 Task: Add a signature Kathleen Davis containing Have a great National Friendship Day, Kathleen Davis to email address softage.8@softage.net and add a label Energy
Action: Mouse moved to (1157, 71)
Screenshot: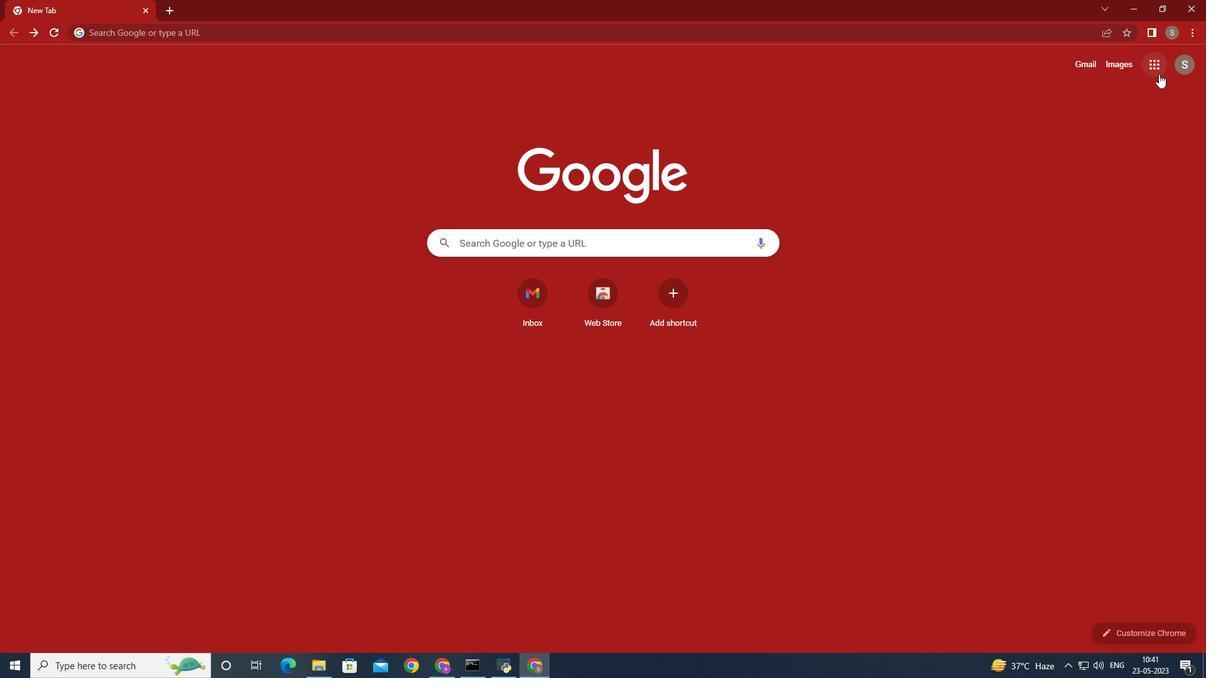 
Action: Mouse pressed left at (1157, 71)
Screenshot: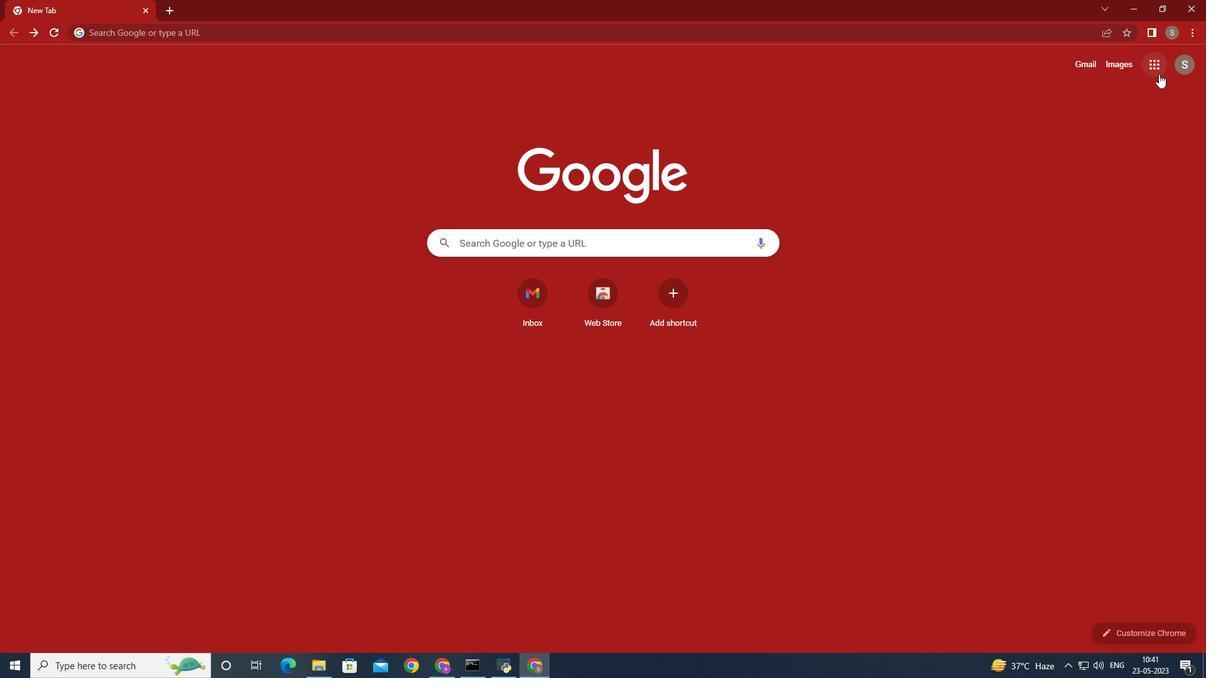 
Action: Mouse moved to (1101, 128)
Screenshot: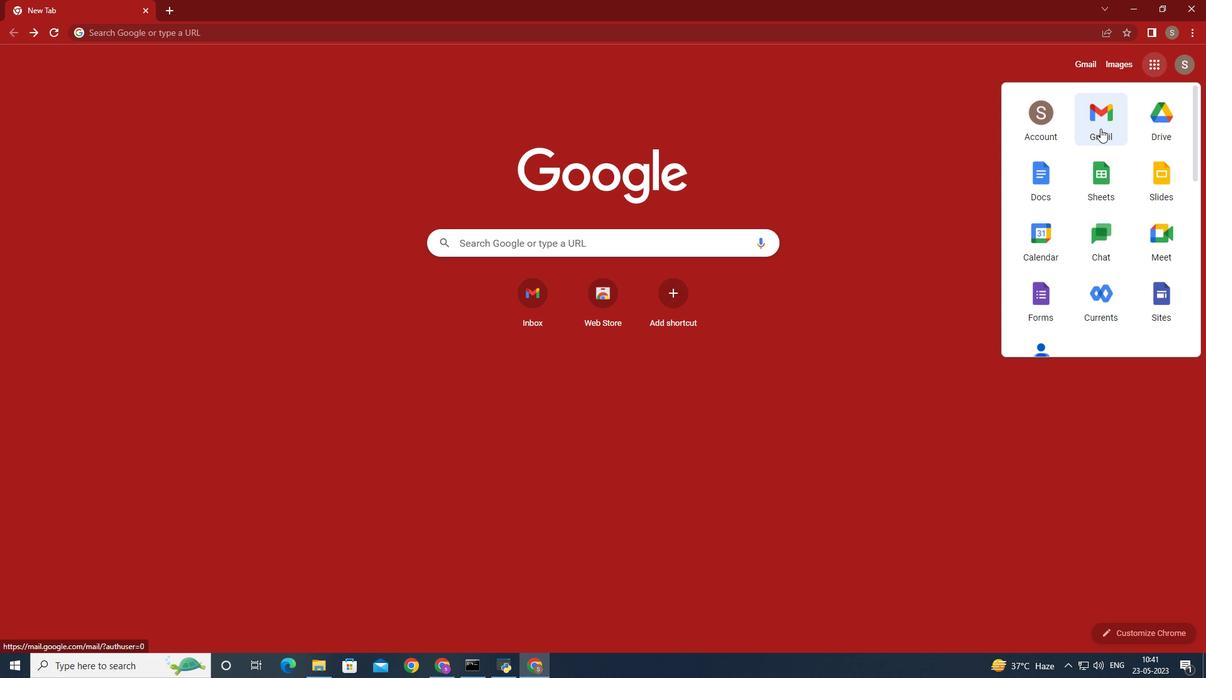 
Action: Mouse pressed left at (1101, 128)
Screenshot: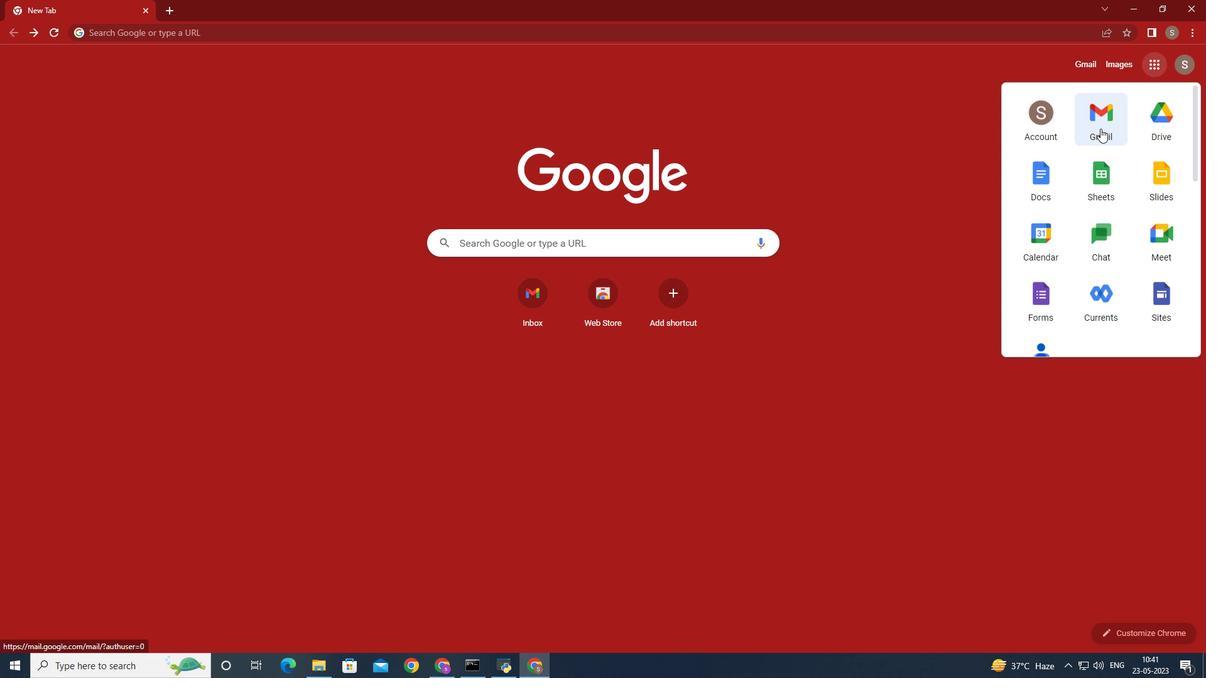 
Action: Mouse moved to (1062, 93)
Screenshot: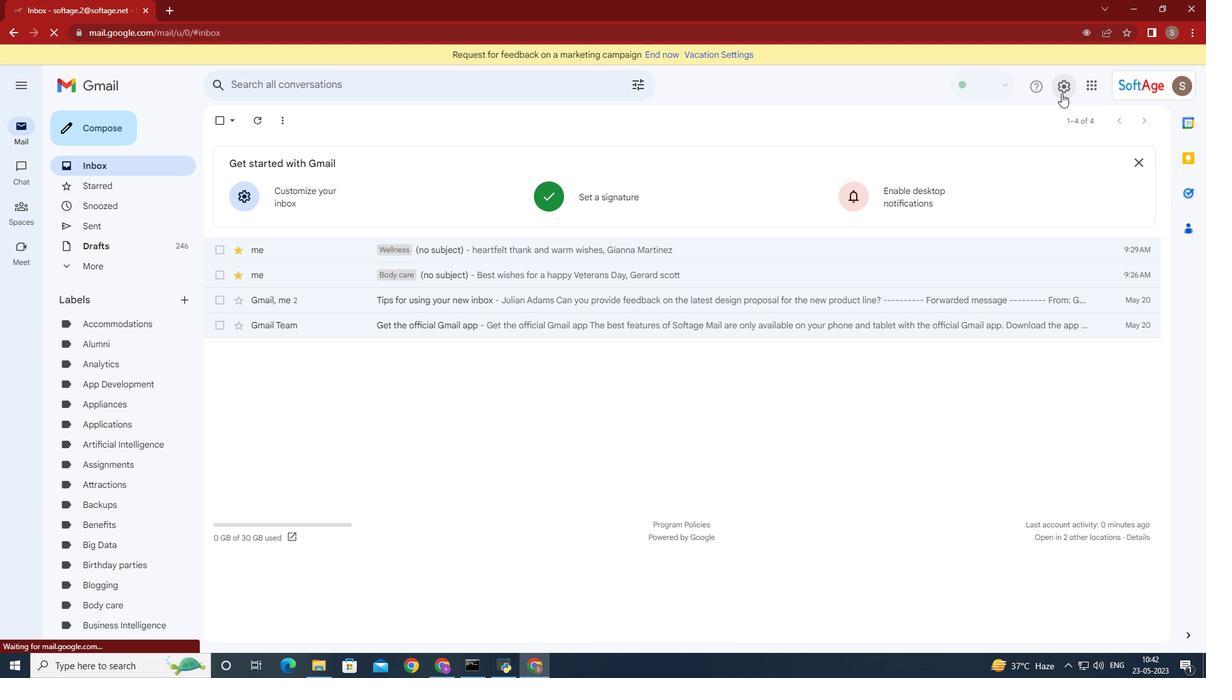 
Action: Mouse pressed left at (1062, 93)
Screenshot: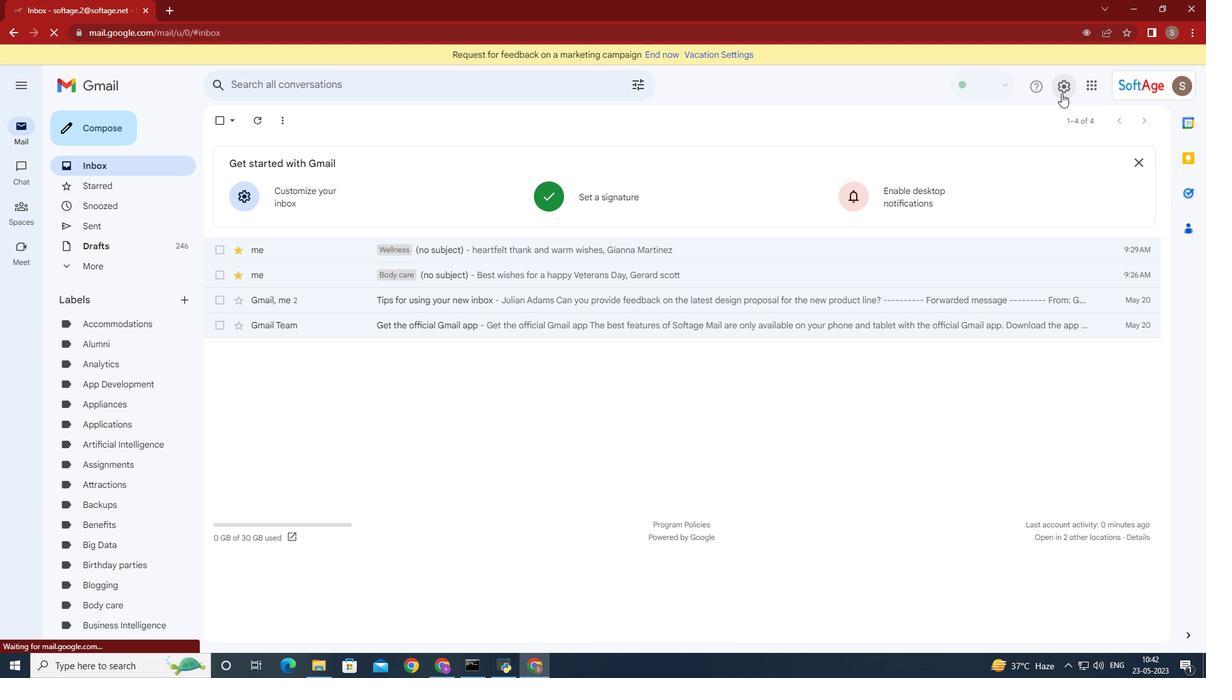 
Action: Mouse moved to (1088, 148)
Screenshot: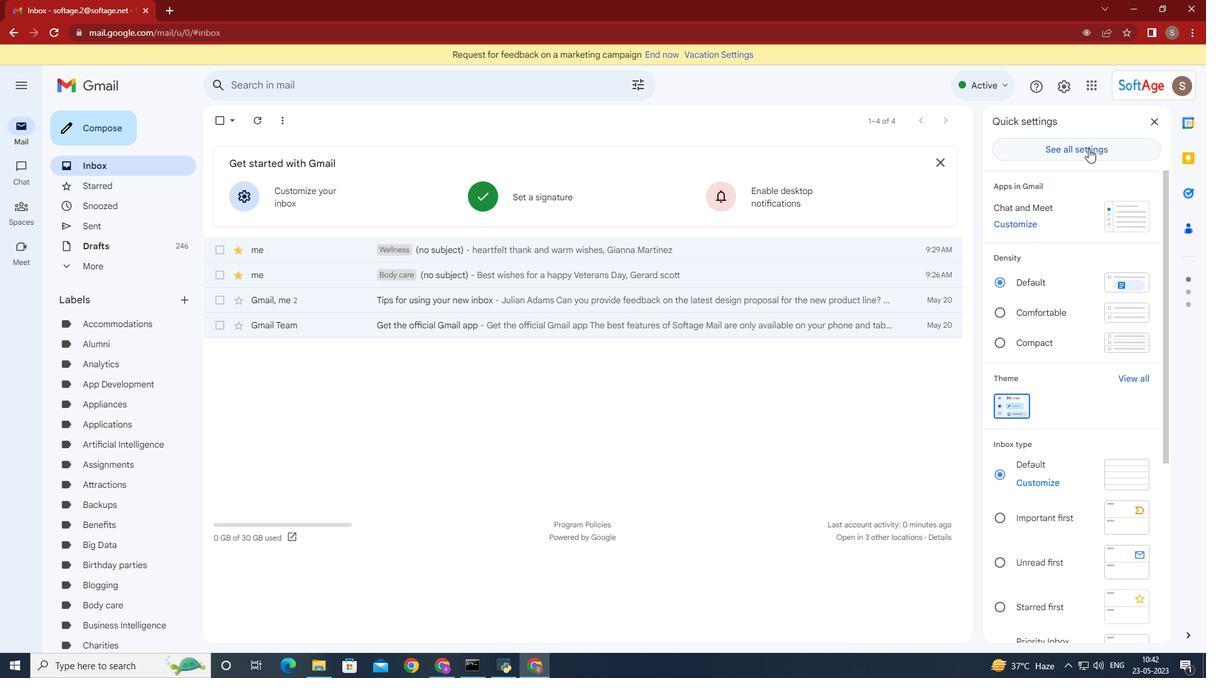 
Action: Mouse pressed left at (1088, 148)
Screenshot: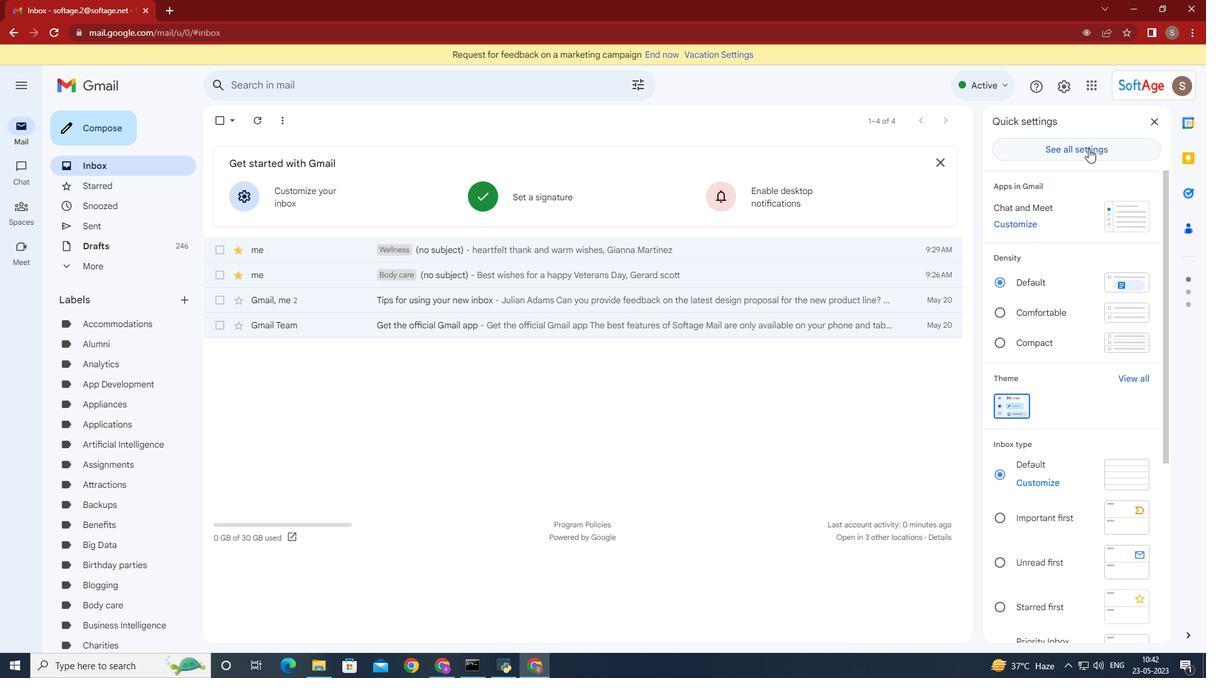 
Action: Mouse moved to (756, 241)
Screenshot: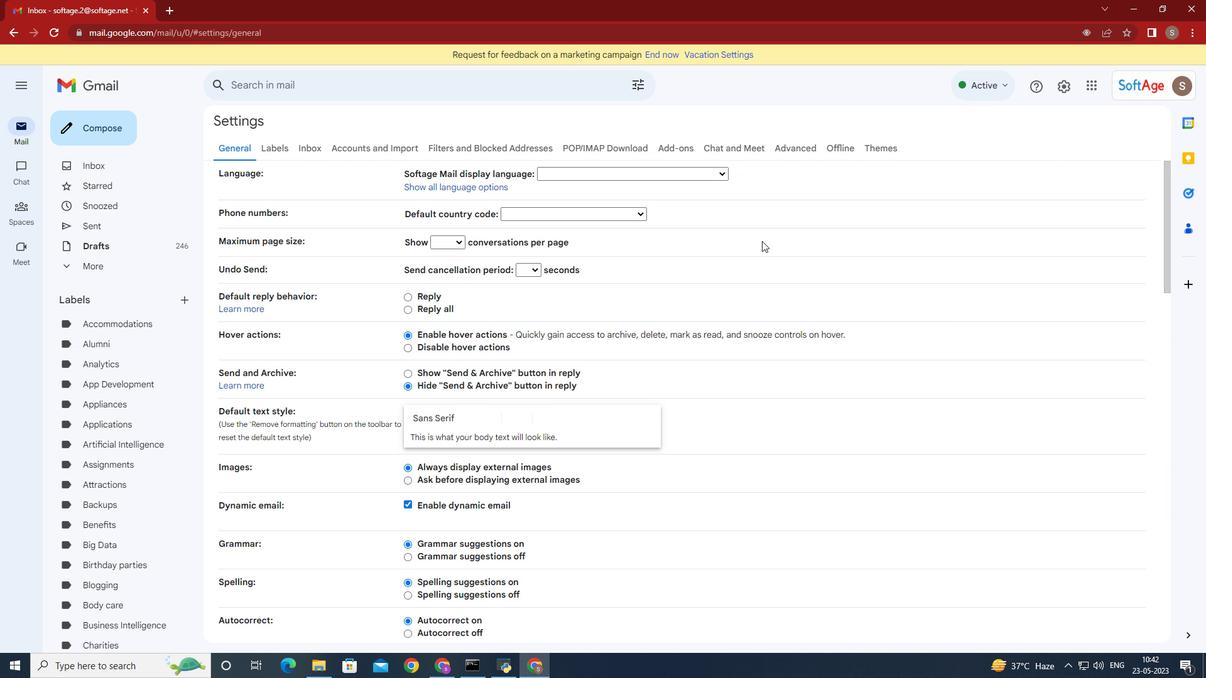 
Action: Mouse scrolled (756, 240) with delta (0, 0)
Screenshot: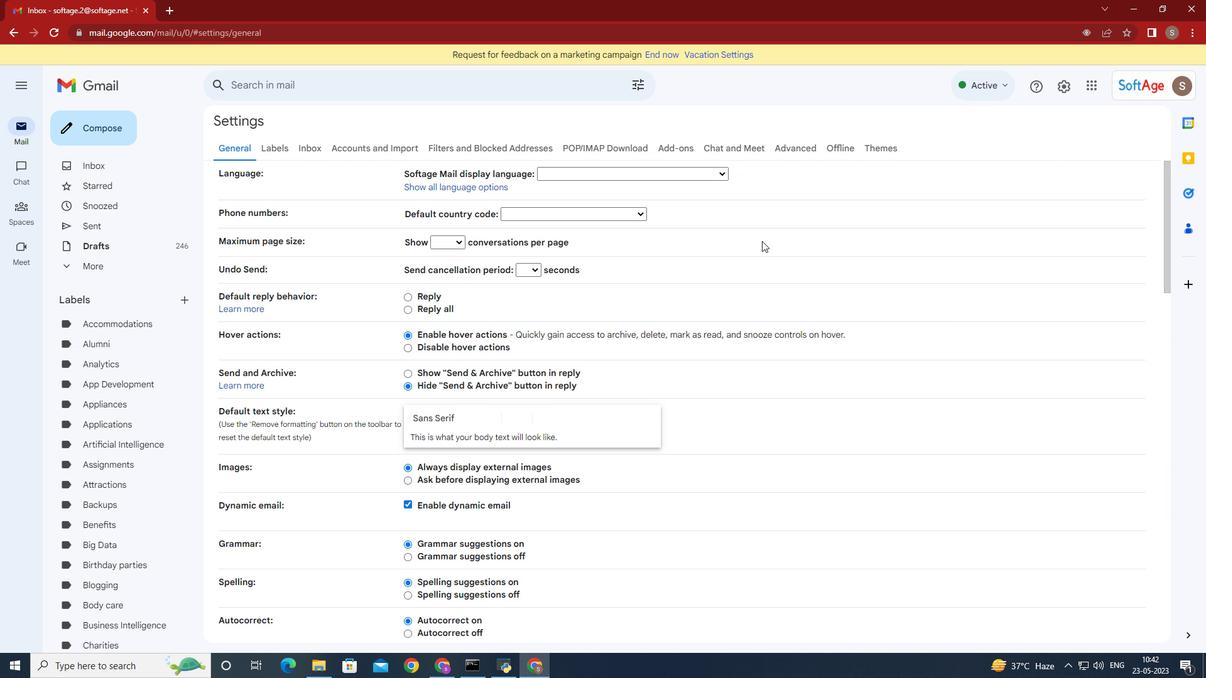 
Action: Mouse scrolled (756, 240) with delta (0, 0)
Screenshot: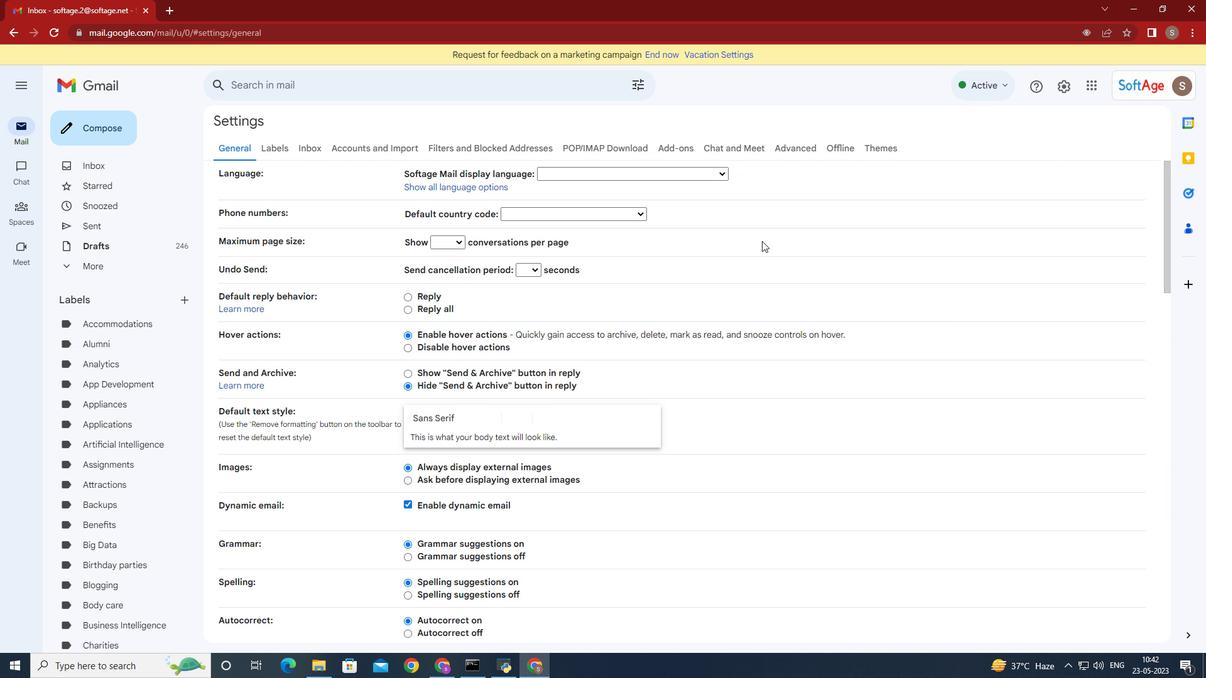 
Action: Mouse moved to (756, 241)
Screenshot: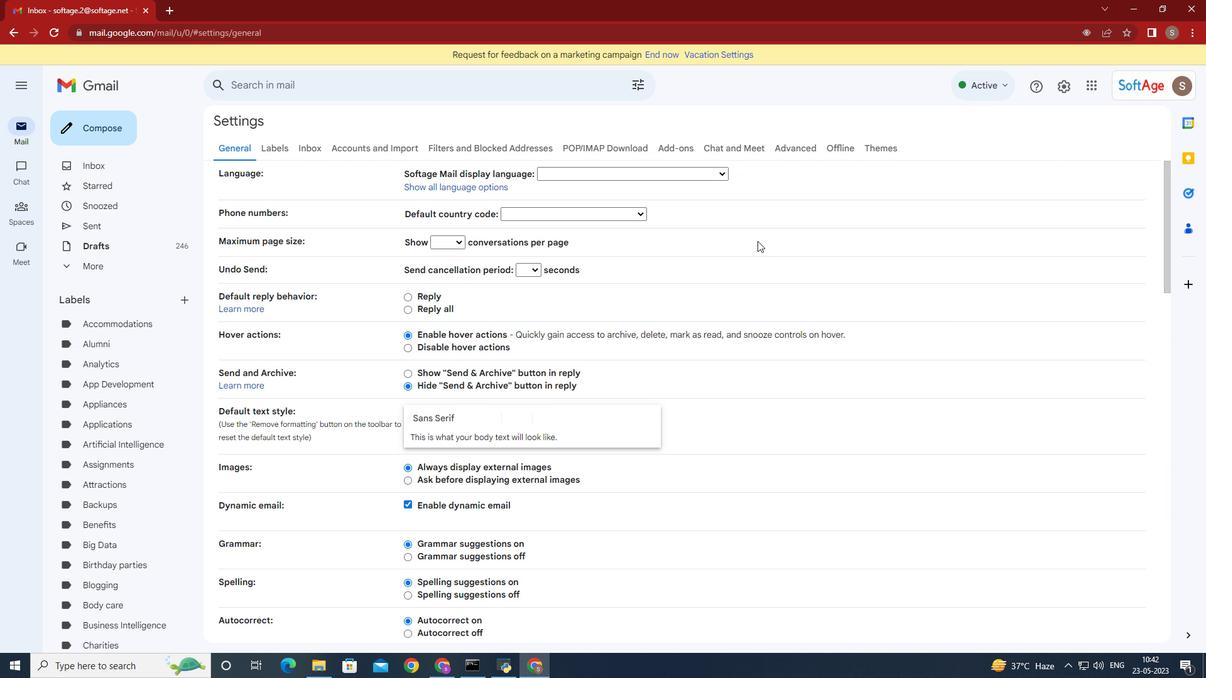 
Action: Mouse scrolled (756, 240) with delta (0, 0)
Screenshot: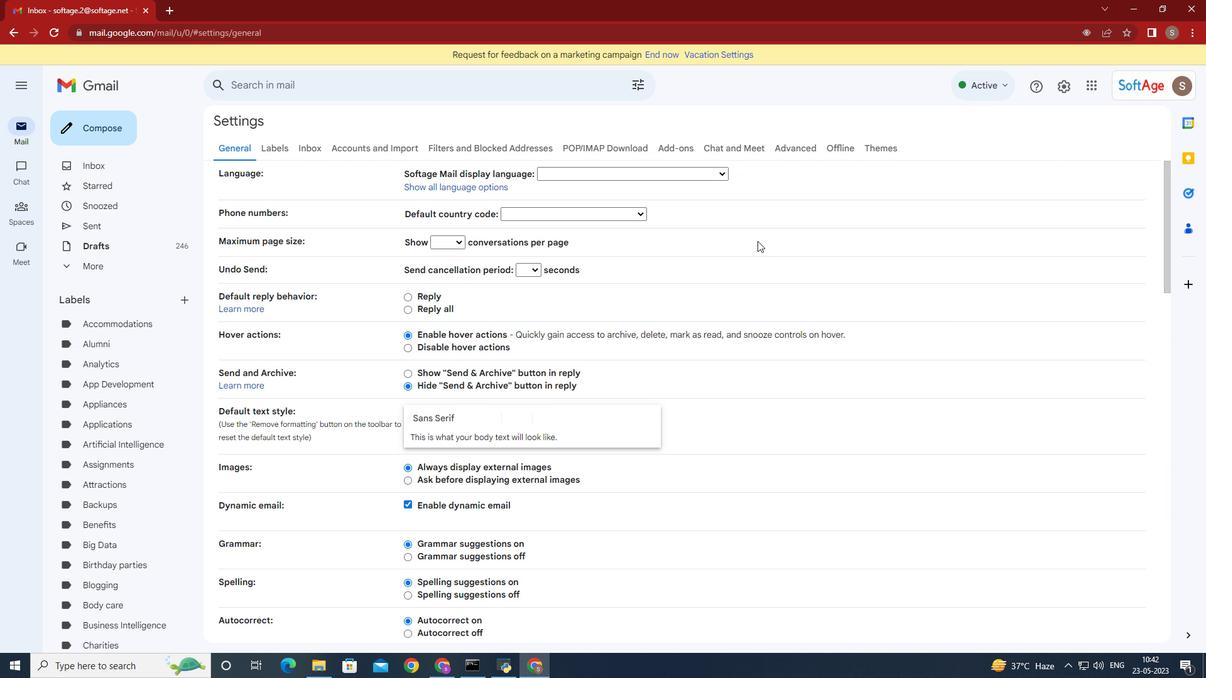 
Action: Mouse moved to (757, 241)
Screenshot: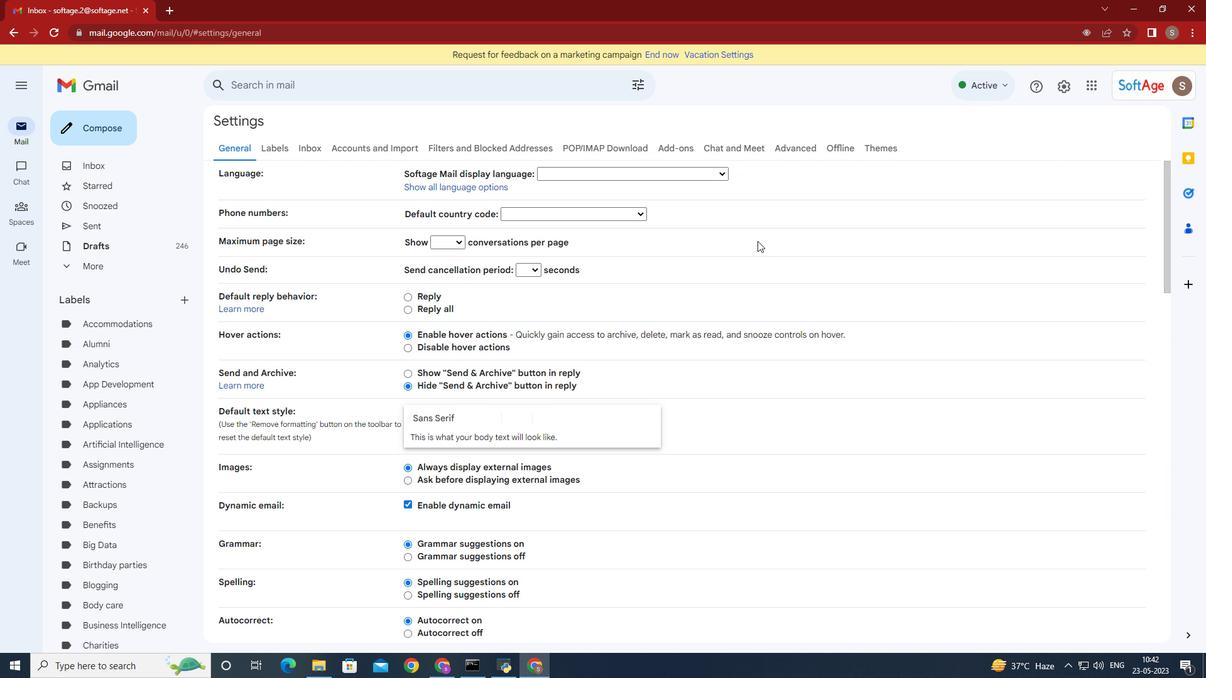
Action: Mouse scrolled (757, 240) with delta (0, 0)
Screenshot: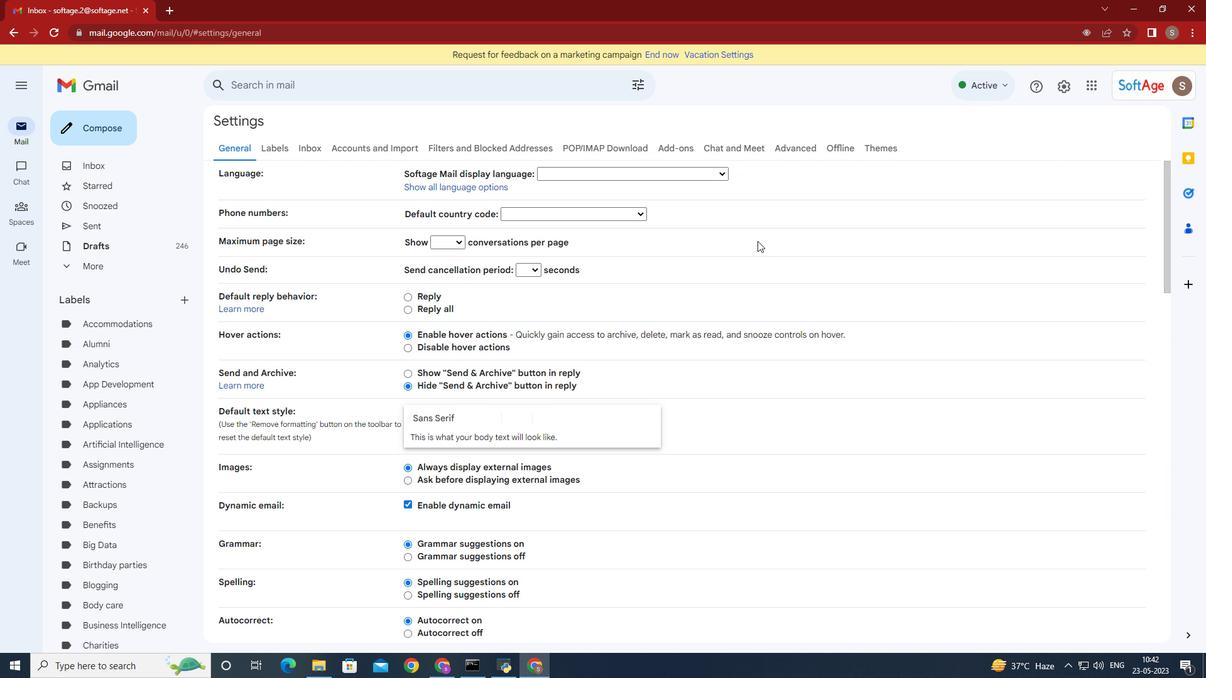 
Action: Mouse moved to (760, 241)
Screenshot: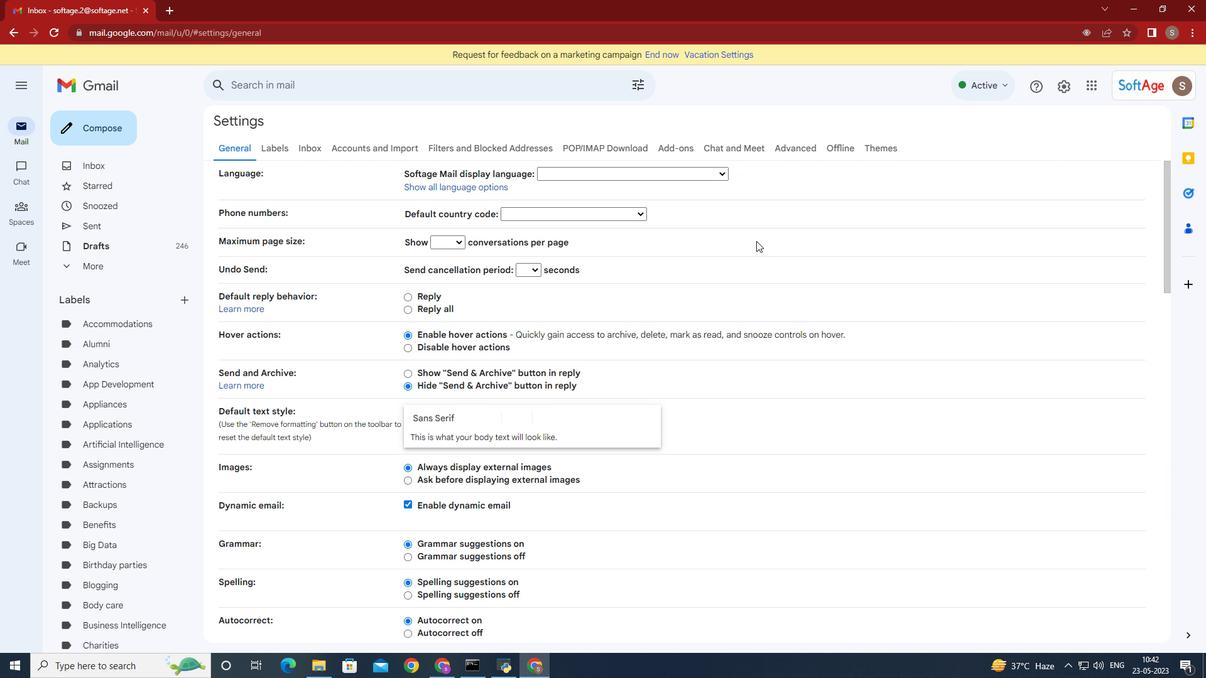 
Action: Mouse scrolled (759, 241) with delta (0, 0)
Screenshot: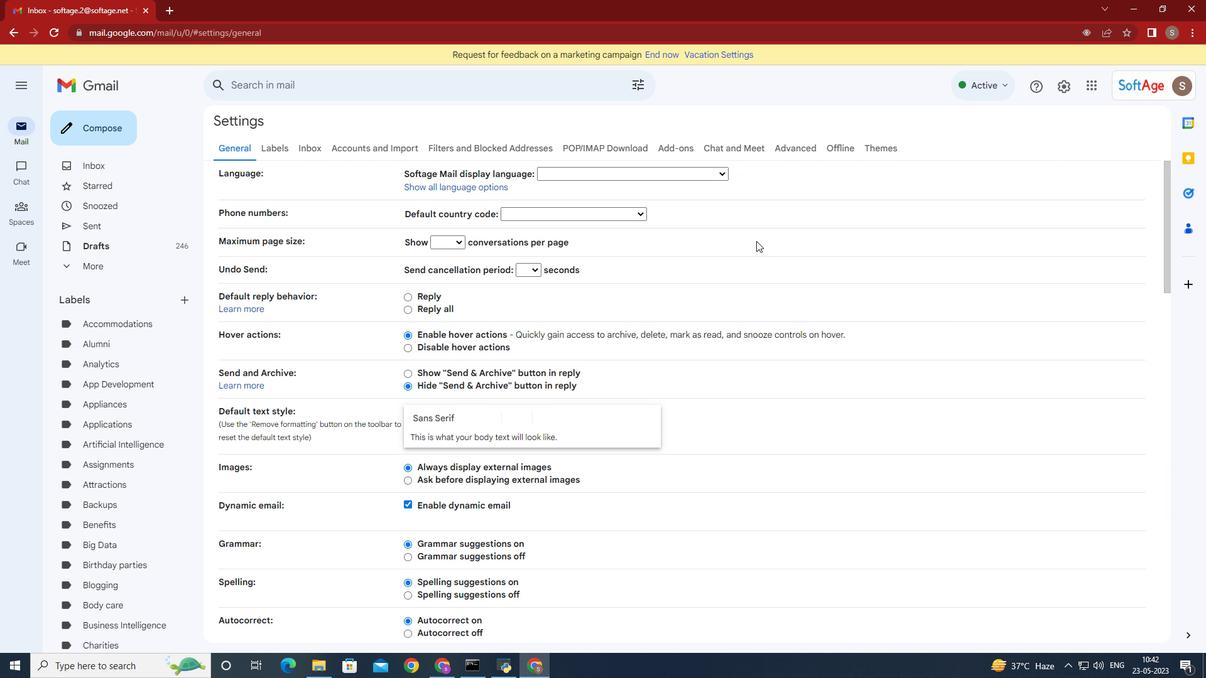 
Action: Mouse moved to (765, 239)
Screenshot: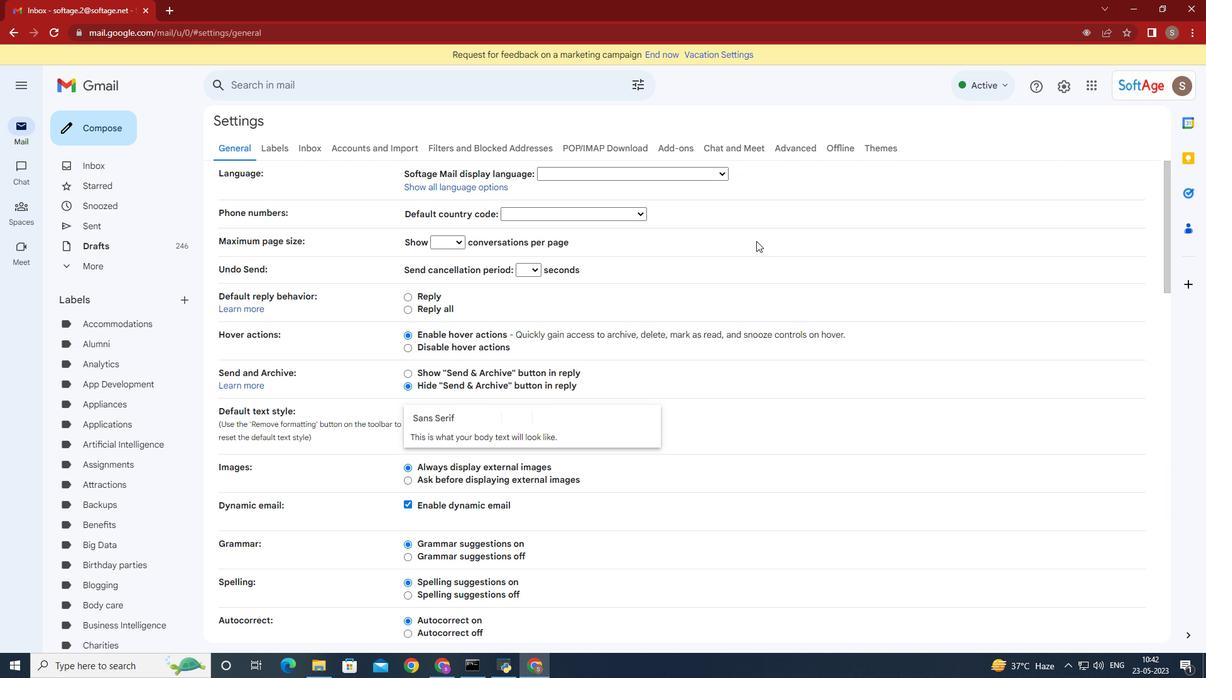 
Action: Mouse scrolled (762, 240) with delta (0, 0)
Screenshot: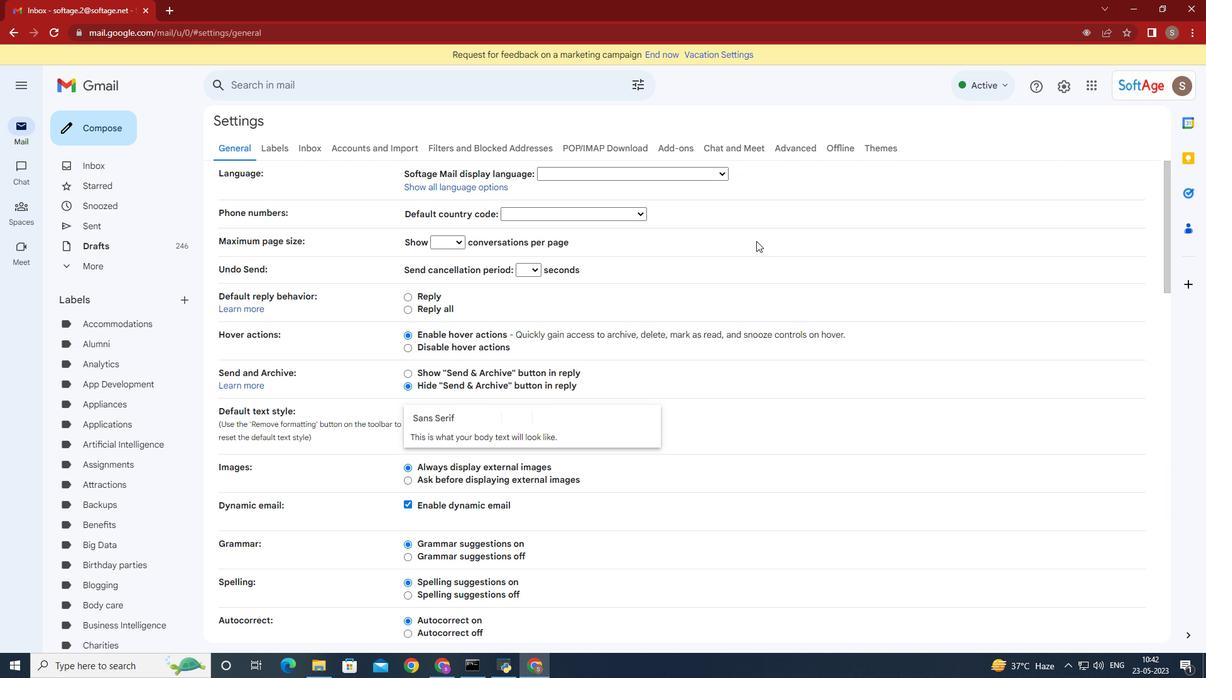 
Action: Mouse moved to (774, 235)
Screenshot: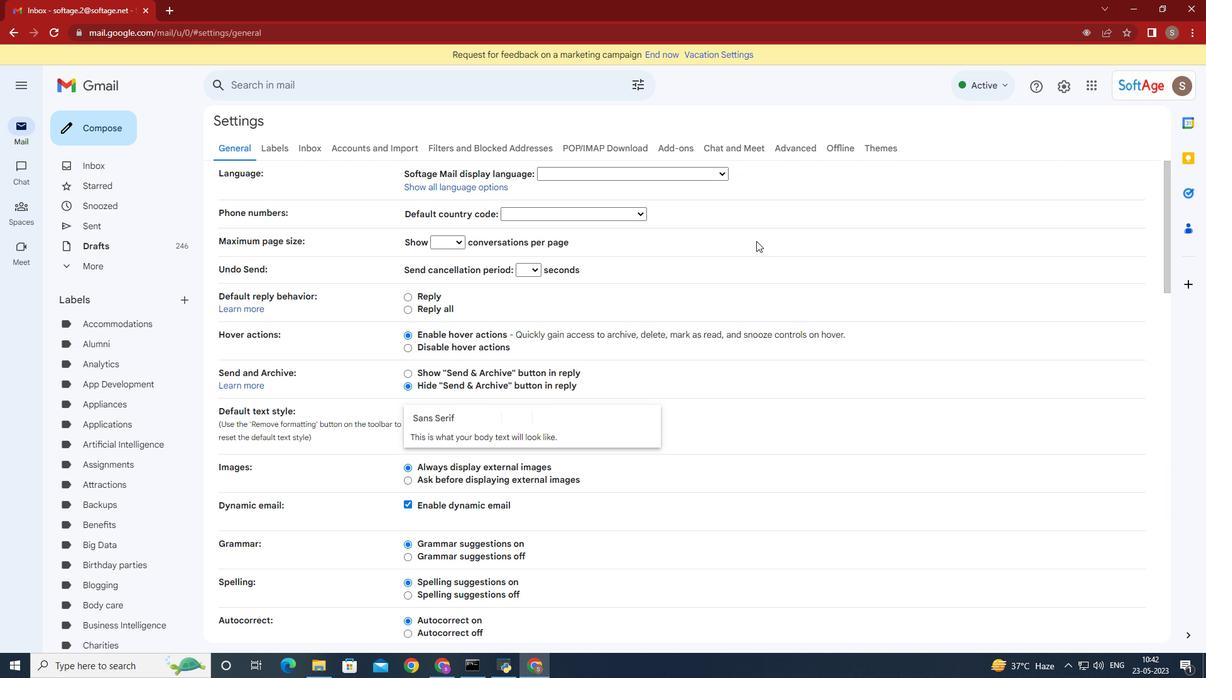 
Action: Mouse scrolled (769, 236) with delta (0, 0)
Screenshot: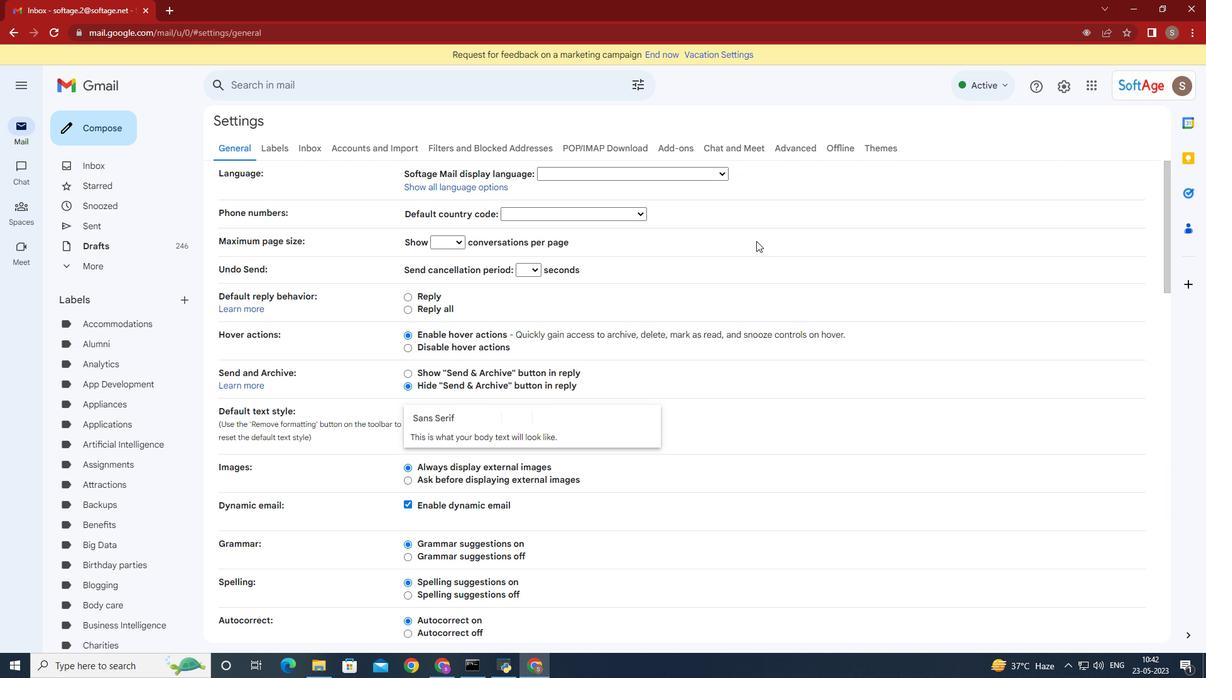 
Action: Mouse moved to (780, 231)
Screenshot: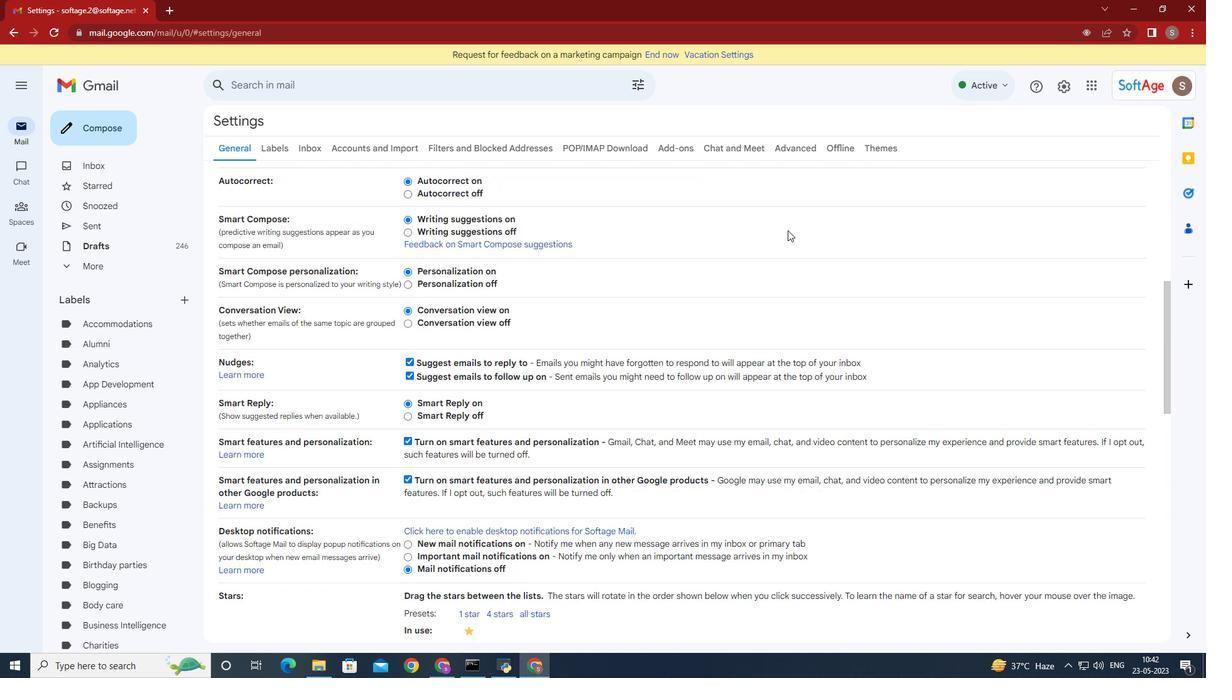 
Action: Mouse scrolled (780, 231) with delta (0, 0)
Screenshot: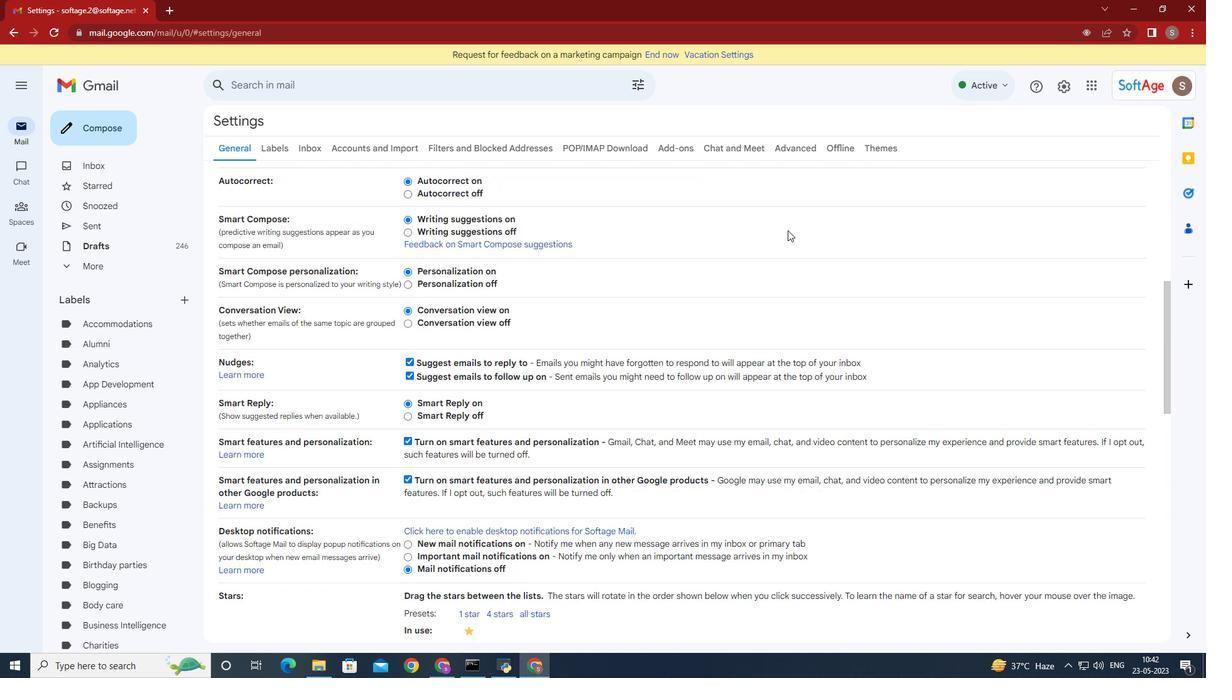 
Action: Mouse scrolled (780, 231) with delta (0, 0)
Screenshot: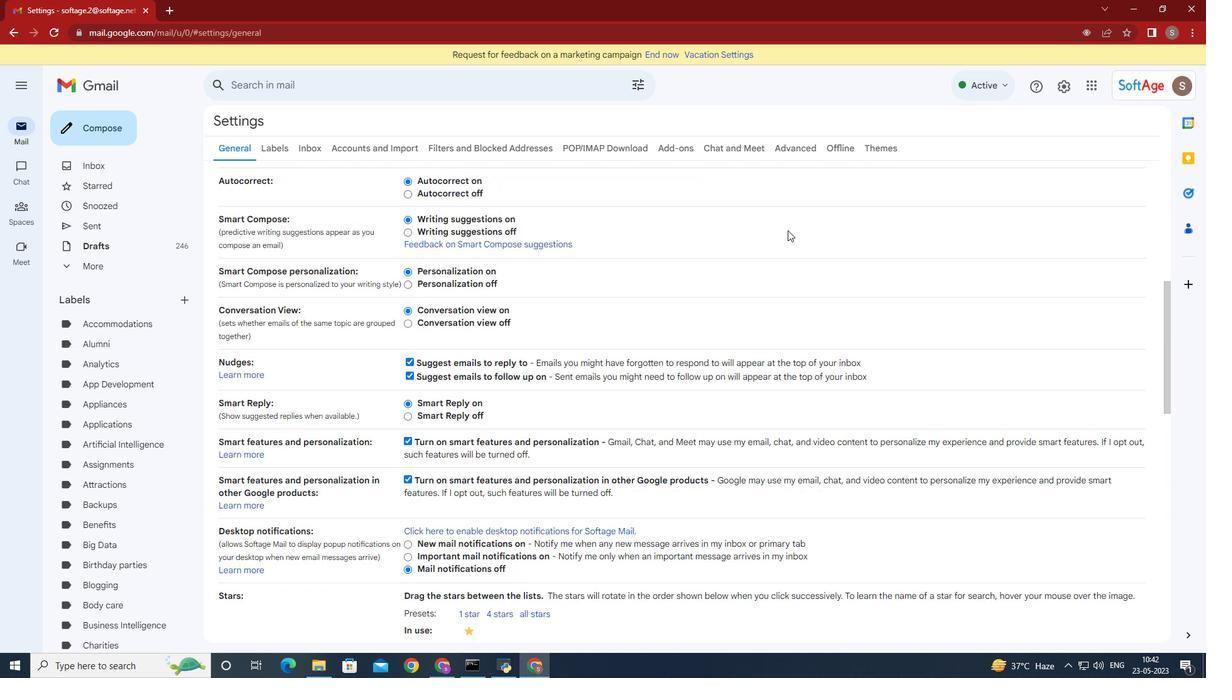 
Action: Mouse moved to (777, 233)
Screenshot: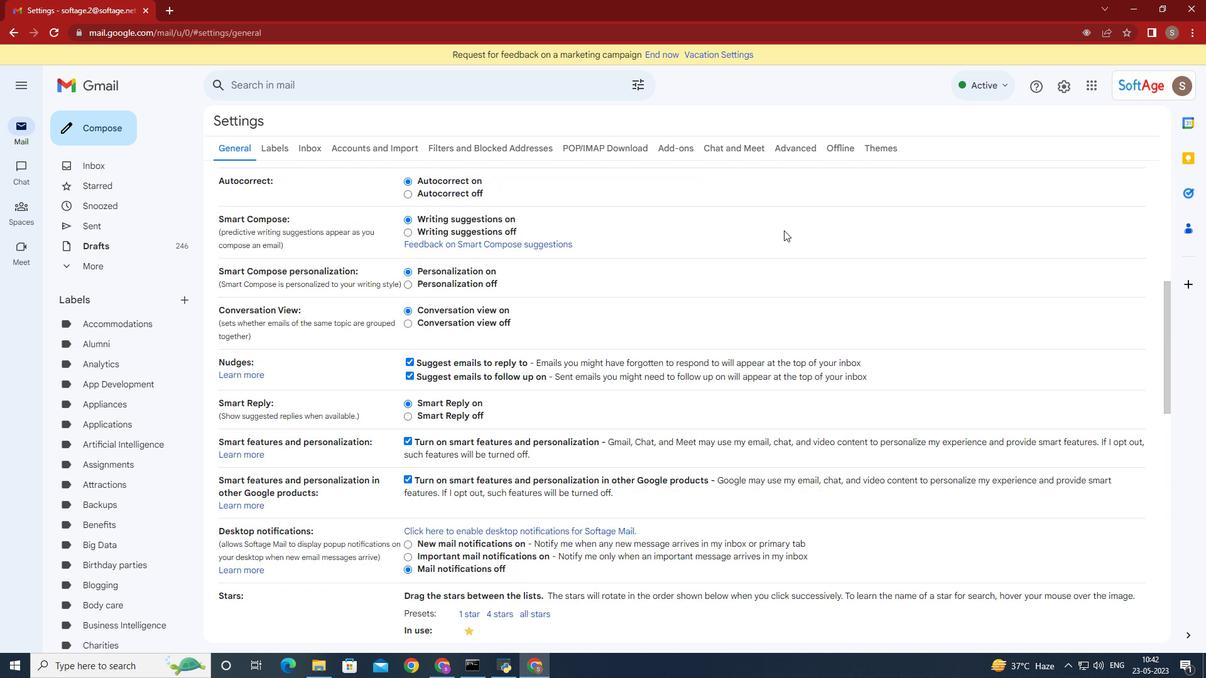 
Action: Mouse scrolled (777, 233) with delta (0, 0)
Screenshot: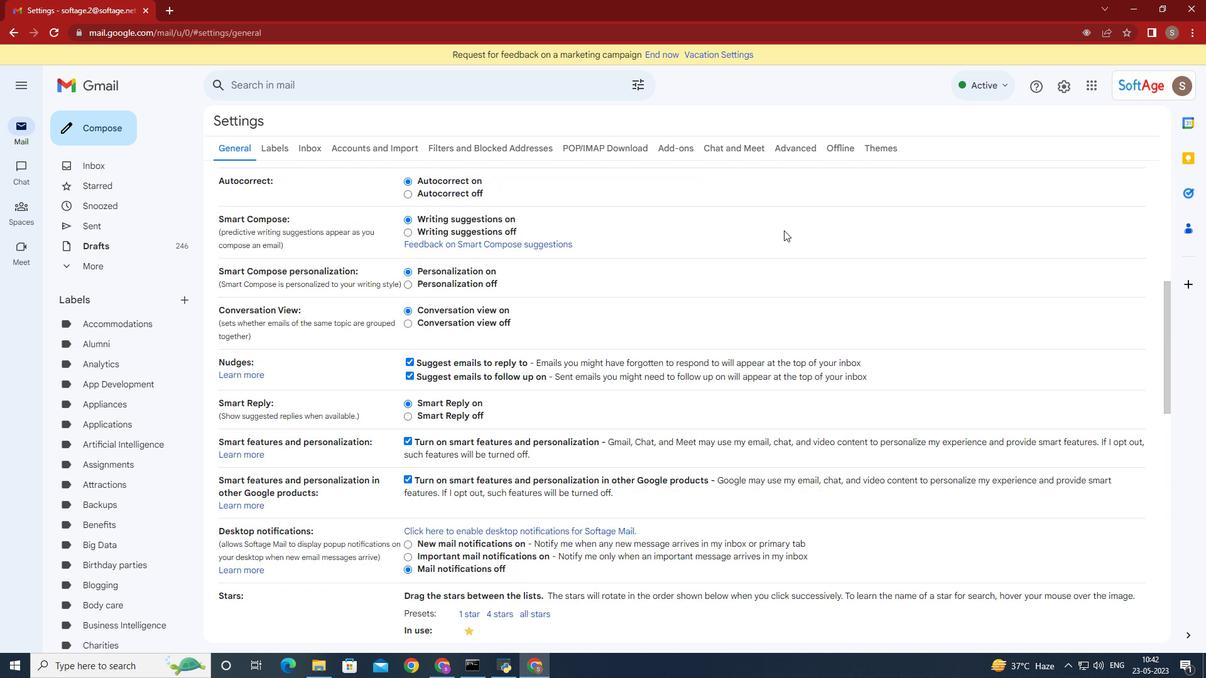 
Action: Mouse moved to (775, 234)
Screenshot: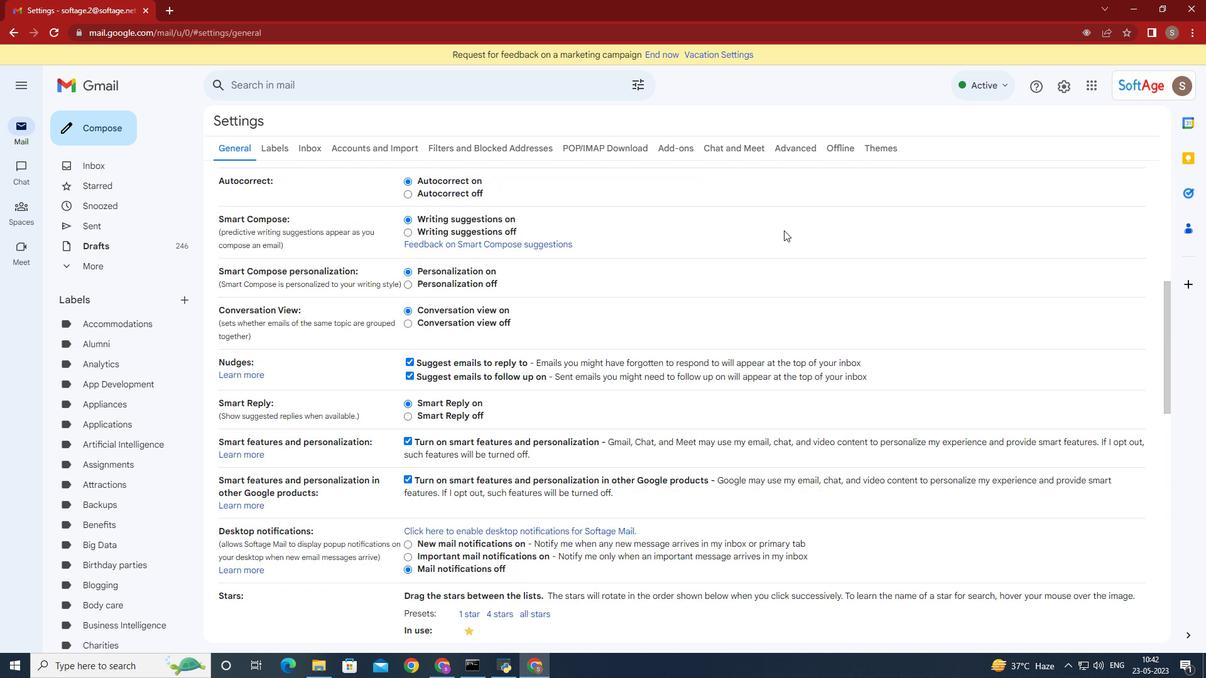 
Action: Mouse scrolled (775, 234) with delta (0, 0)
Screenshot: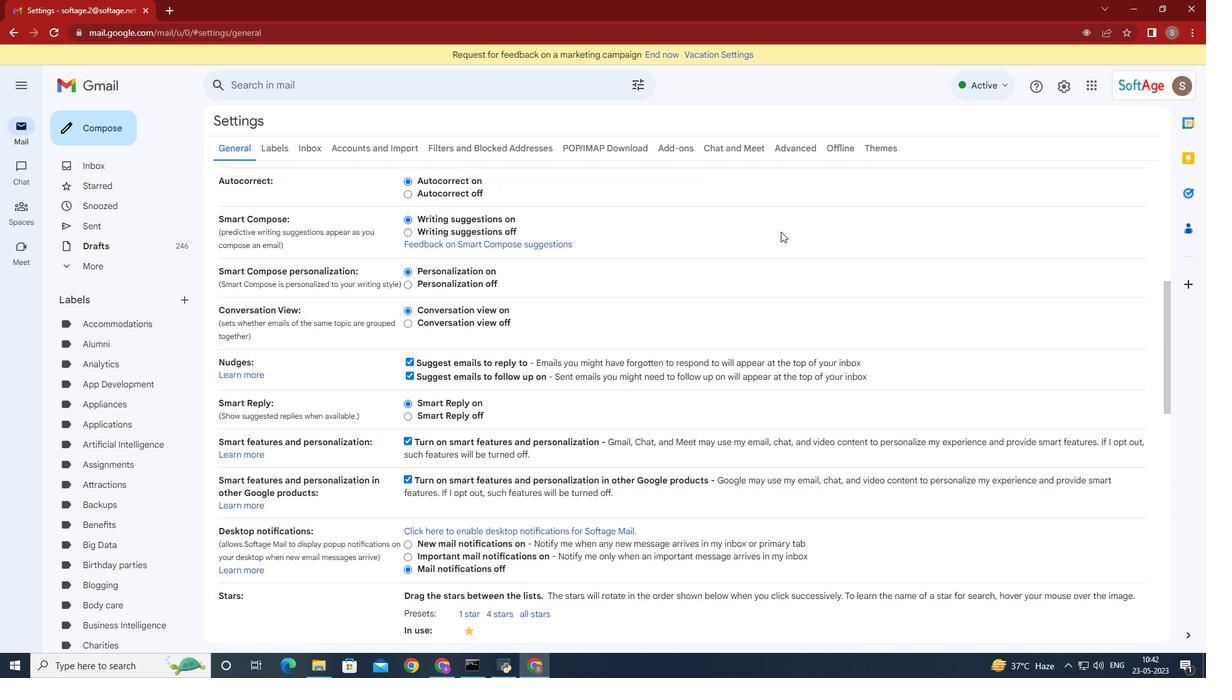 
Action: Mouse moved to (774, 234)
Screenshot: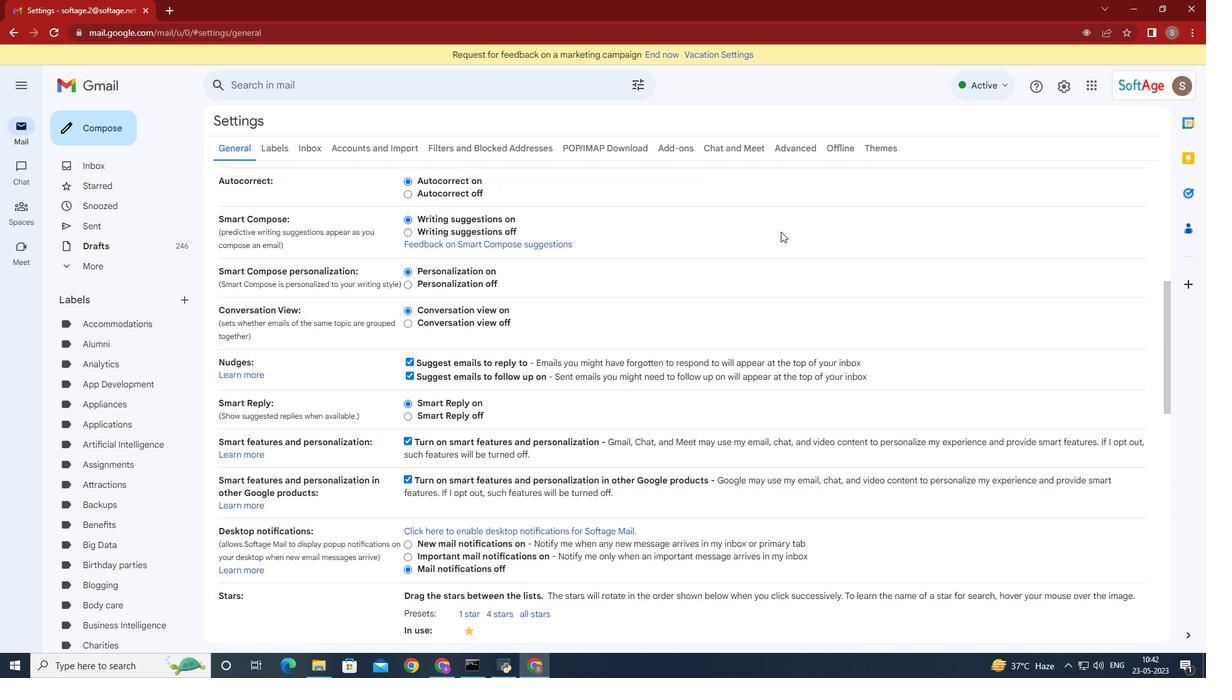 
Action: Mouse scrolled (774, 234) with delta (0, 0)
Screenshot: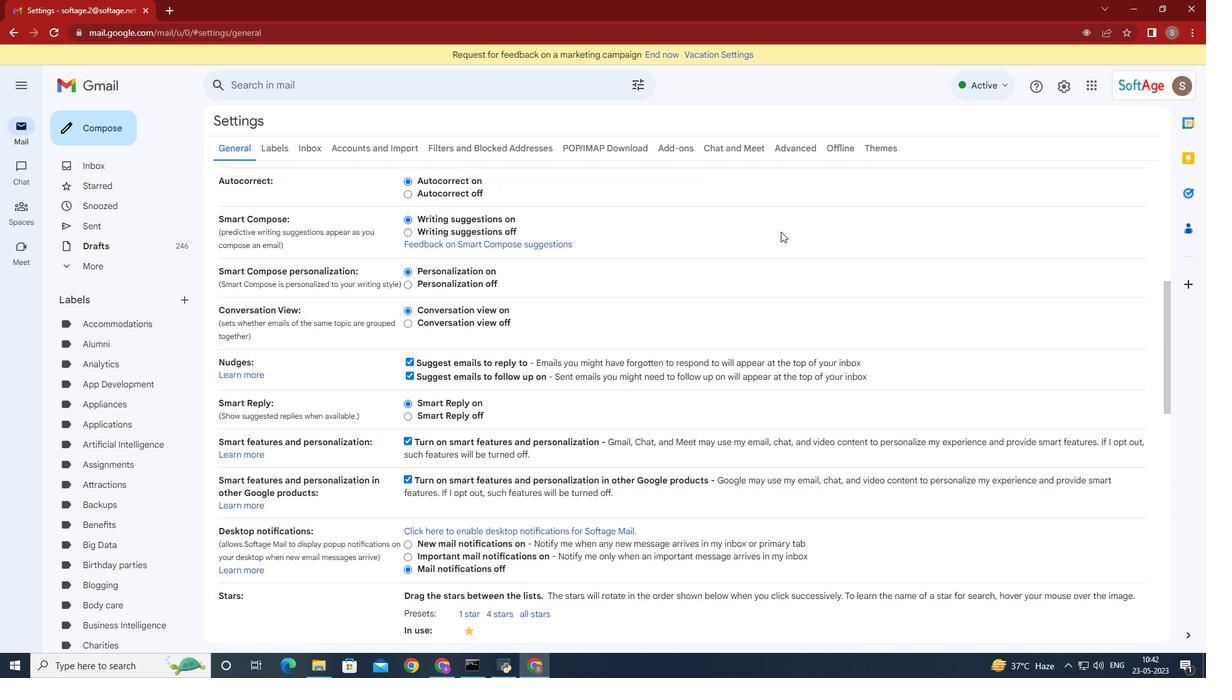 
Action: Mouse moved to (774, 234)
Screenshot: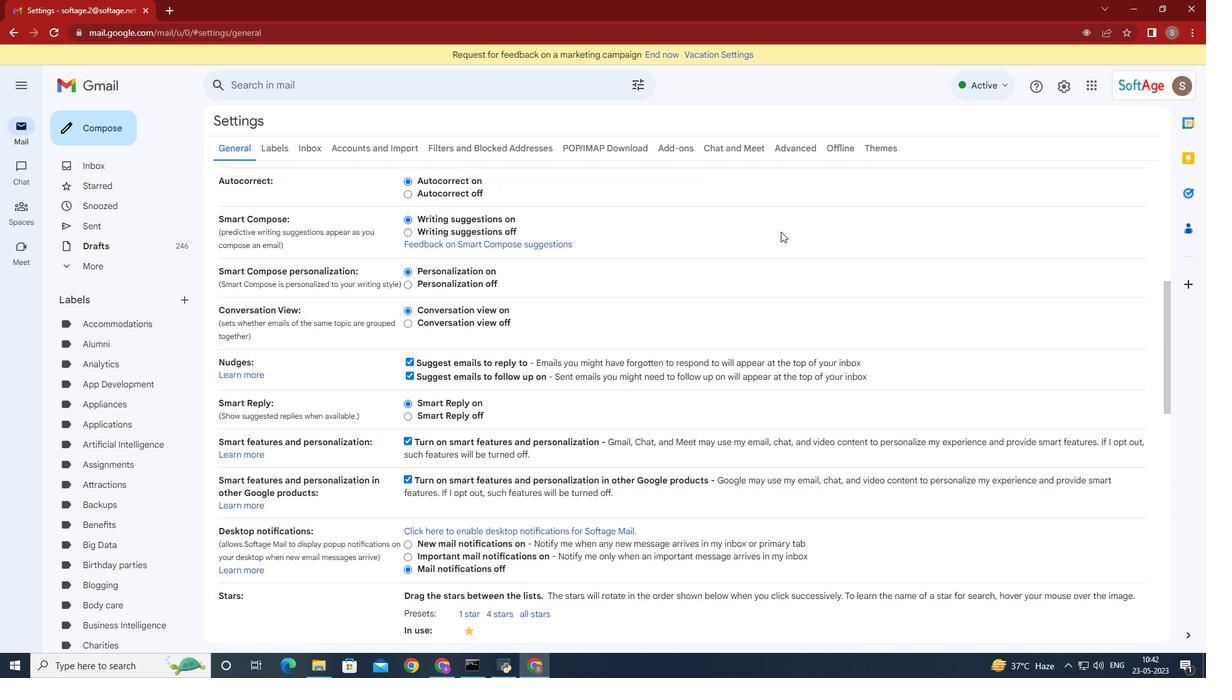 
Action: Mouse scrolled (774, 234) with delta (0, 0)
Screenshot: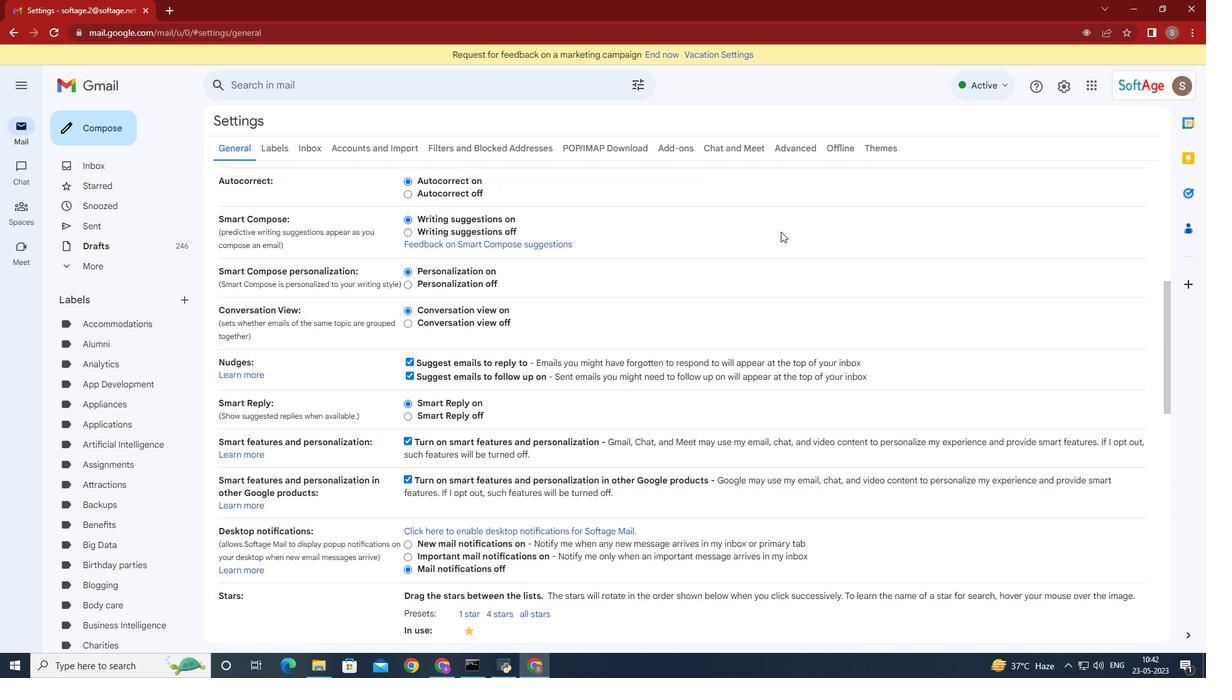 
Action: Mouse moved to (774, 234)
Screenshot: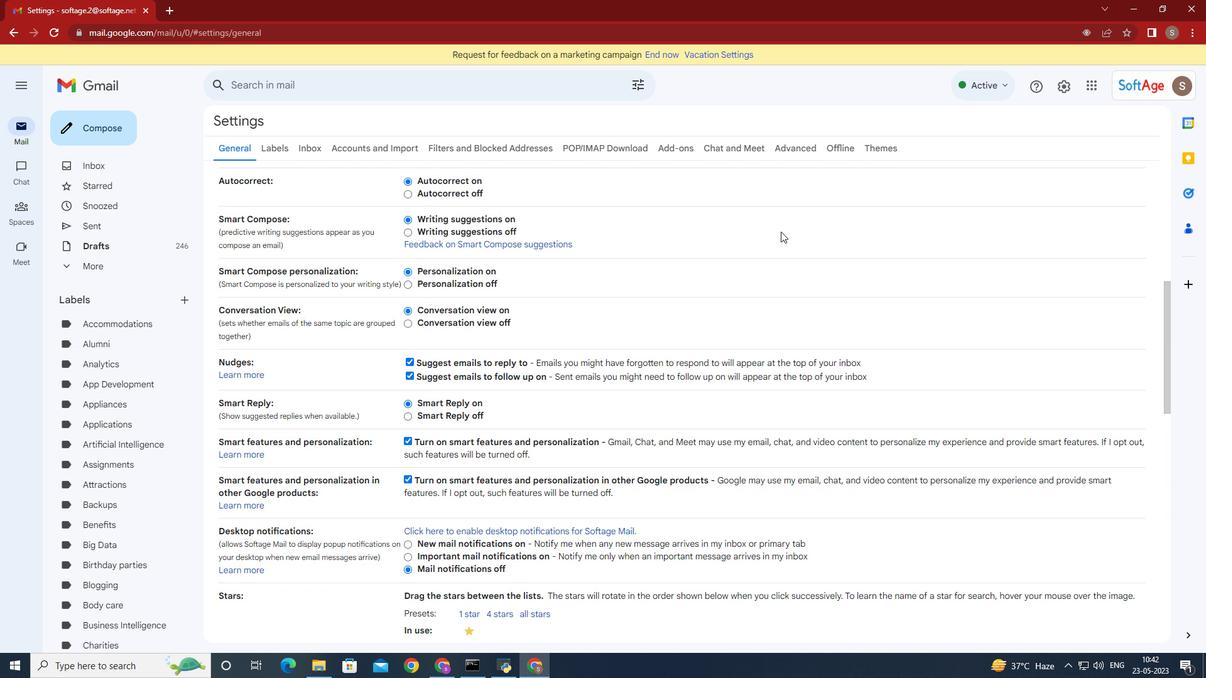 
Action: Mouse scrolled (774, 234) with delta (0, 0)
Screenshot: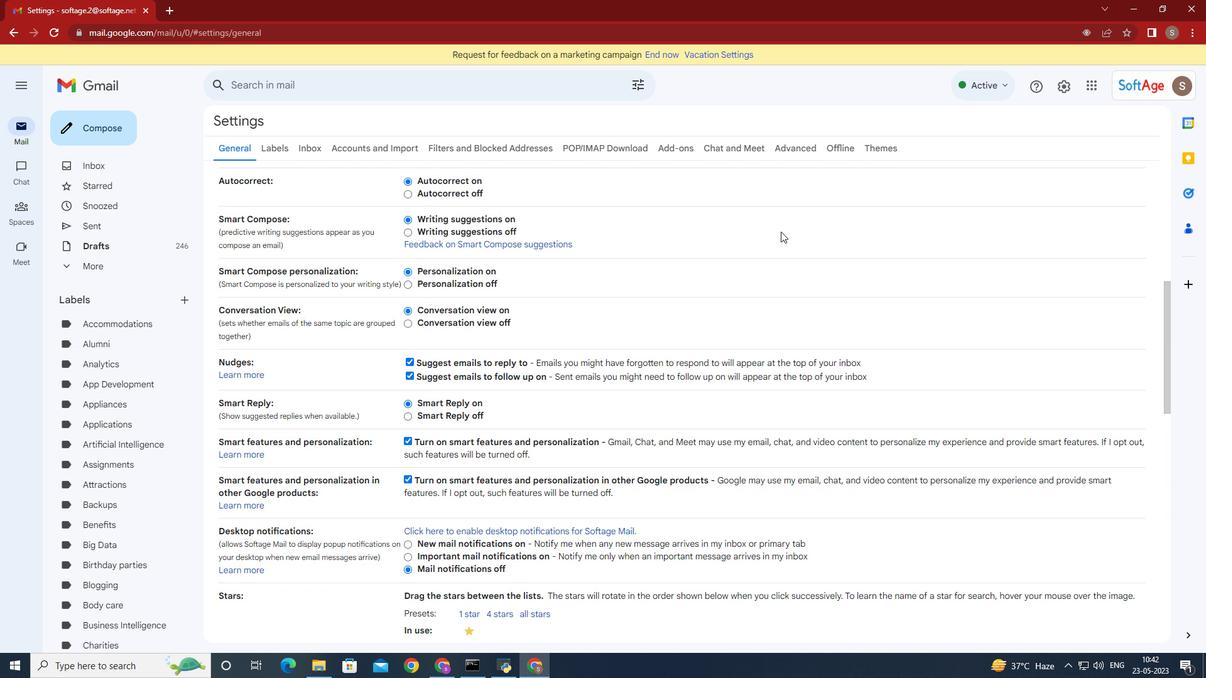 
Action: Mouse moved to (771, 240)
Screenshot: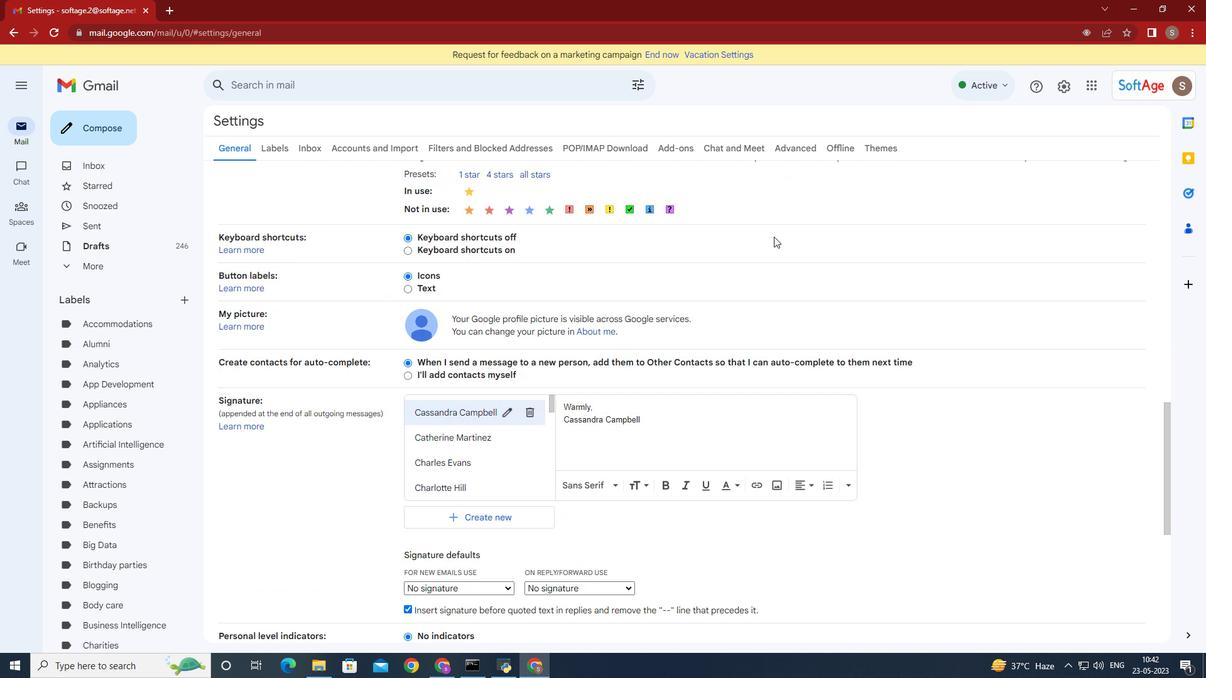 
Action: Mouse scrolled (771, 239) with delta (0, 0)
Screenshot: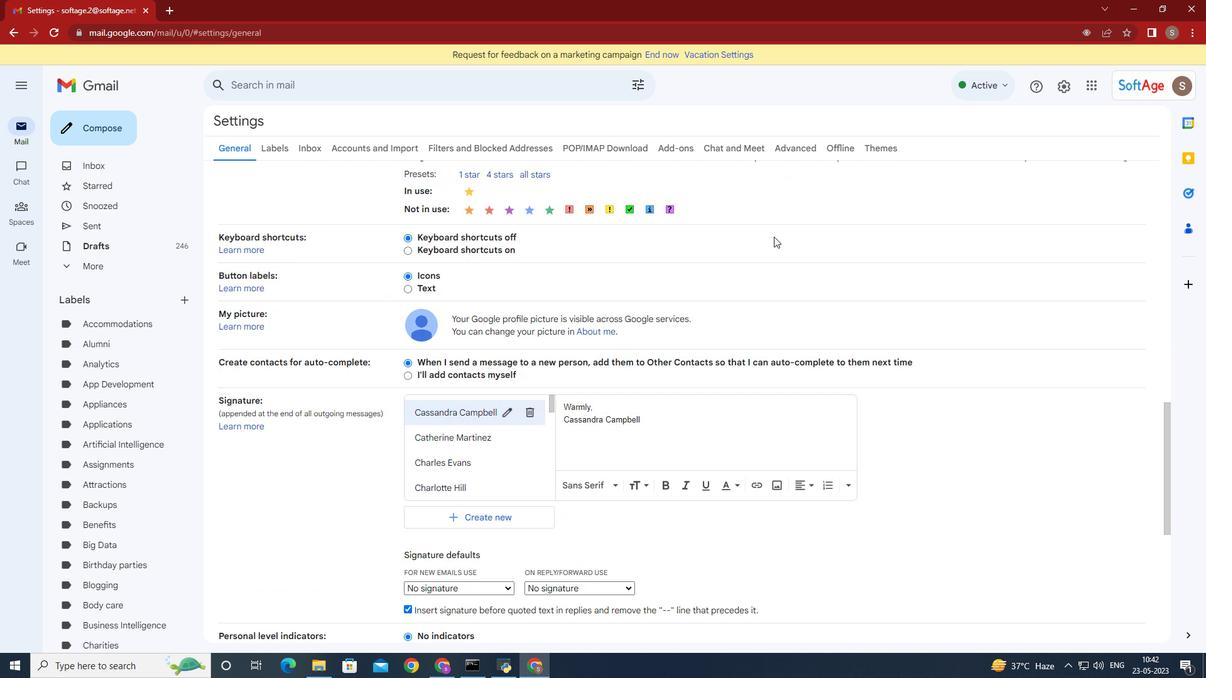 
Action: Mouse scrolled (771, 239) with delta (0, 0)
Screenshot: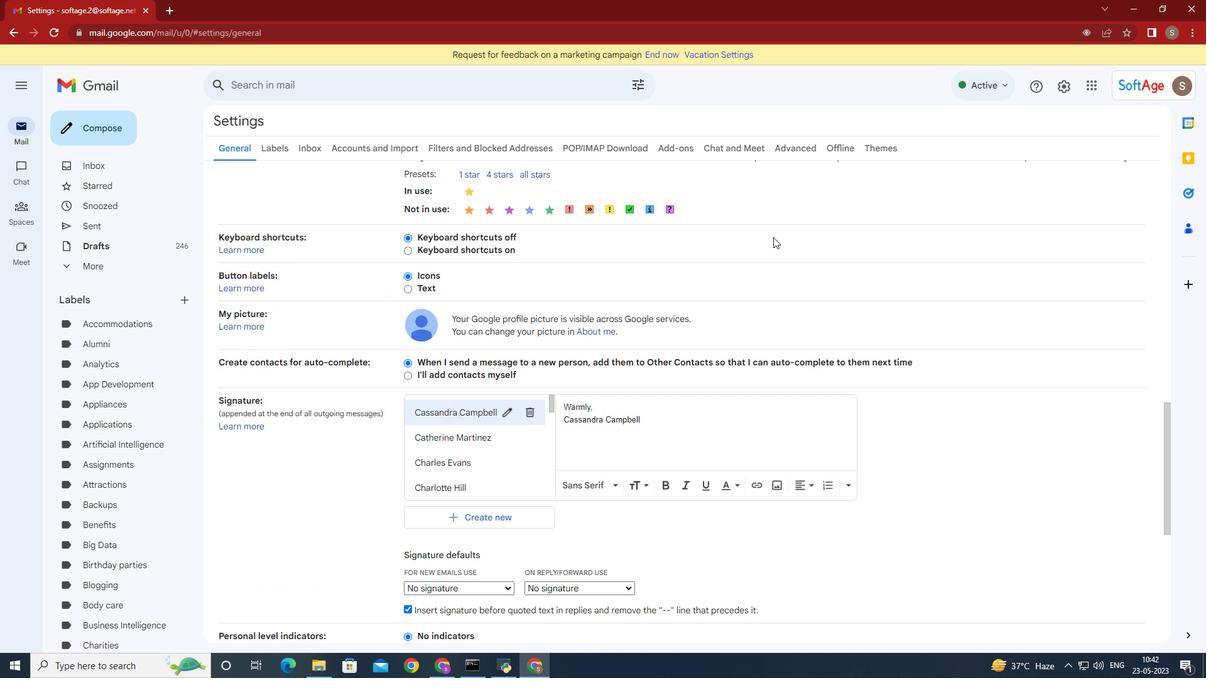 
Action: Mouse moved to (771, 240)
Screenshot: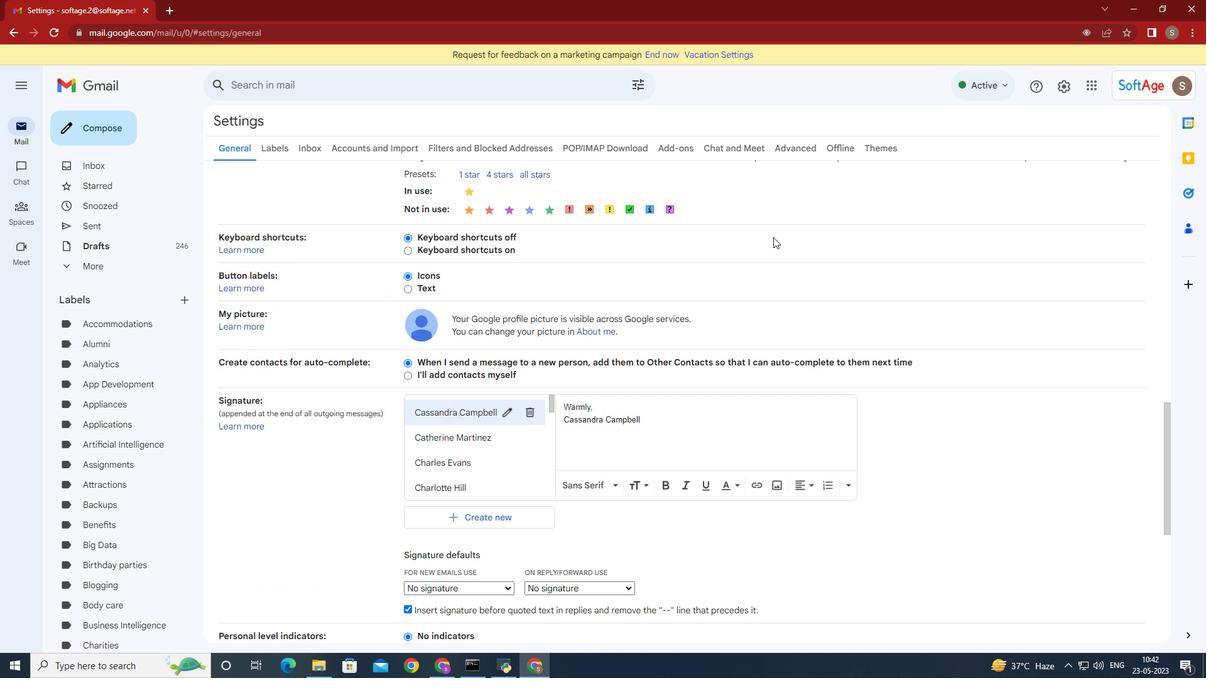 
Action: Mouse scrolled (771, 240) with delta (0, 0)
Screenshot: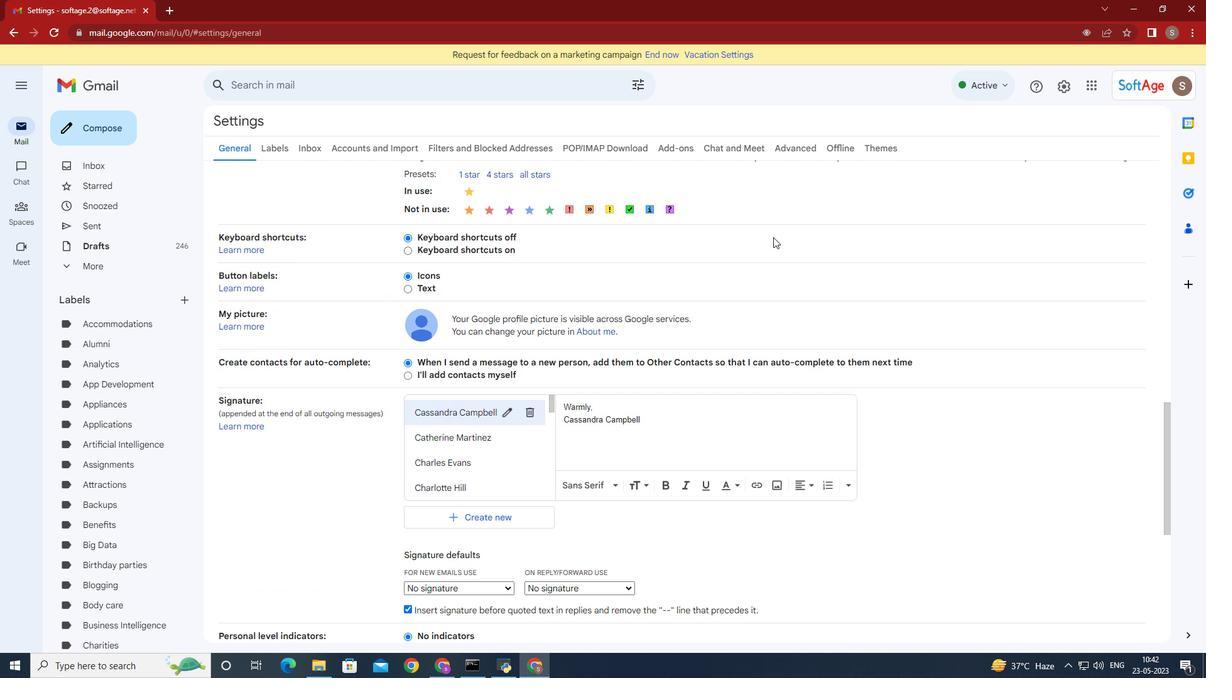 
Action: Mouse scrolled (771, 240) with delta (0, 0)
Screenshot: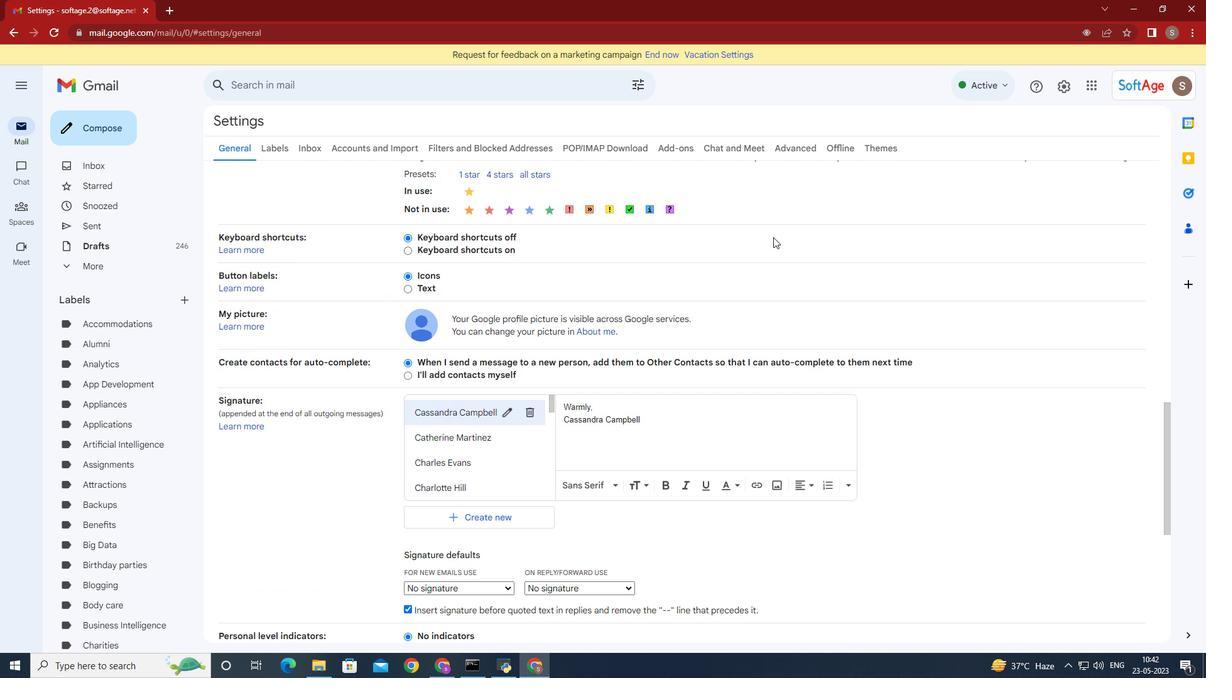 
Action: Mouse scrolled (771, 240) with delta (0, 0)
Screenshot: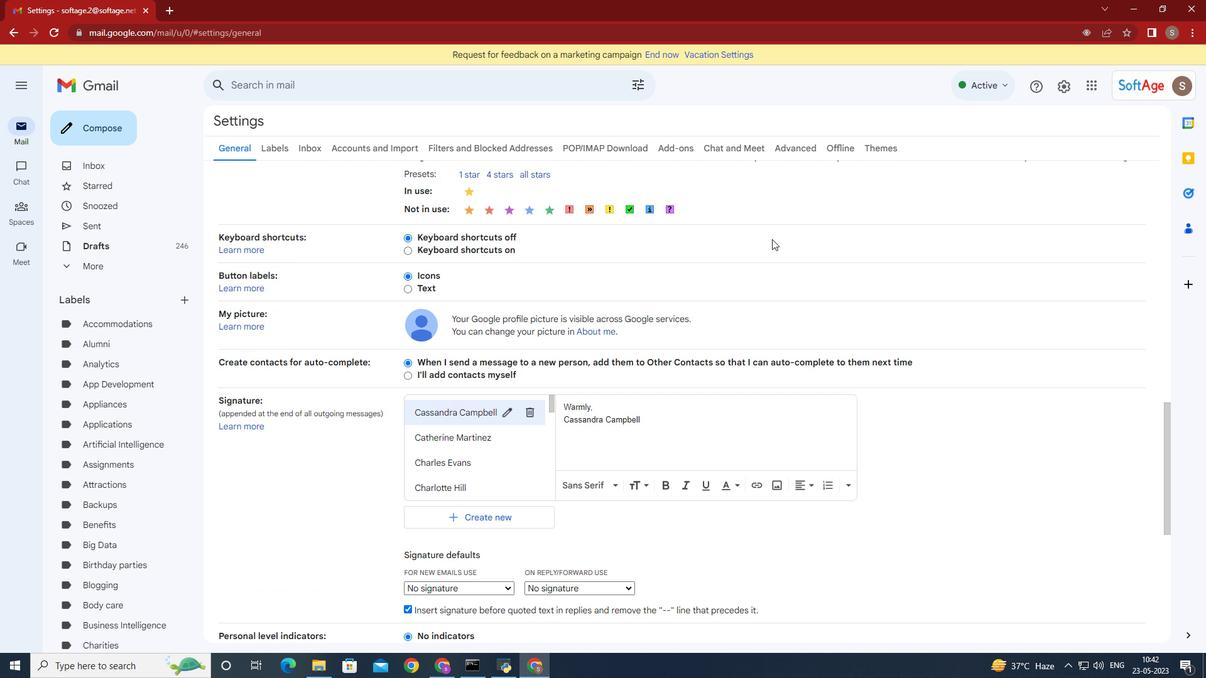 
Action: Mouse scrolled (771, 240) with delta (0, 0)
Screenshot: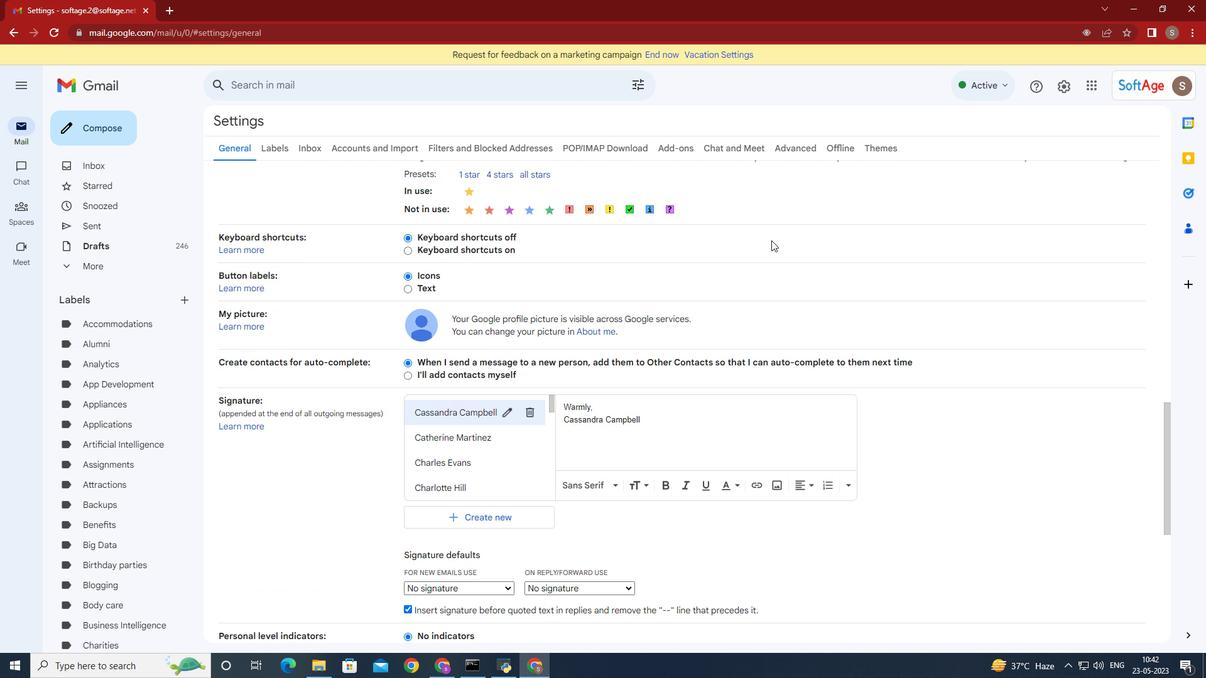 
Action: Mouse moved to (708, 289)
Screenshot: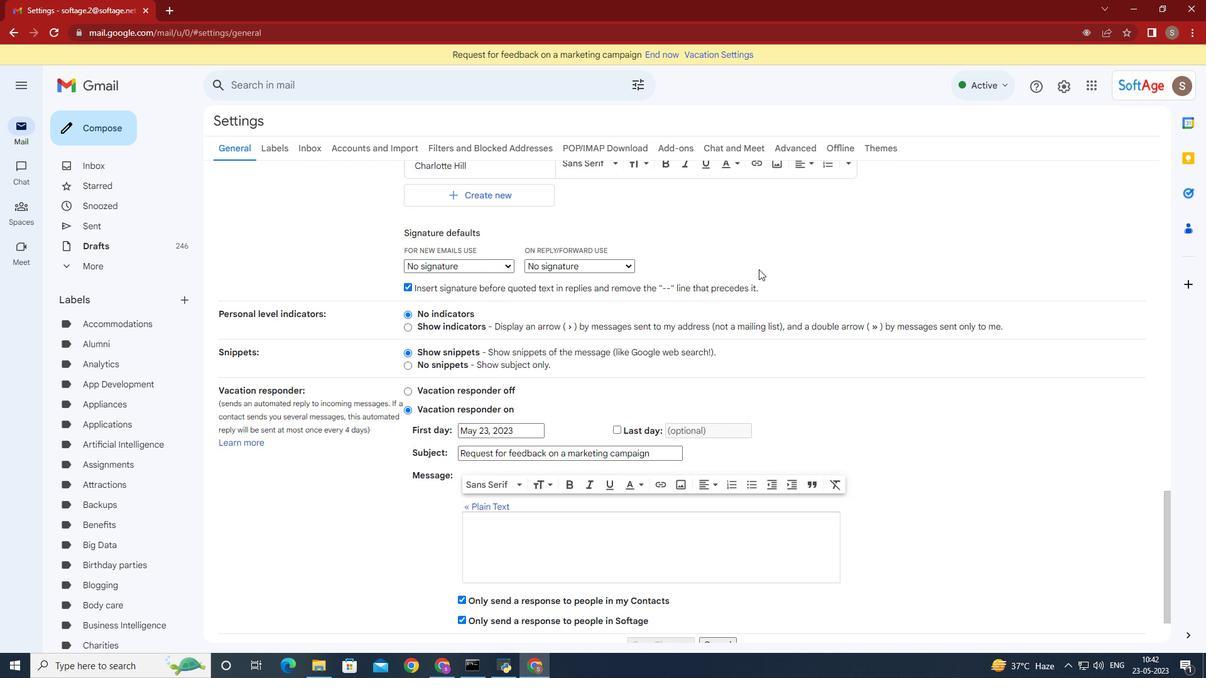 
Action: Mouse scrolled (708, 288) with delta (0, 0)
Screenshot: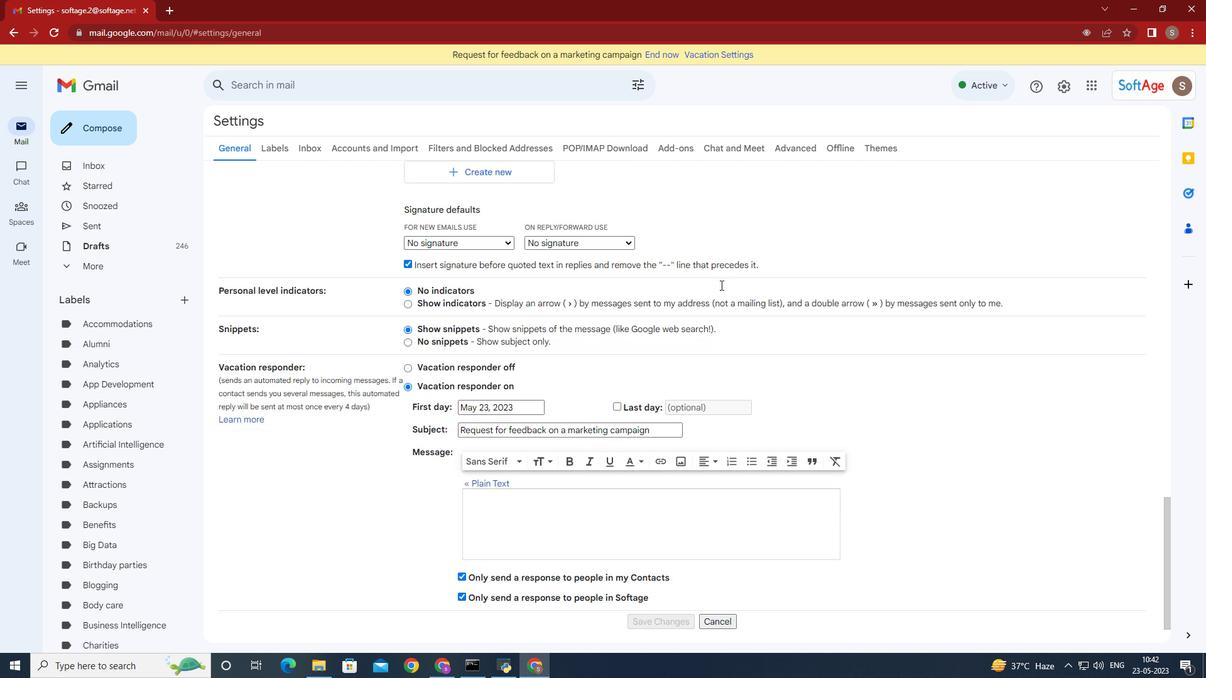 
Action: Mouse moved to (708, 289)
Screenshot: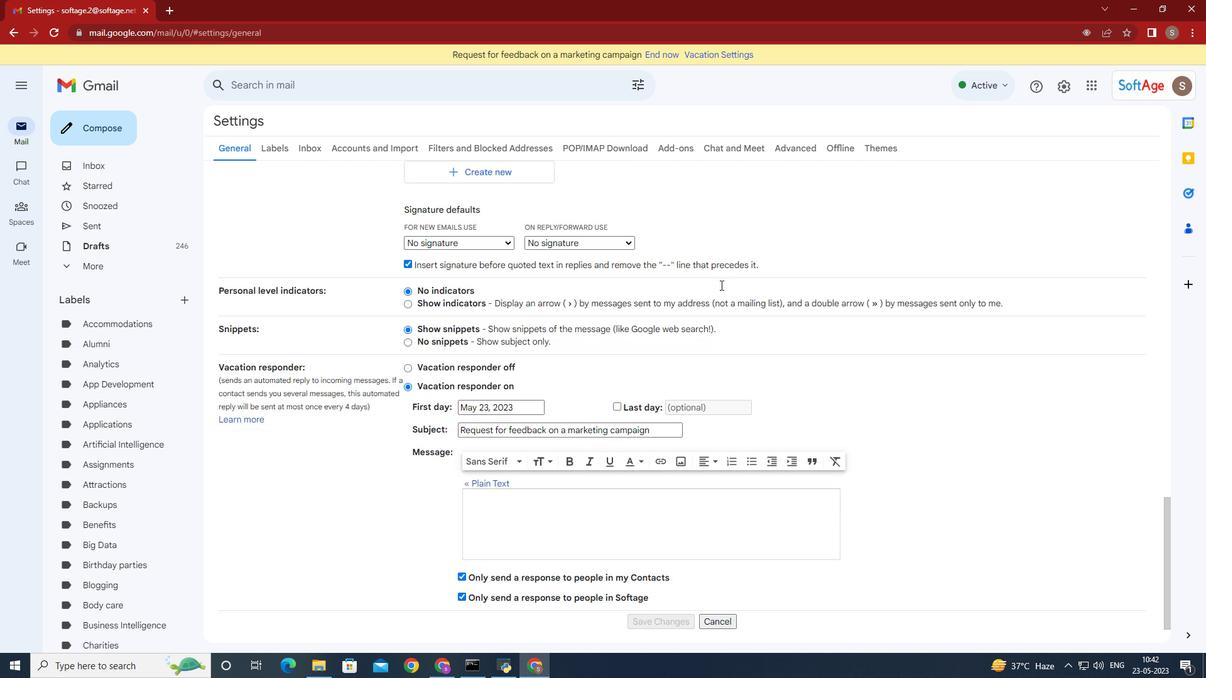 
Action: Mouse scrolled (708, 288) with delta (0, 0)
Screenshot: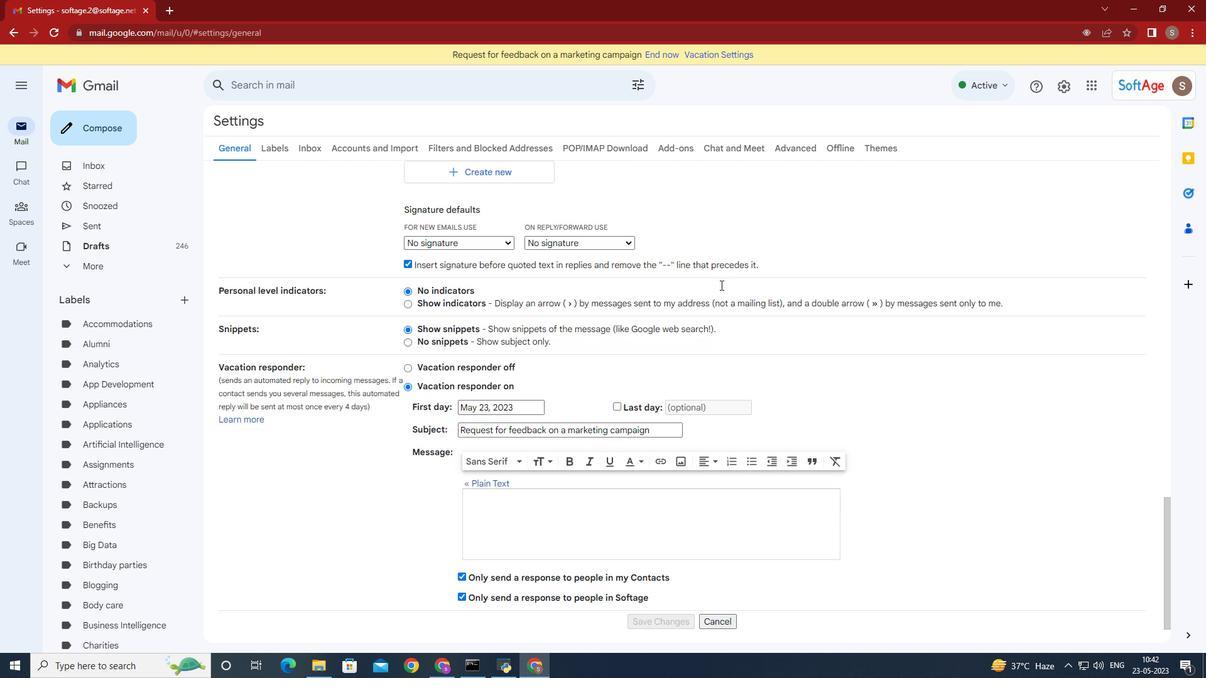 
Action: Mouse scrolled (708, 288) with delta (0, 0)
Screenshot: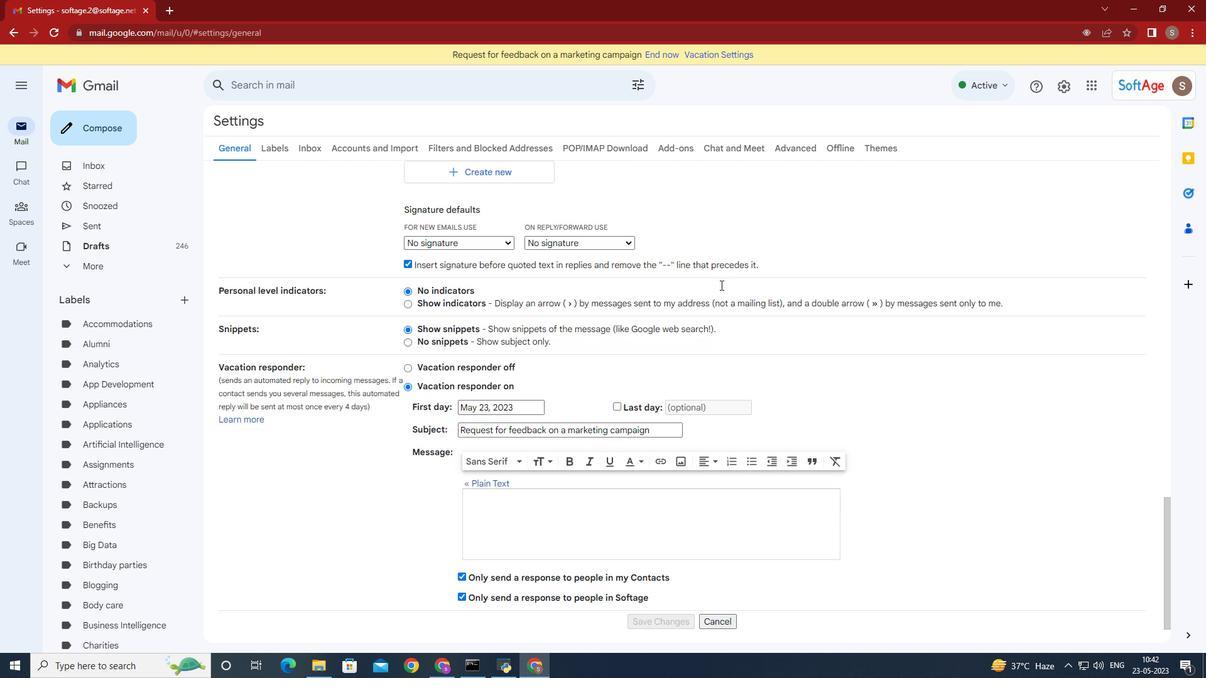 
Action: Mouse moved to (708, 289)
Screenshot: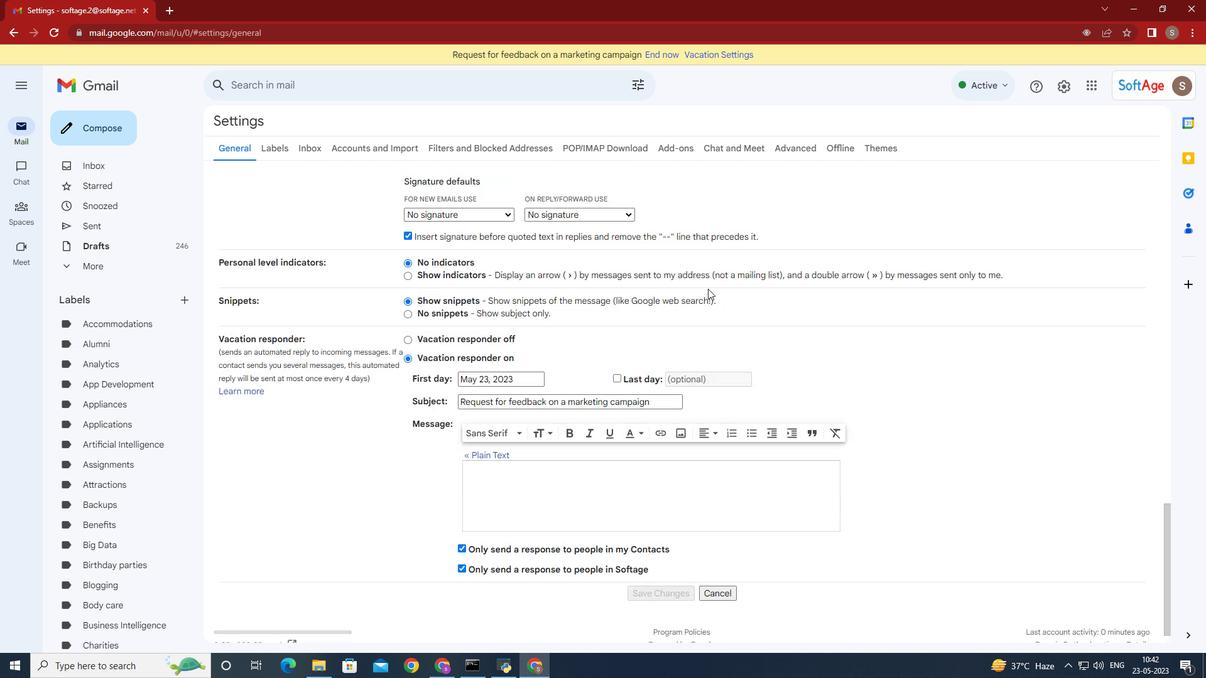 
Action: Mouse scrolled (708, 288) with delta (0, 0)
Screenshot: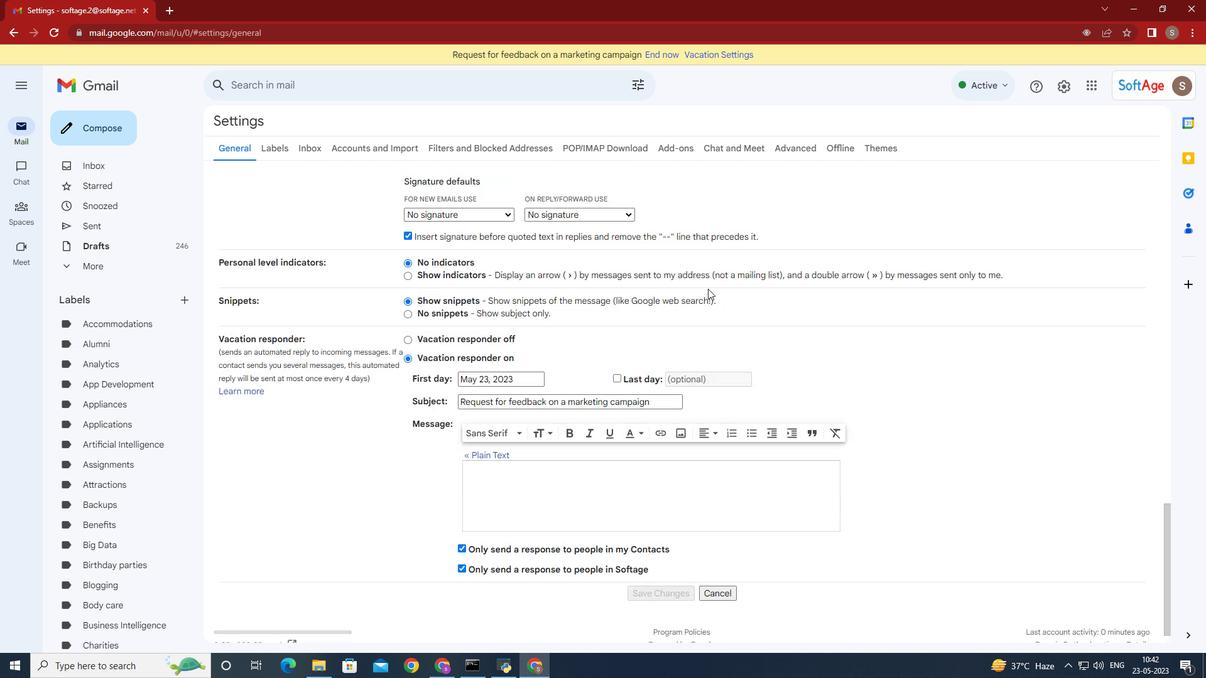 
Action: Mouse moved to (667, 254)
Screenshot: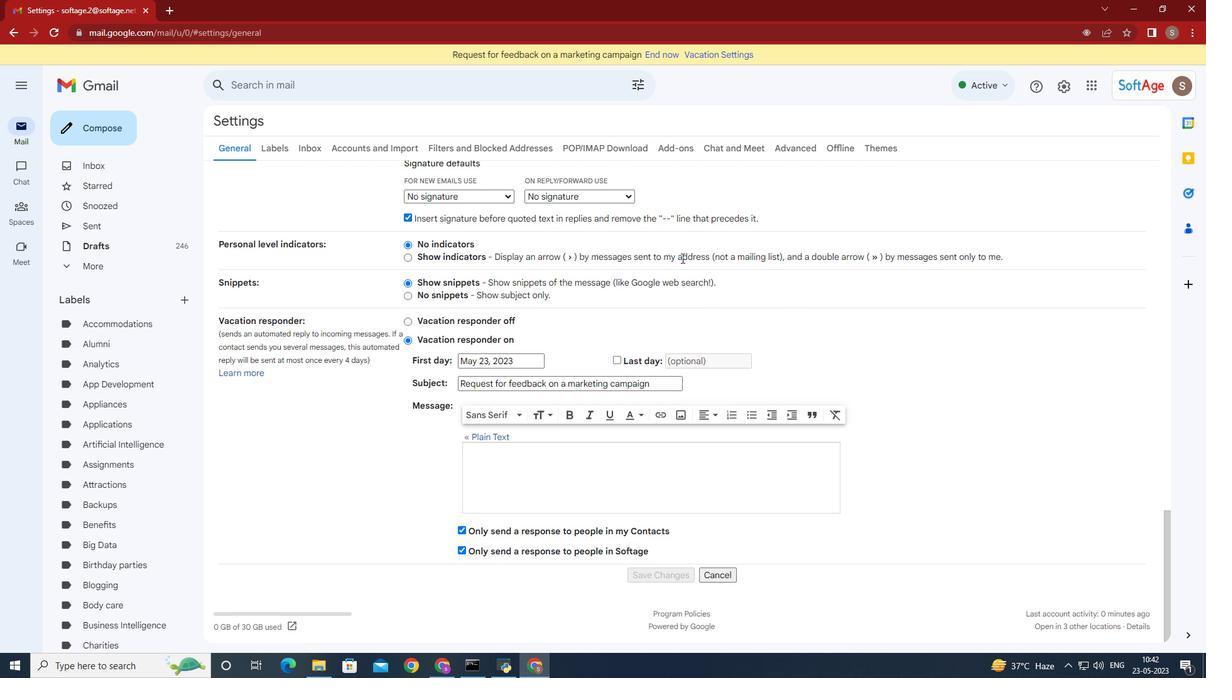 
Action: Mouse scrolled (667, 255) with delta (0, 0)
Screenshot: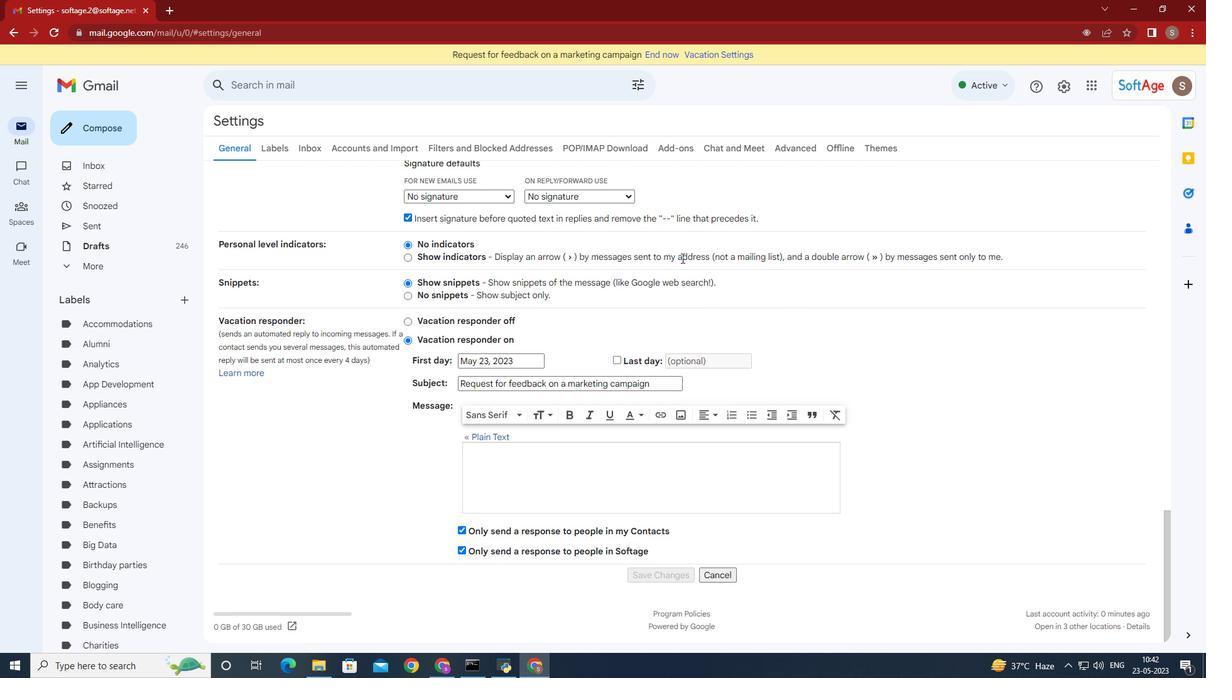 
Action: Mouse moved to (667, 254)
Screenshot: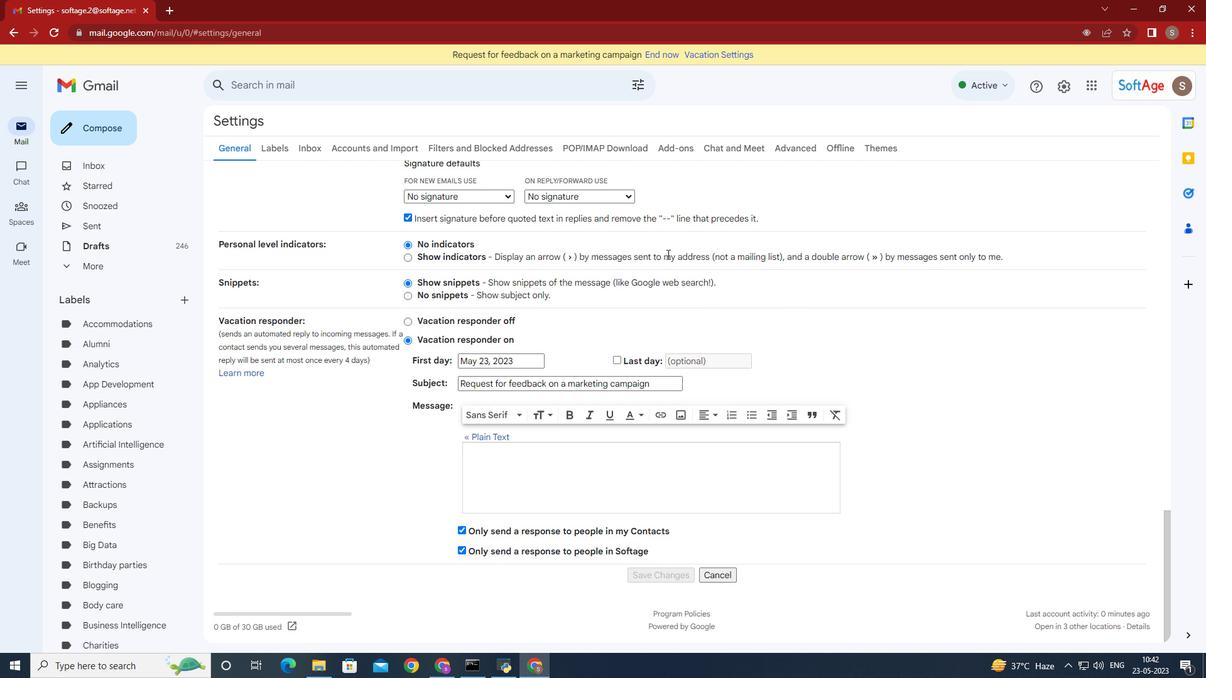 
Action: Mouse scrolled (667, 255) with delta (0, 0)
Screenshot: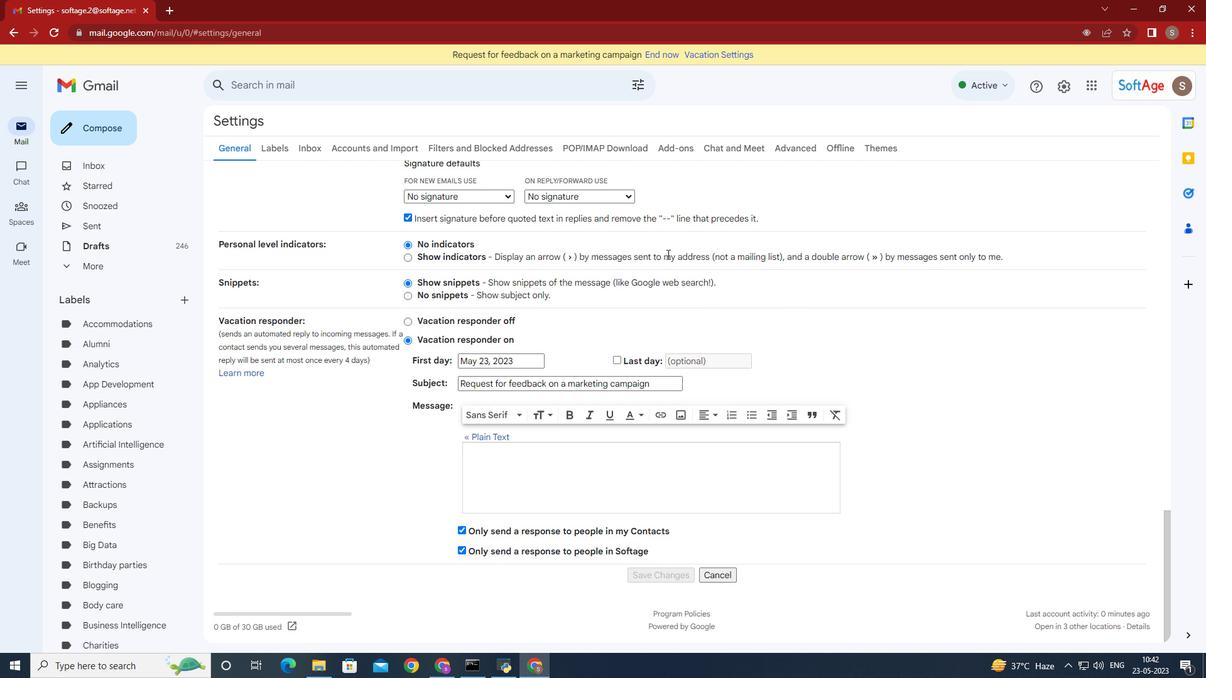 
Action: Mouse scrolled (667, 255) with delta (0, 0)
Screenshot: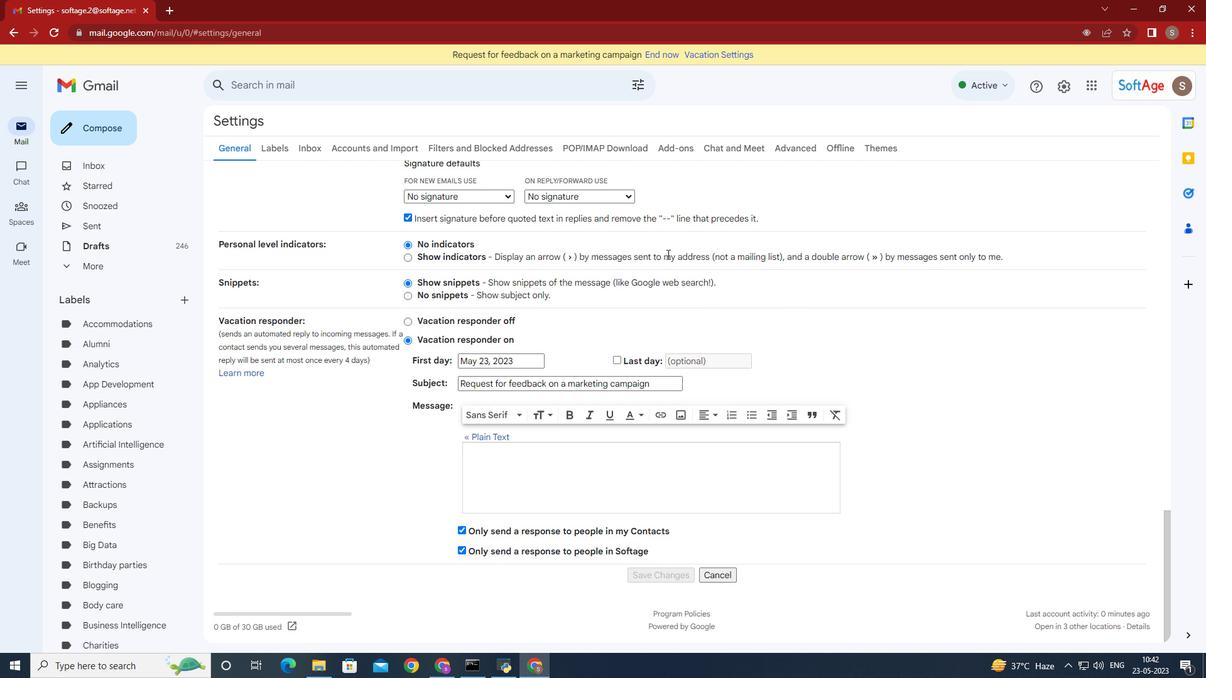 
Action: Mouse moved to (515, 309)
Screenshot: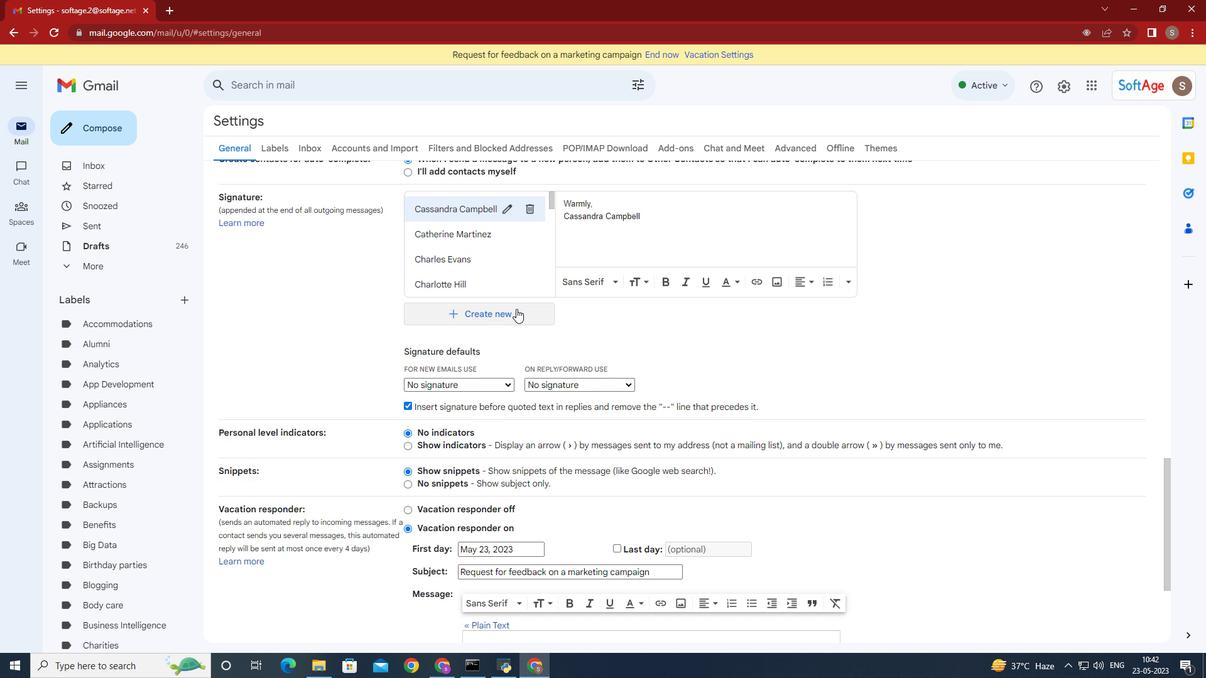 
Action: Mouse pressed left at (515, 309)
Screenshot: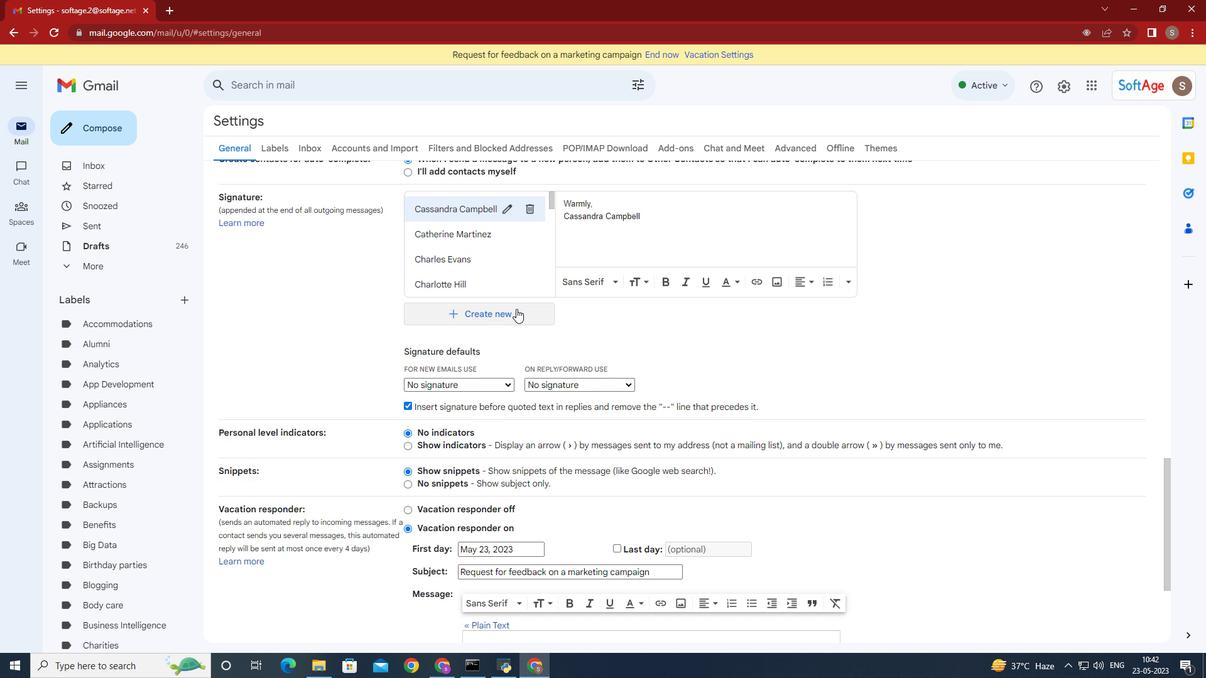 
Action: Mouse moved to (565, 260)
Screenshot: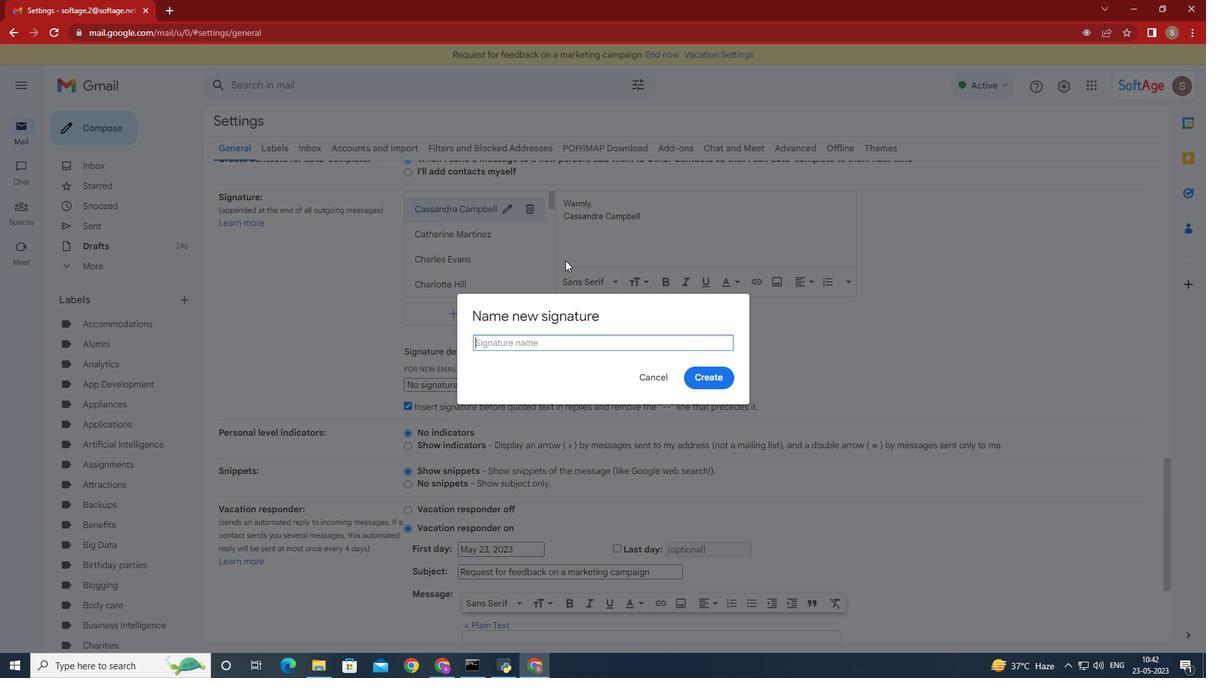 
Action: Key pressed <Key.shift>Kathlr<Key.backspace>een<Key.space><Key.shift><Key.shift><Key.shift><Key.shift><Key.shift><Key.shift><Key.shift><Key.shift><Key.shift><Key.shift><Key.shift><Key.shift><Key.shift><Key.shift><Key.shift><Key.shift><Key.shift><Key.shift><Key.shift><Key.shift>Davis<Key.space>
Screenshot: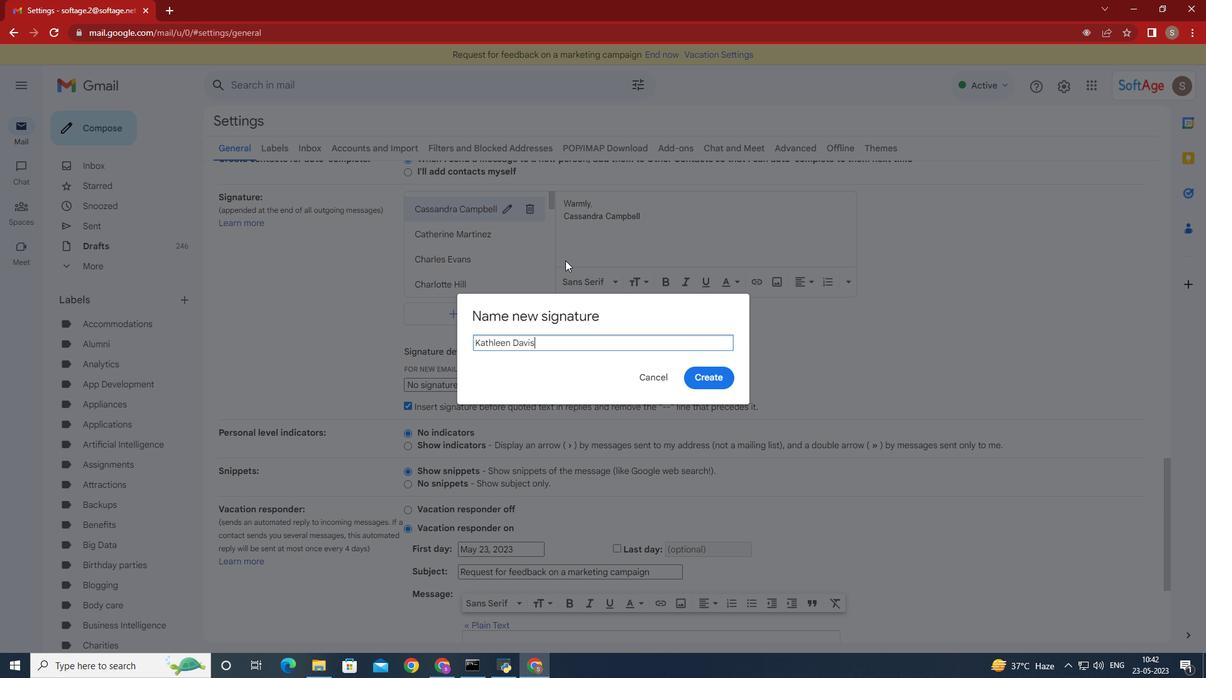 
Action: Mouse moved to (701, 380)
Screenshot: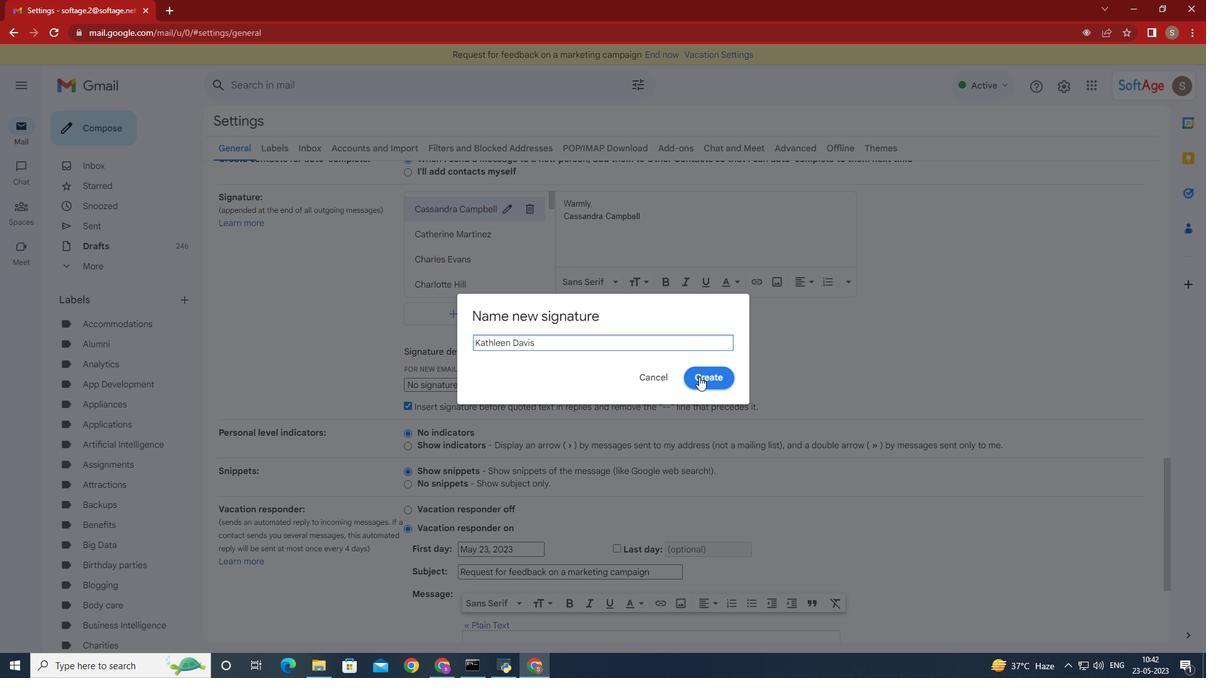 
Action: Mouse pressed left at (701, 380)
Screenshot: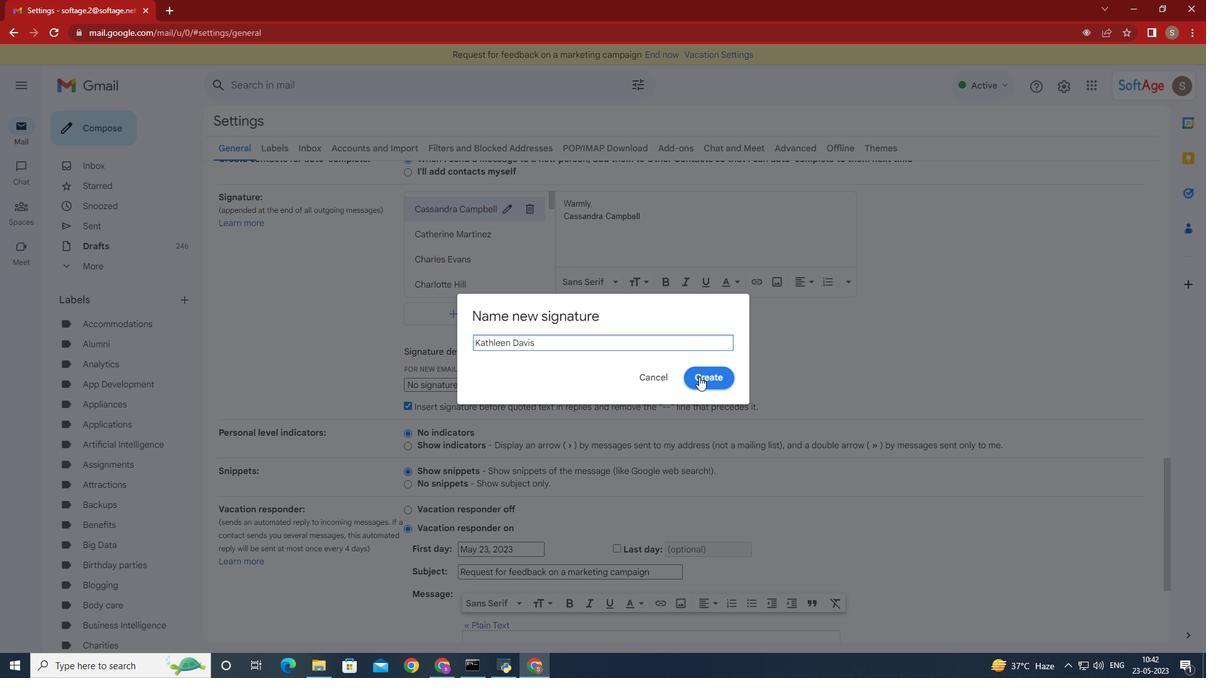 
Action: Mouse moved to (701, 380)
Screenshot: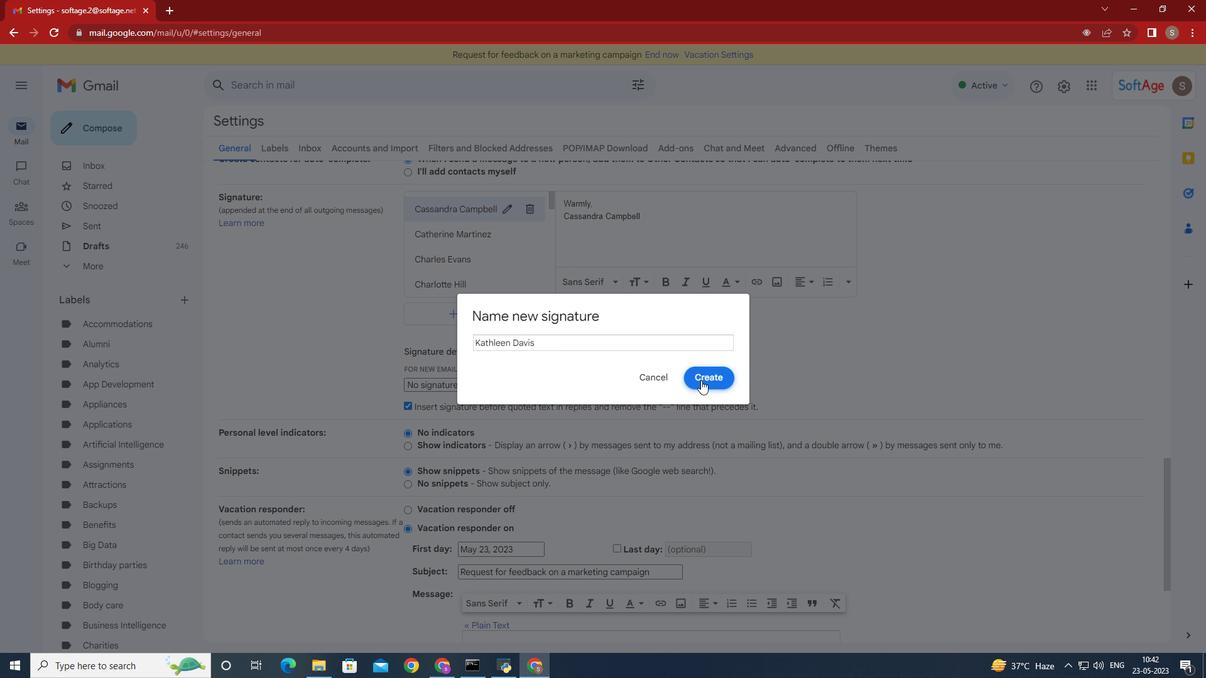 
Action: Key pressed <Key.shift>Have<Key.space>a<Key.space>great<Key.space><Key.shift>National<Key.space><Key.shift>Friendship<Key.space><Key.shift>Day,<Key.enter><Key.shift>Kathlrrn<Key.space><Key.backspace><Key.backspace><Key.backspace><Key.backspace>een<Key.space><Key.shift><Key.shift><Key.shift><Key.shift><Key.shift><Key.shift><Key.shift><Key.shift><Key.shift><Key.shift><Key.shift><Key.shift><Key.shift><Key.shift><Key.shift>Davis
Screenshot: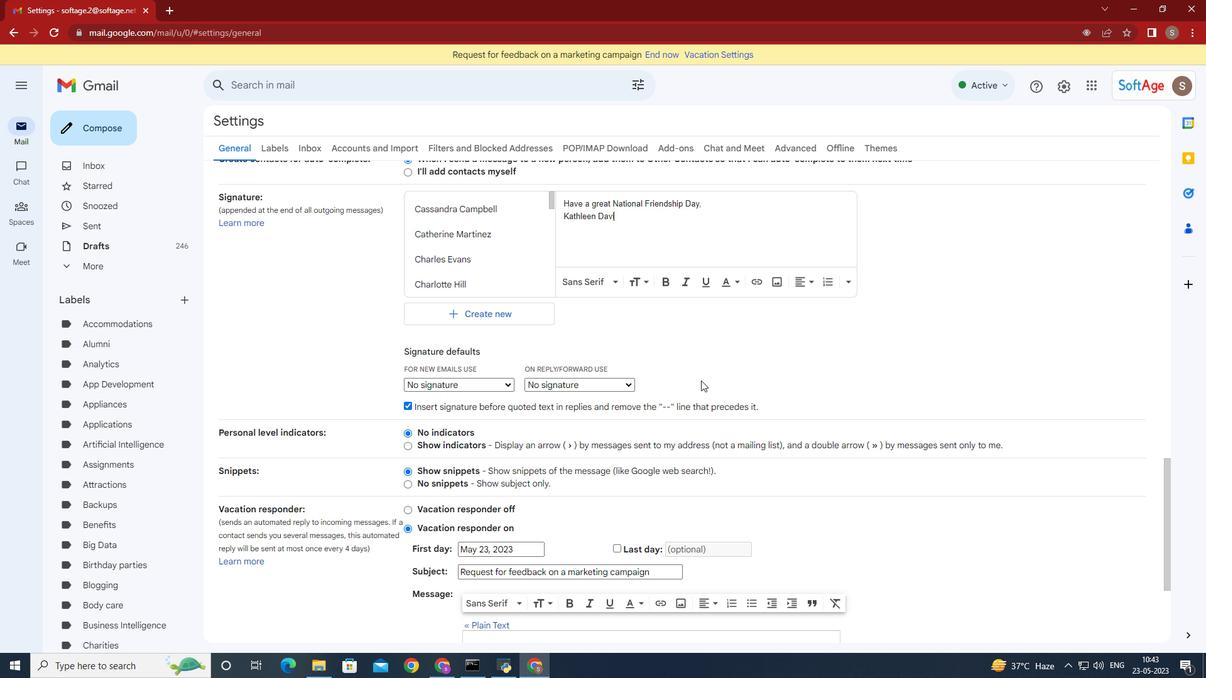 
Action: Mouse moved to (506, 383)
Screenshot: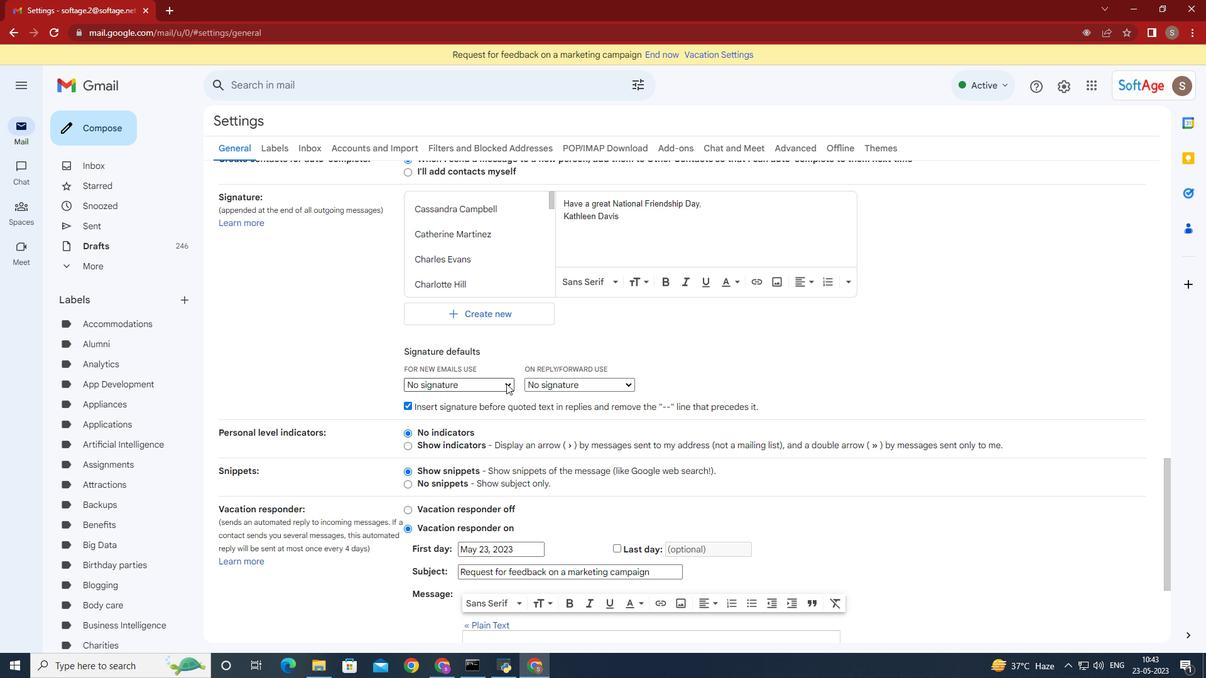 
Action: Mouse pressed left at (506, 383)
Screenshot: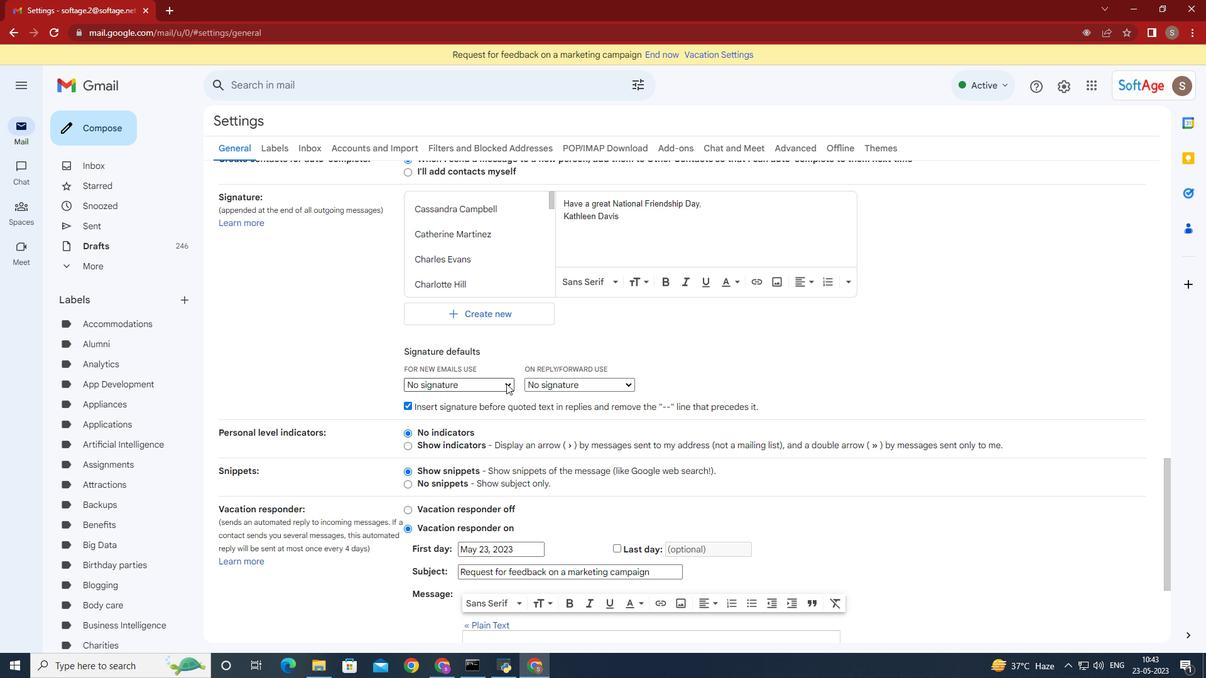 
Action: Mouse moved to (460, 502)
Screenshot: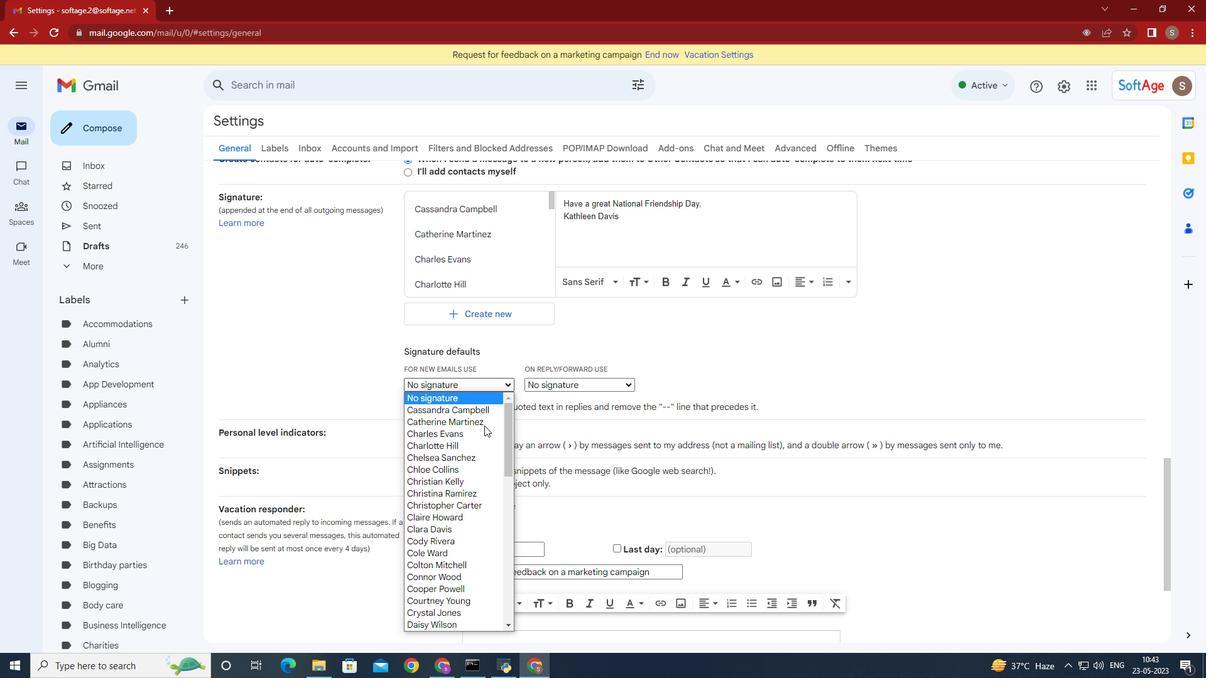 
Action: Mouse scrolled (460, 501) with delta (0, 0)
Screenshot: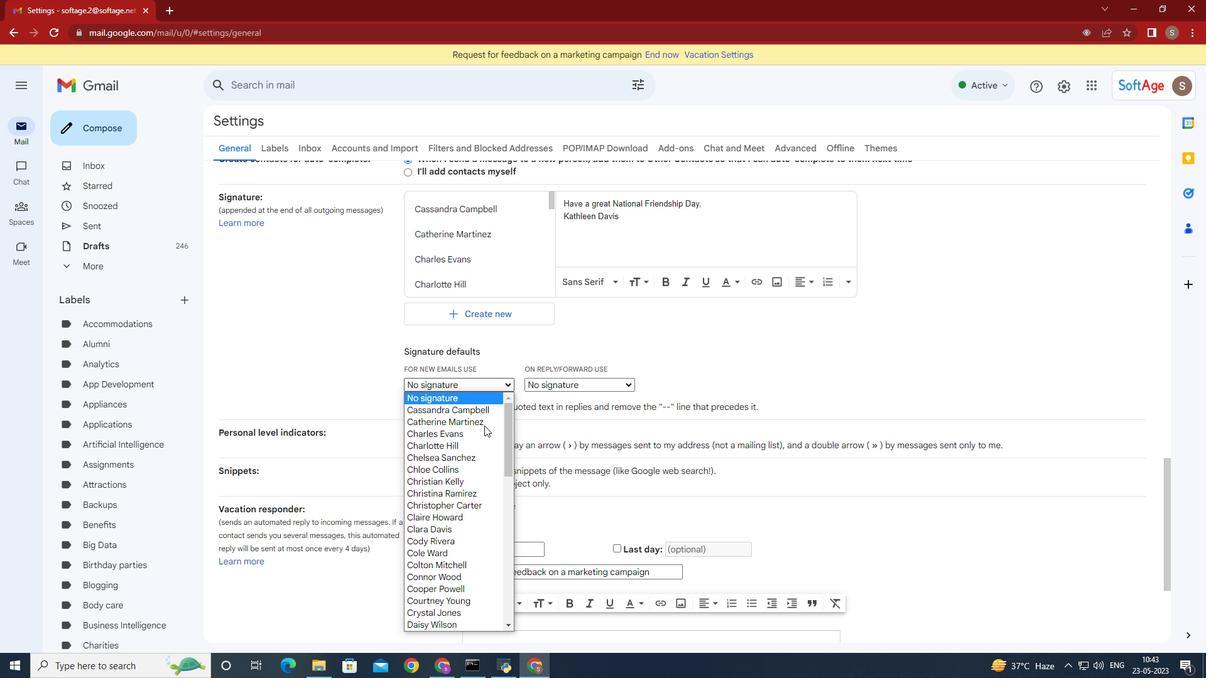 
Action: Mouse moved to (454, 515)
Screenshot: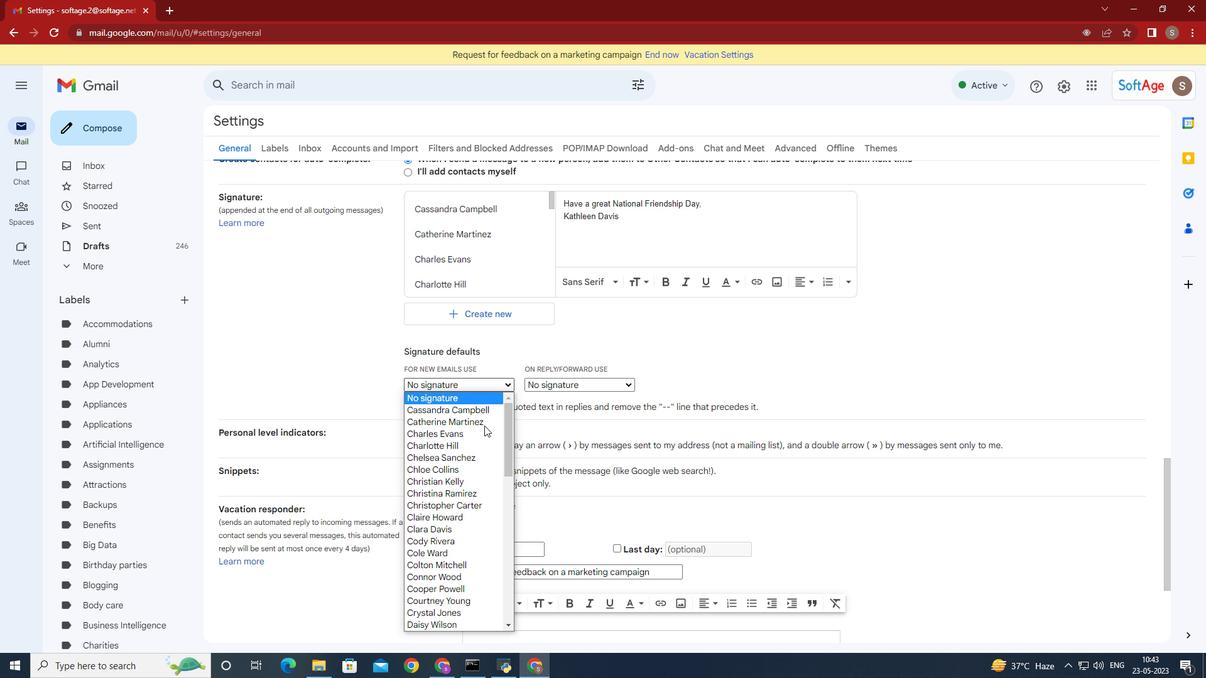 
Action: Mouse scrolled (454, 515) with delta (0, 0)
Screenshot: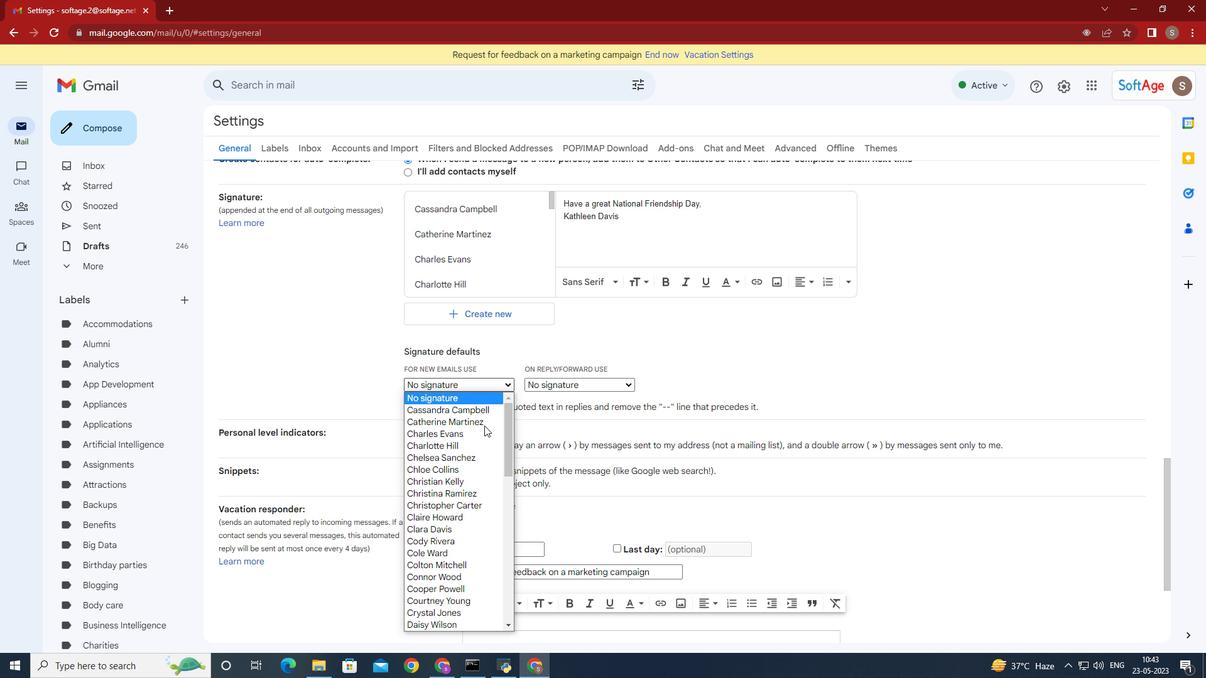 
Action: Mouse moved to (453, 520)
Screenshot: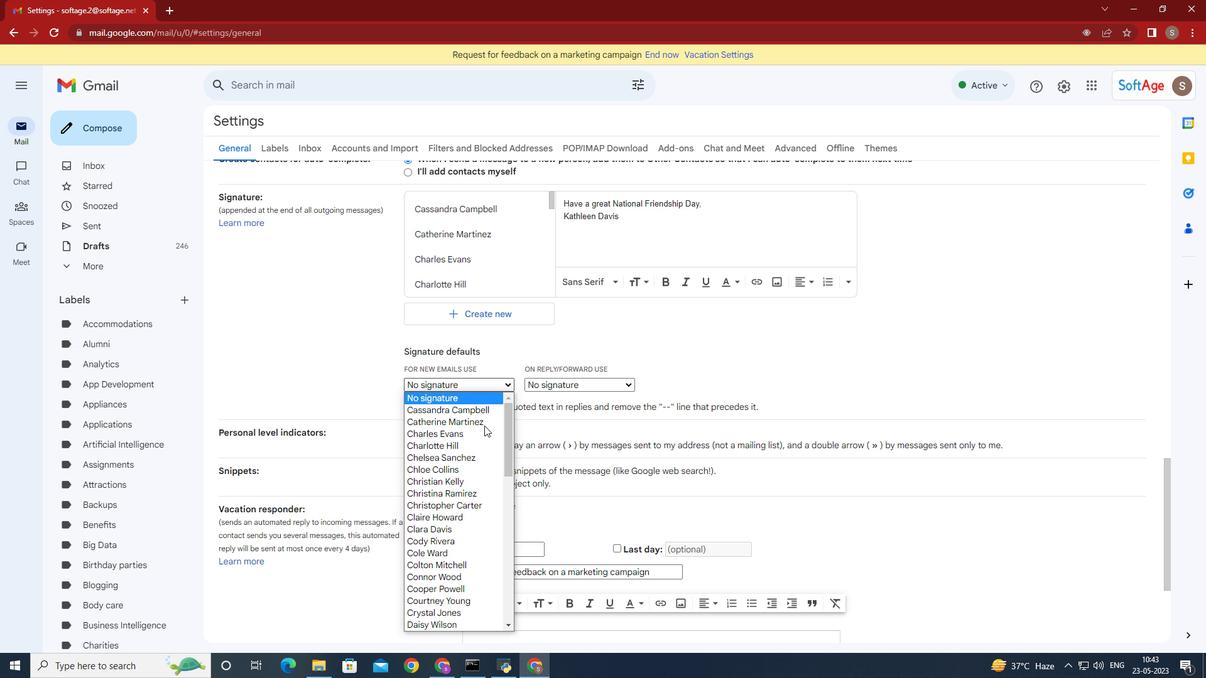 
Action: Mouse scrolled (453, 520) with delta (0, 0)
Screenshot: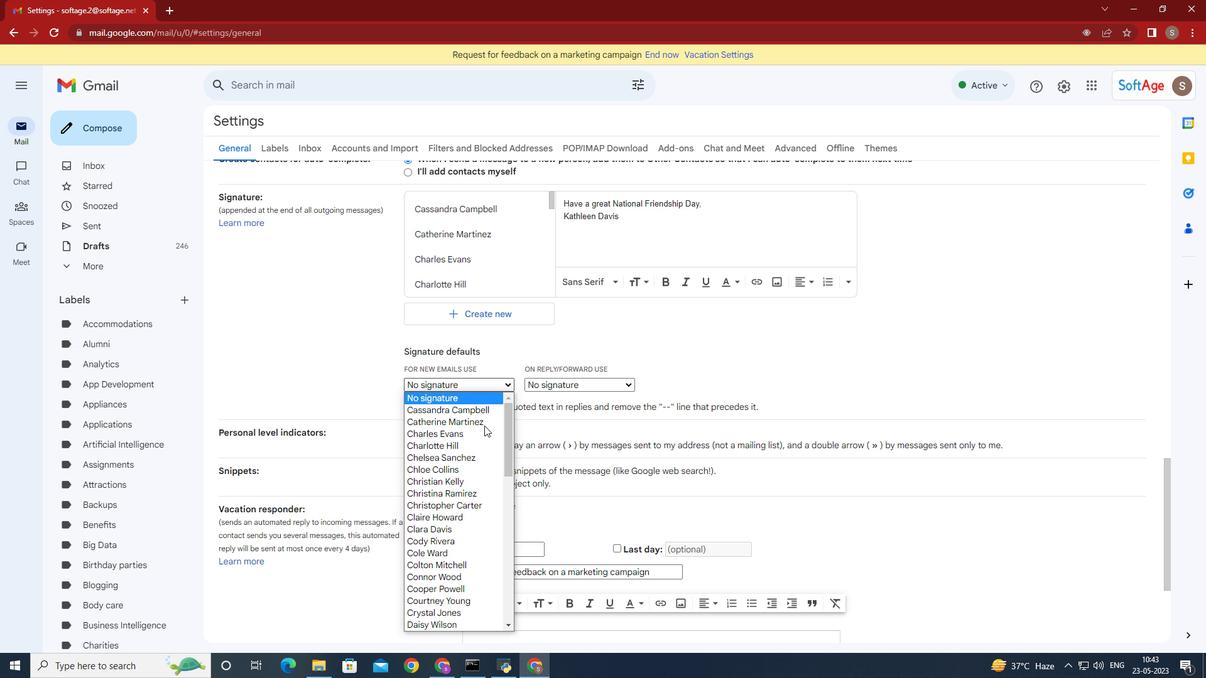
Action: Mouse moved to (452, 522)
Screenshot: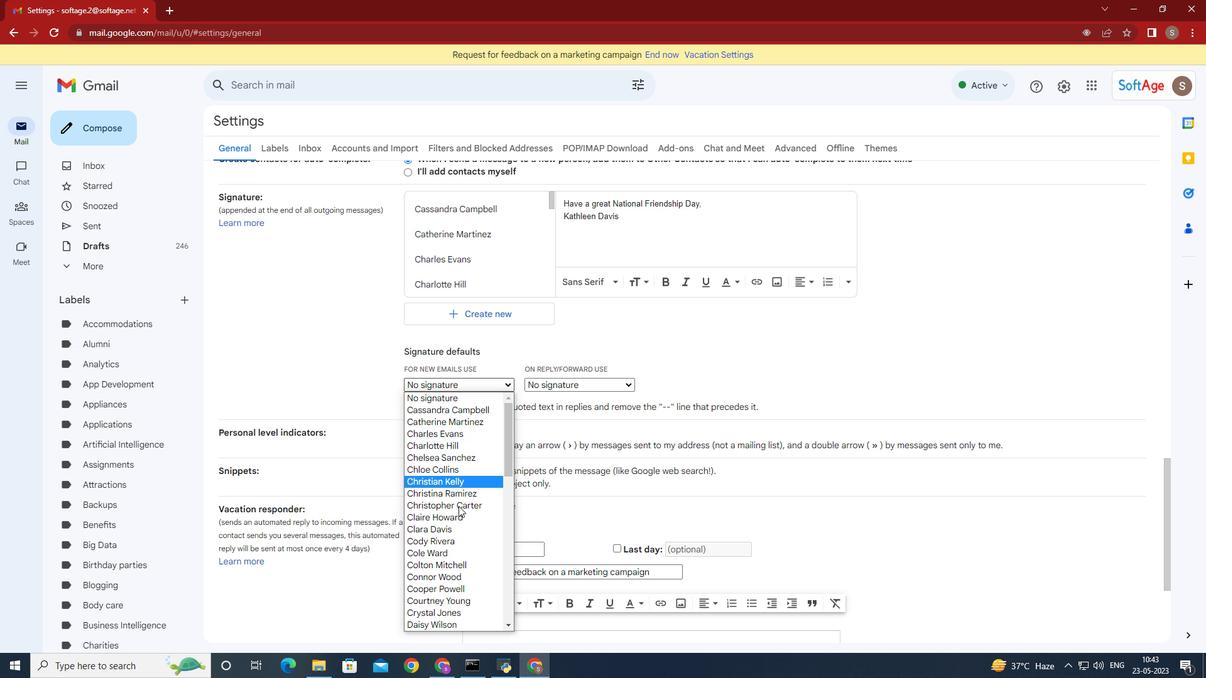 
Action: Mouse scrolled (452, 522) with delta (0, 0)
Screenshot: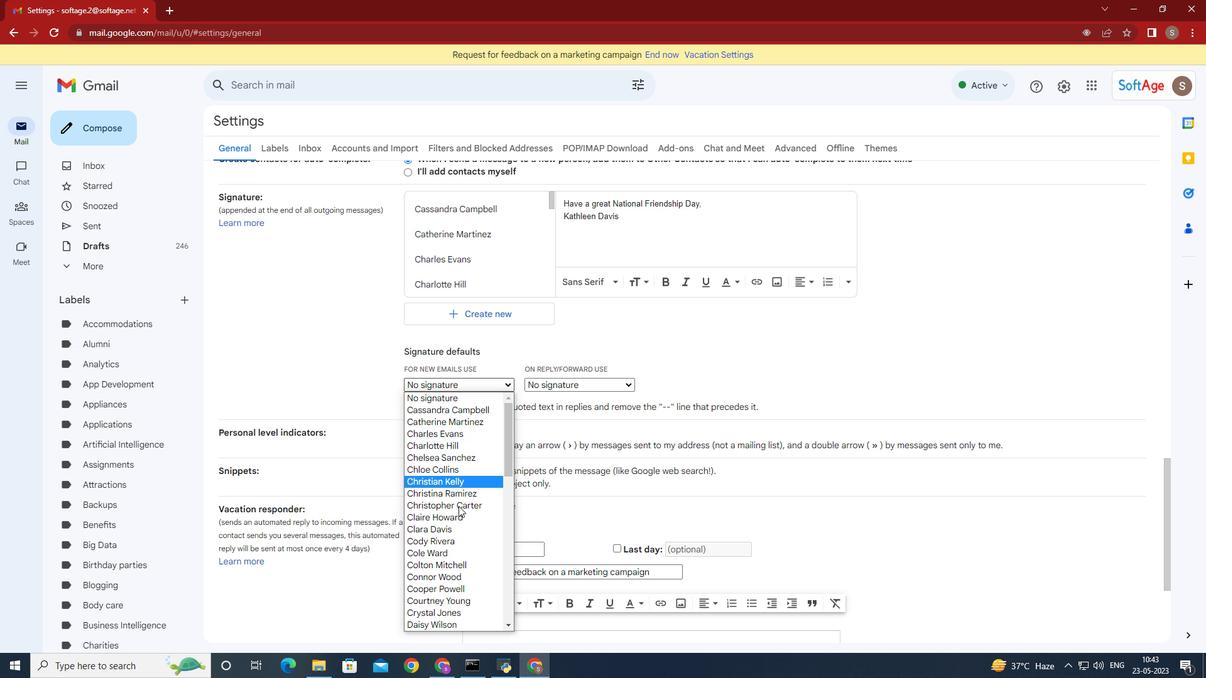 
Action: Mouse scrolled (452, 522) with delta (0, 0)
Screenshot: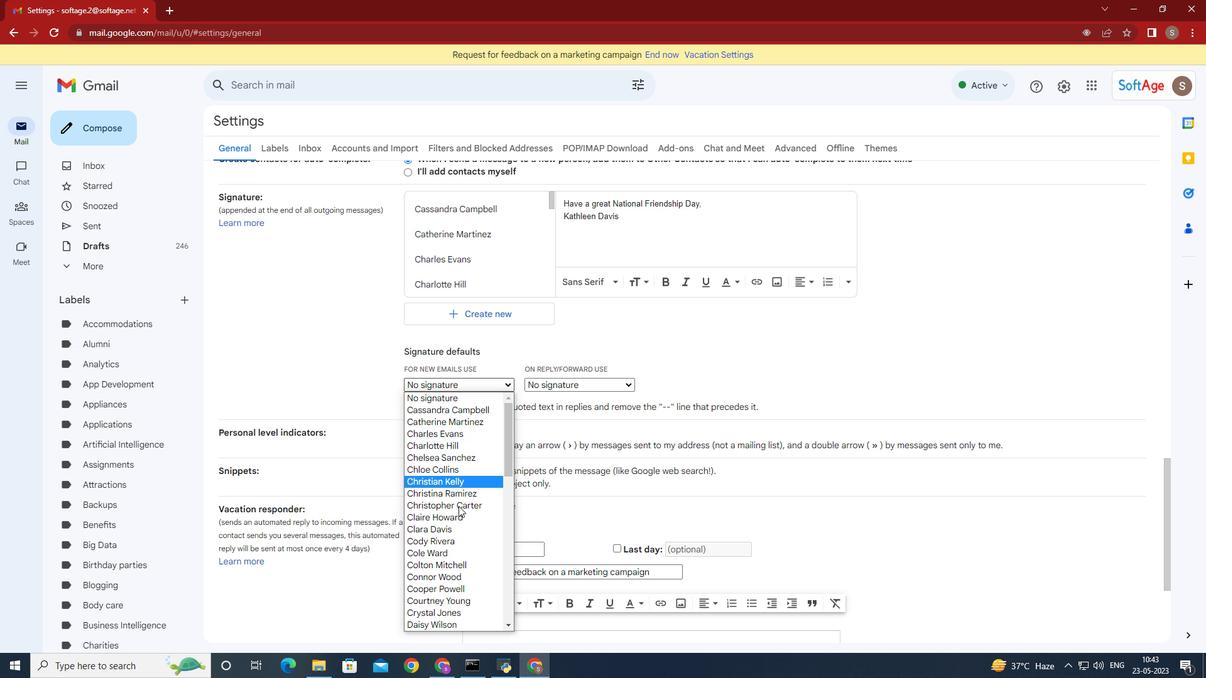 
Action: Mouse scrolled (452, 522) with delta (0, 0)
Screenshot: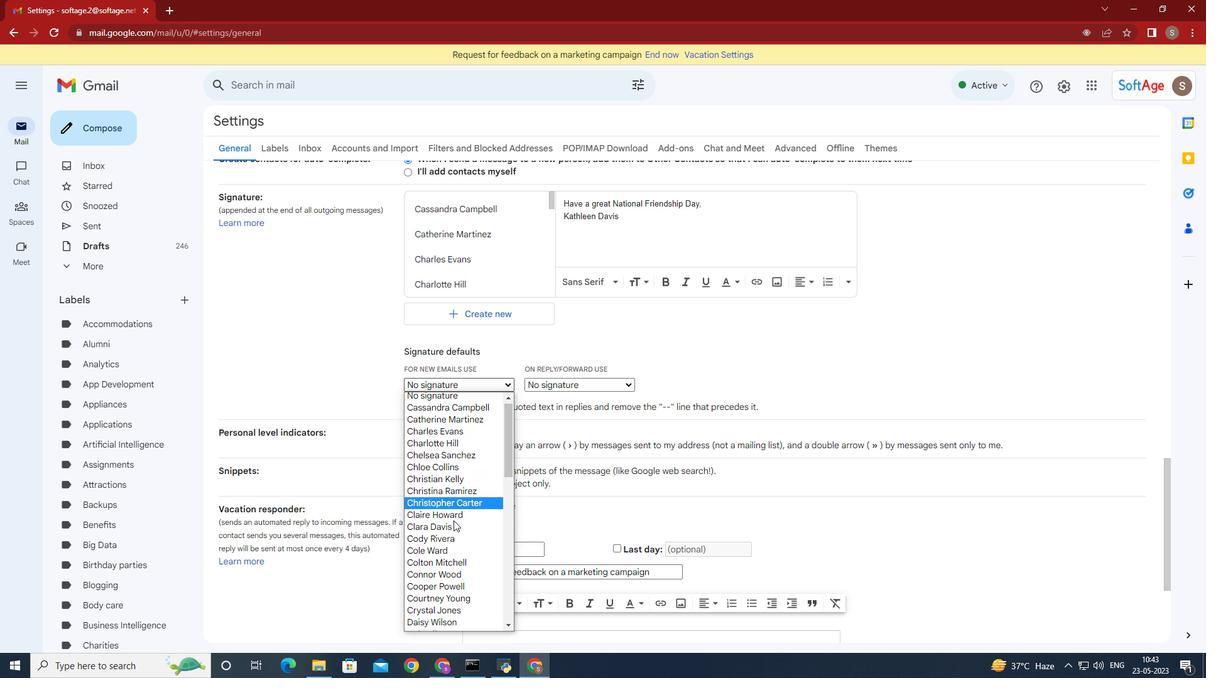 
Action: Mouse moved to (452, 522)
Screenshot: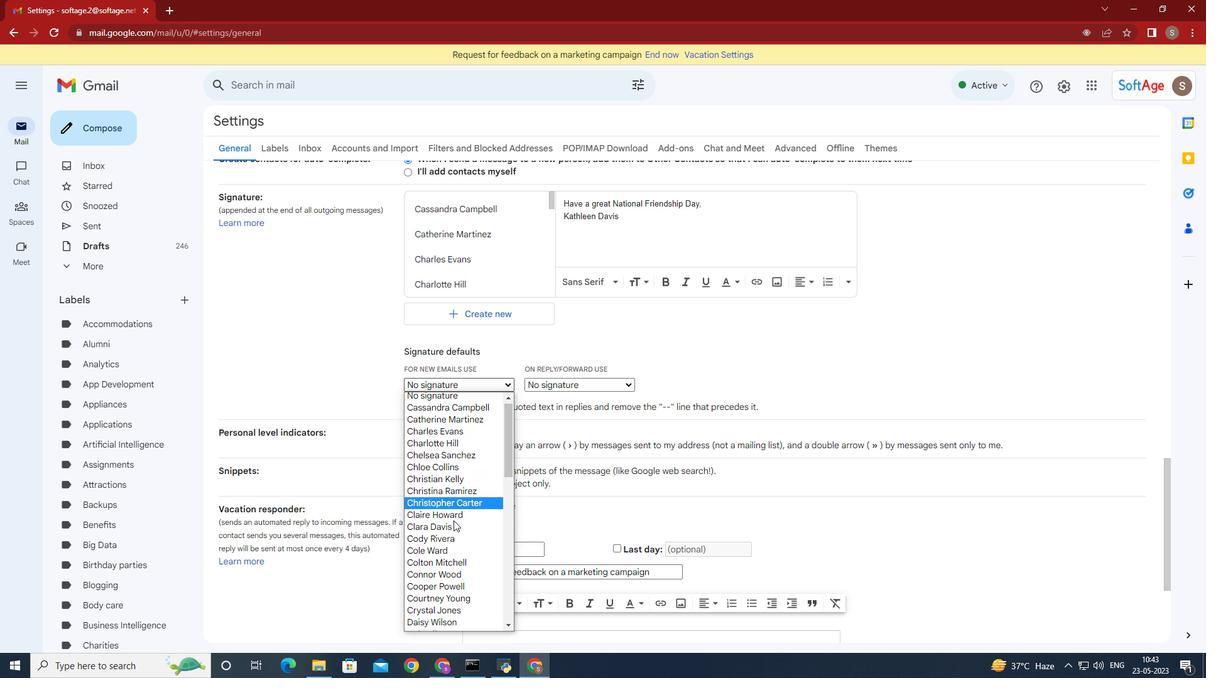 
Action: Mouse scrolled (452, 522) with delta (0, 0)
Screenshot: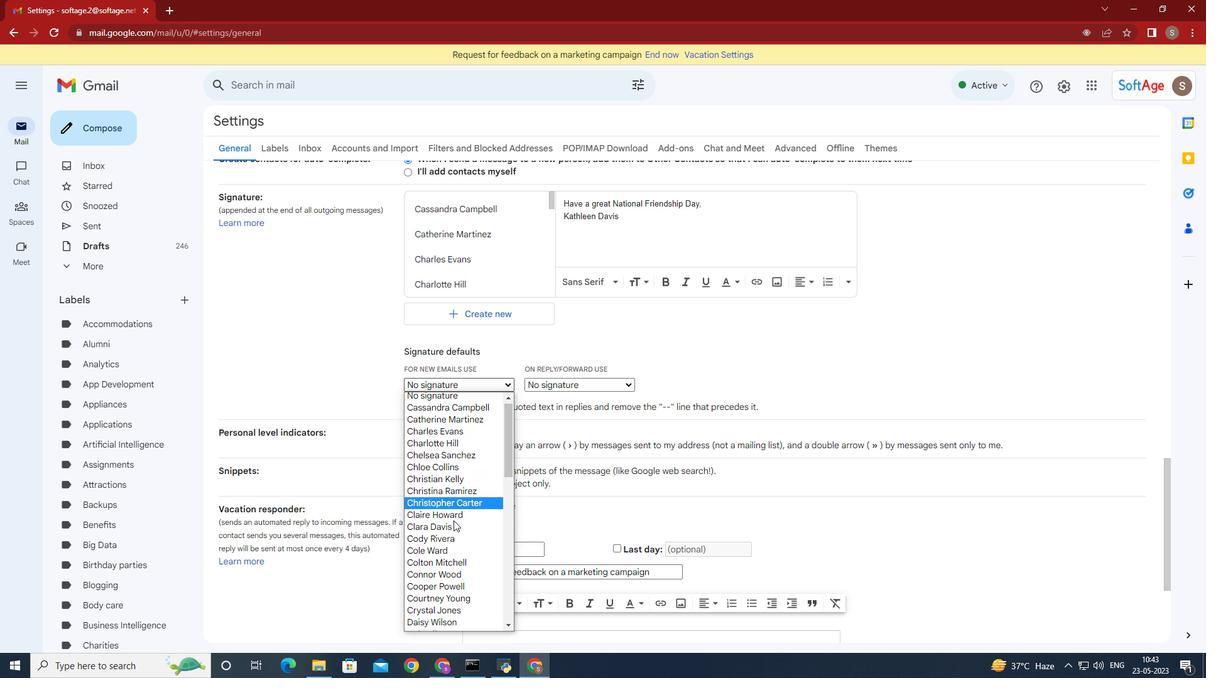 
Action: Mouse moved to (452, 522)
Screenshot: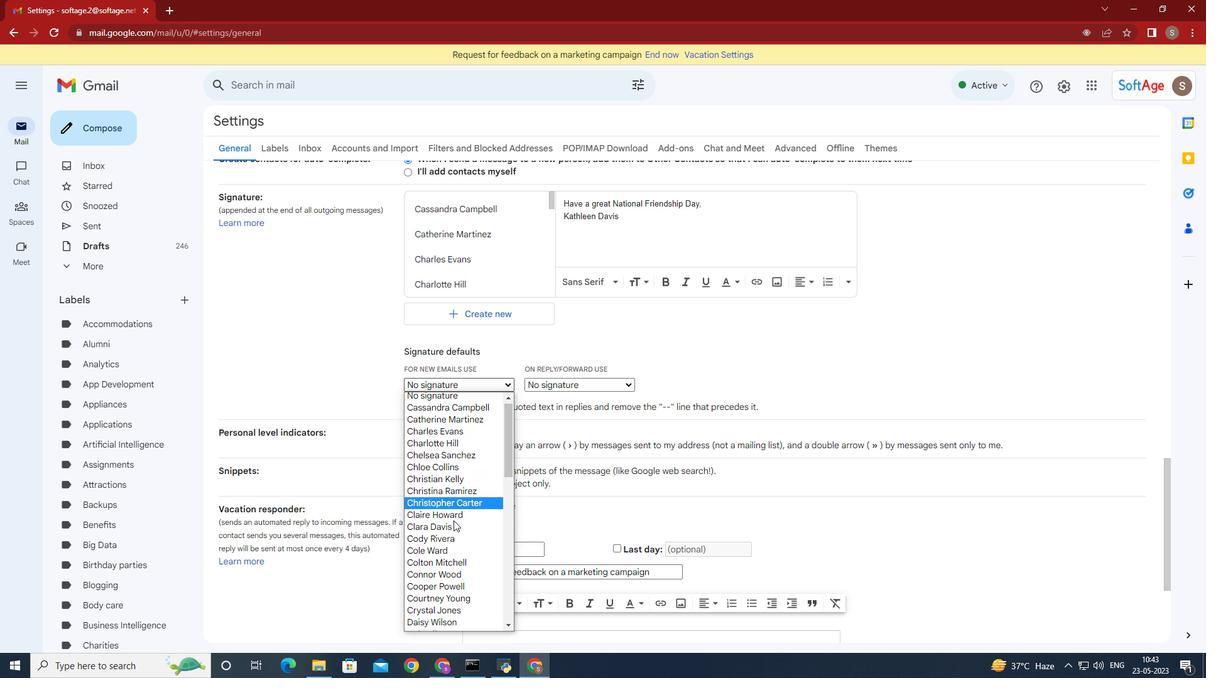 
Action: Mouse scrolled (452, 522) with delta (0, 0)
Screenshot: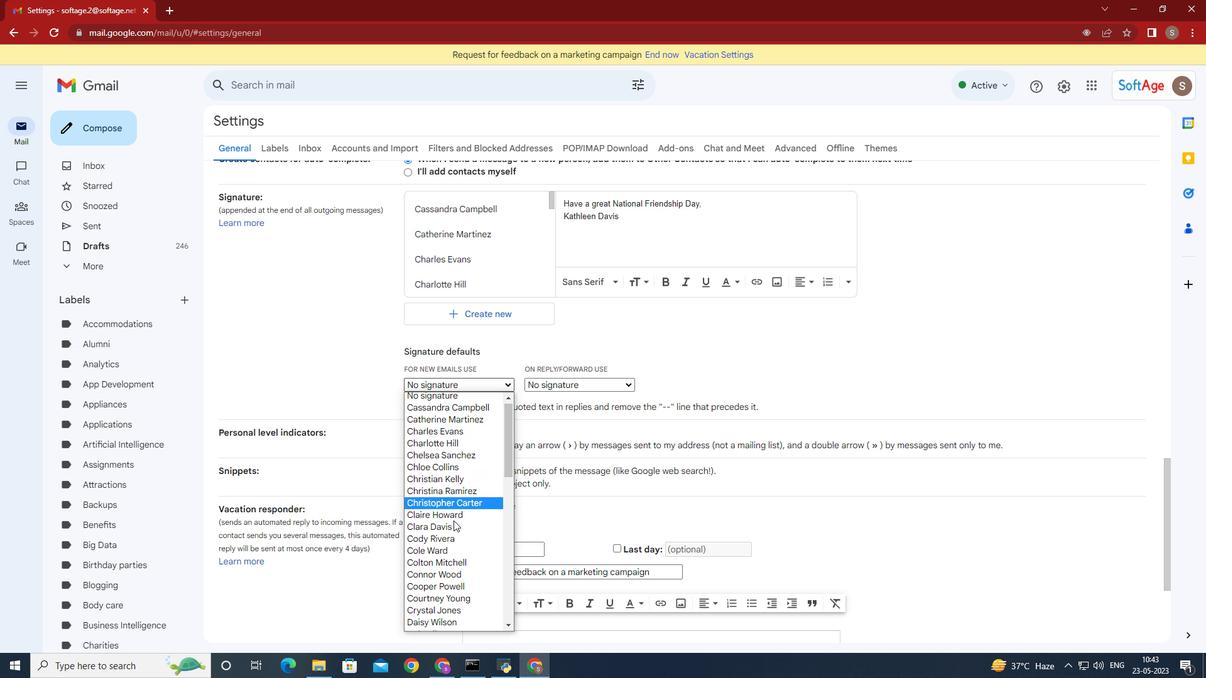 
Action: Mouse moved to (460, 540)
Screenshot: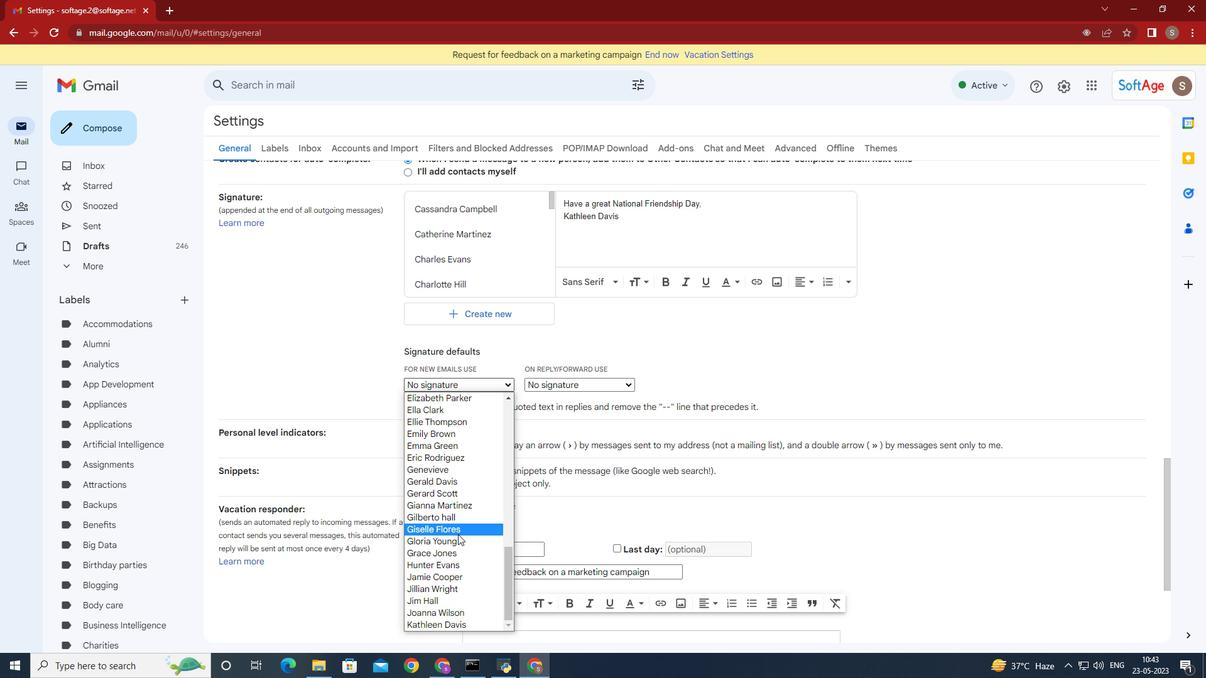 
Action: Mouse scrolled (460, 539) with delta (0, 0)
Screenshot: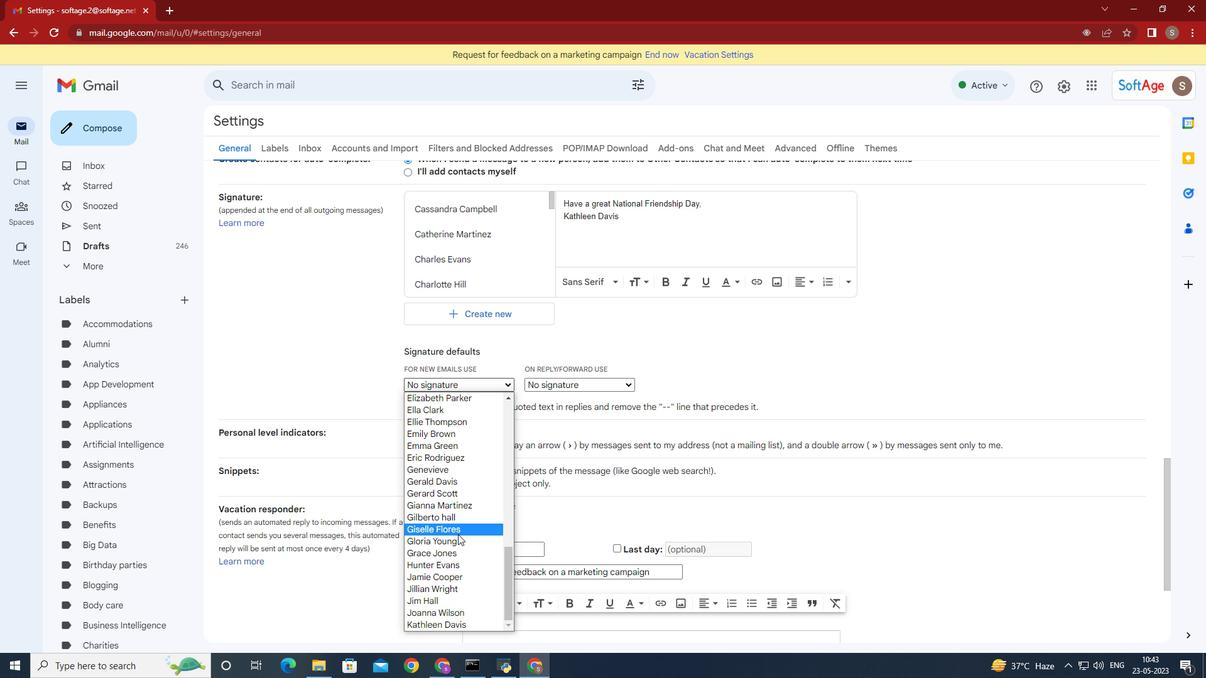
Action: Mouse moved to (460, 540)
Screenshot: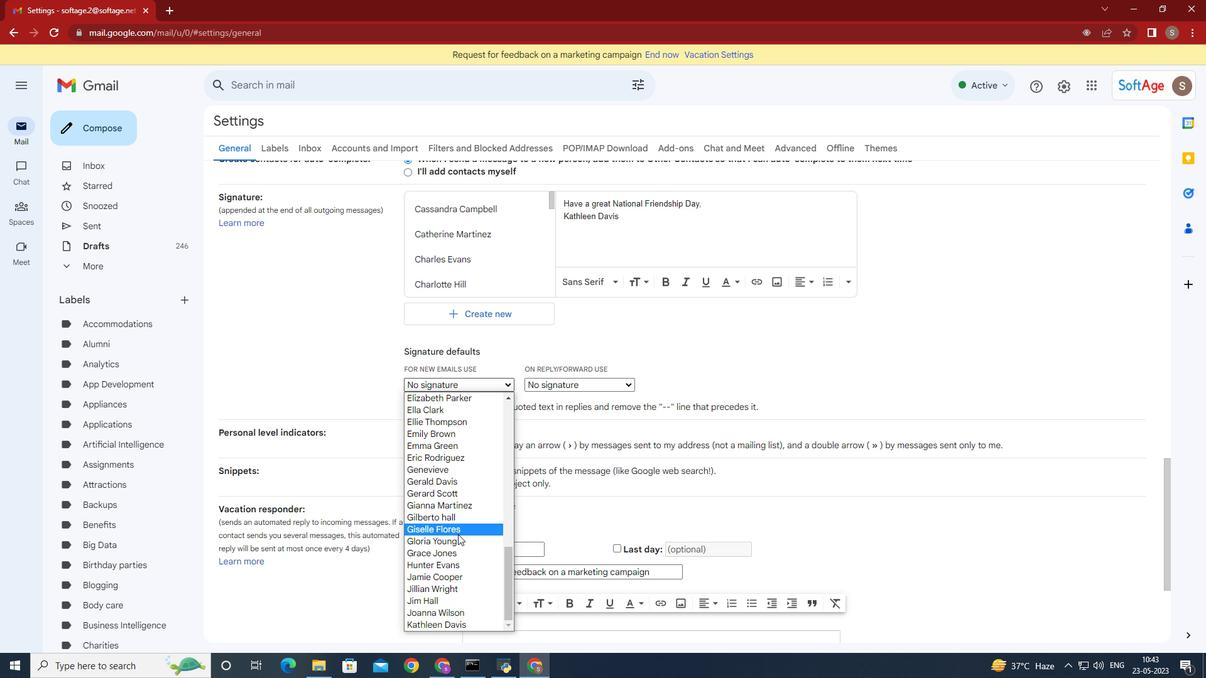 
Action: Mouse scrolled (460, 540) with delta (0, 0)
Screenshot: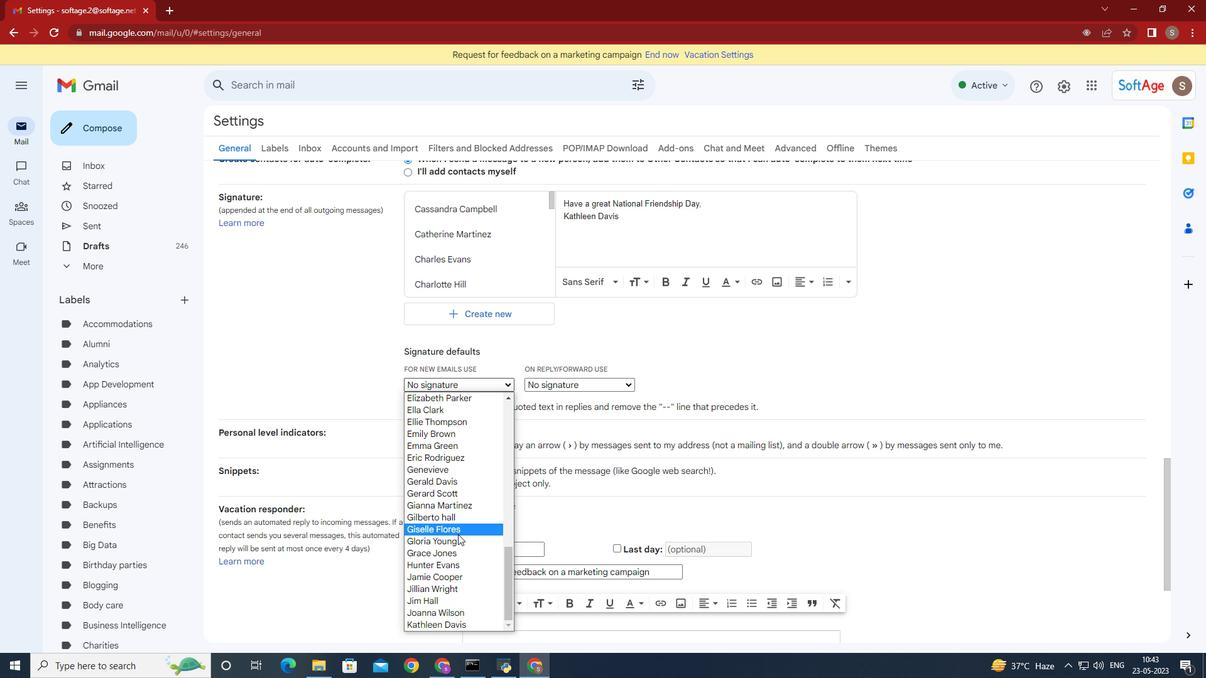 
Action: Mouse moved to (461, 541)
Screenshot: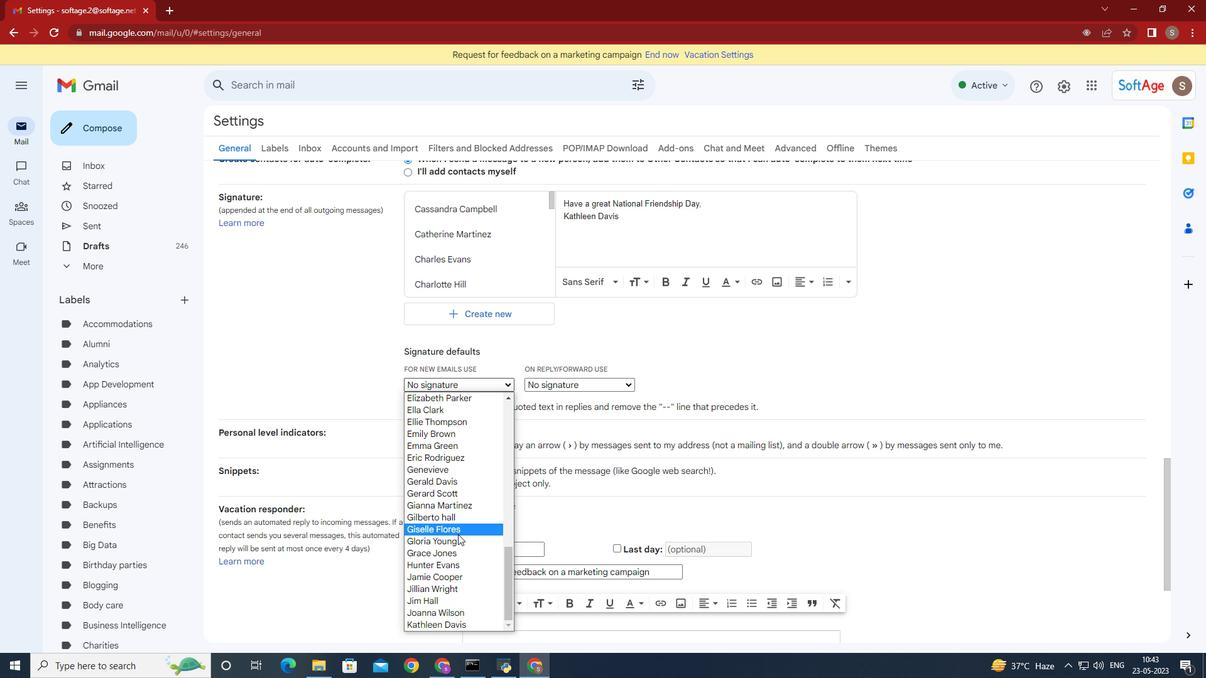 
Action: Mouse scrolled (461, 540) with delta (0, 0)
Screenshot: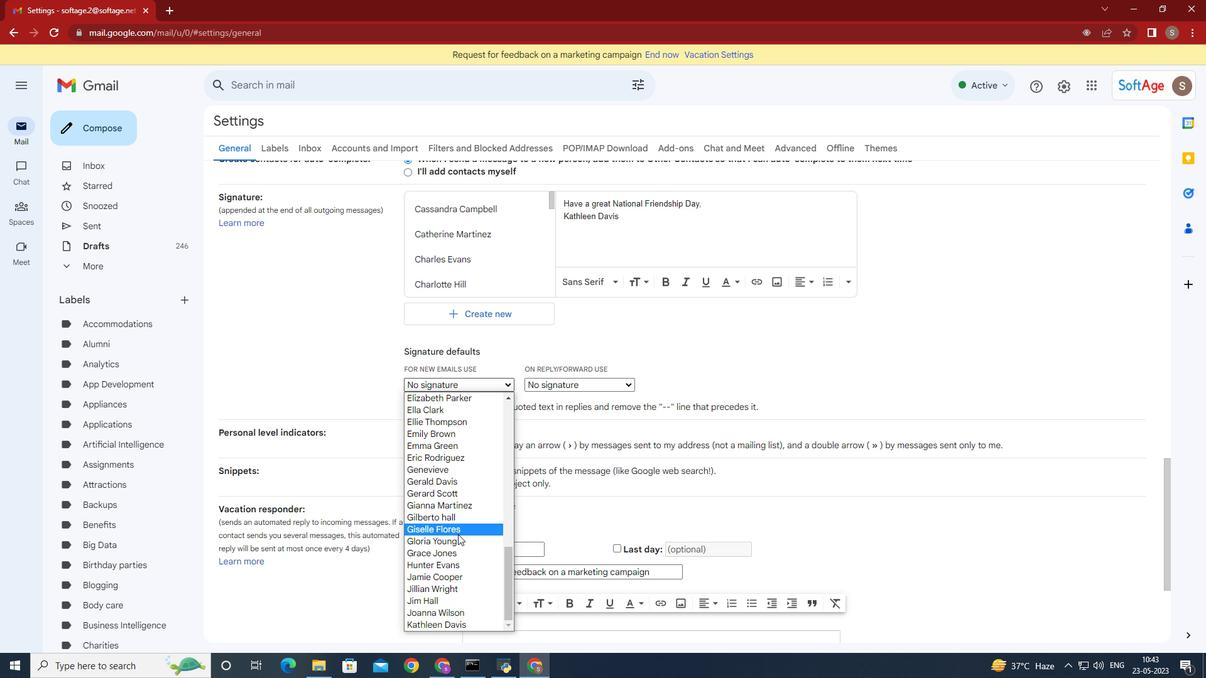 
Action: Mouse scrolled (461, 540) with delta (0, 0)
Screenshot: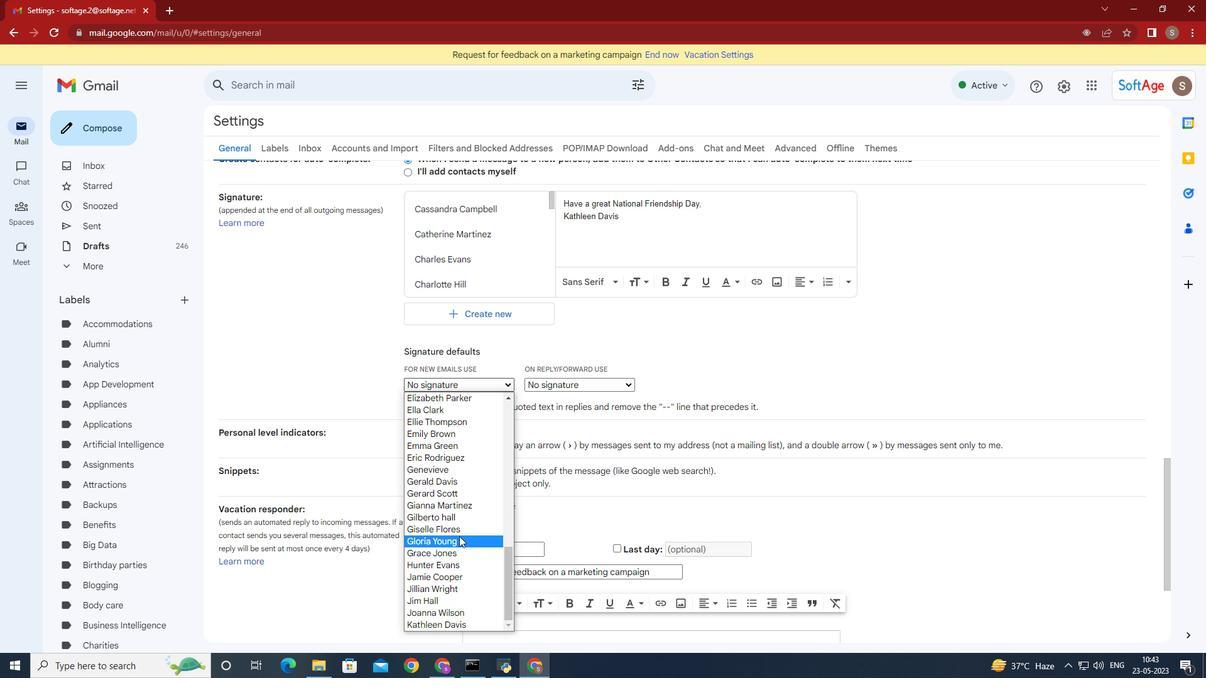 
Action: Mouse scrolled (461, 540) with delta (0, 0)
Screenshot: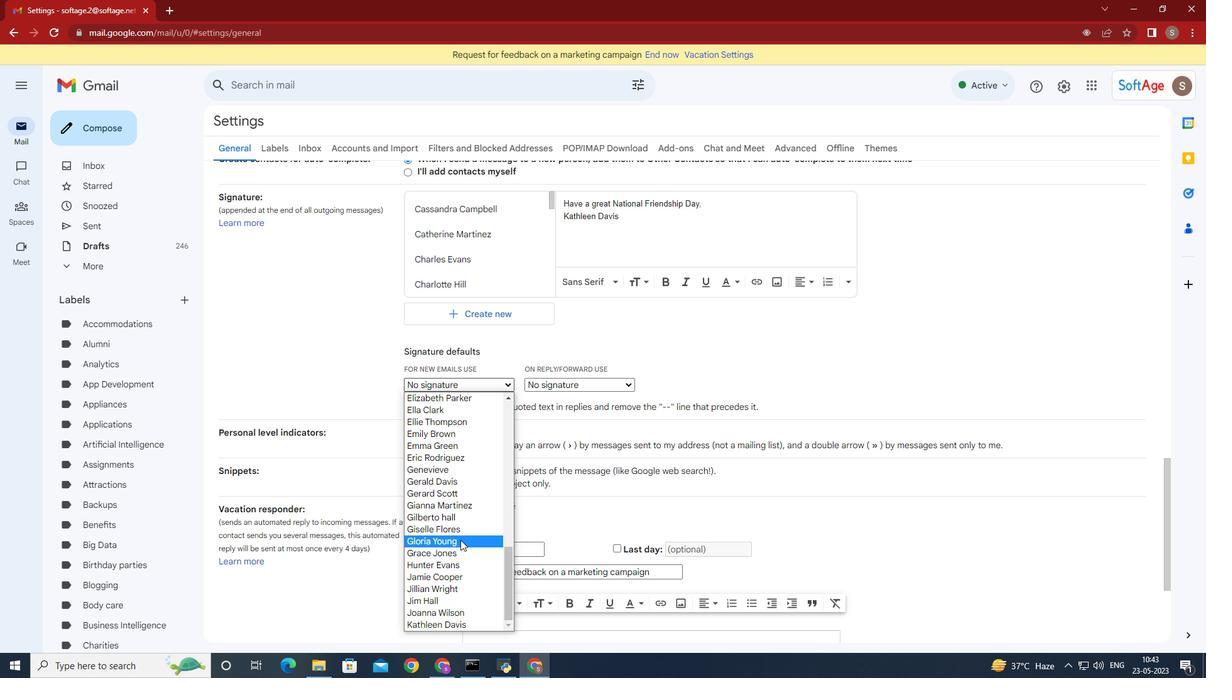 
Action: Mouse moved to (449, 626)
Screenshot: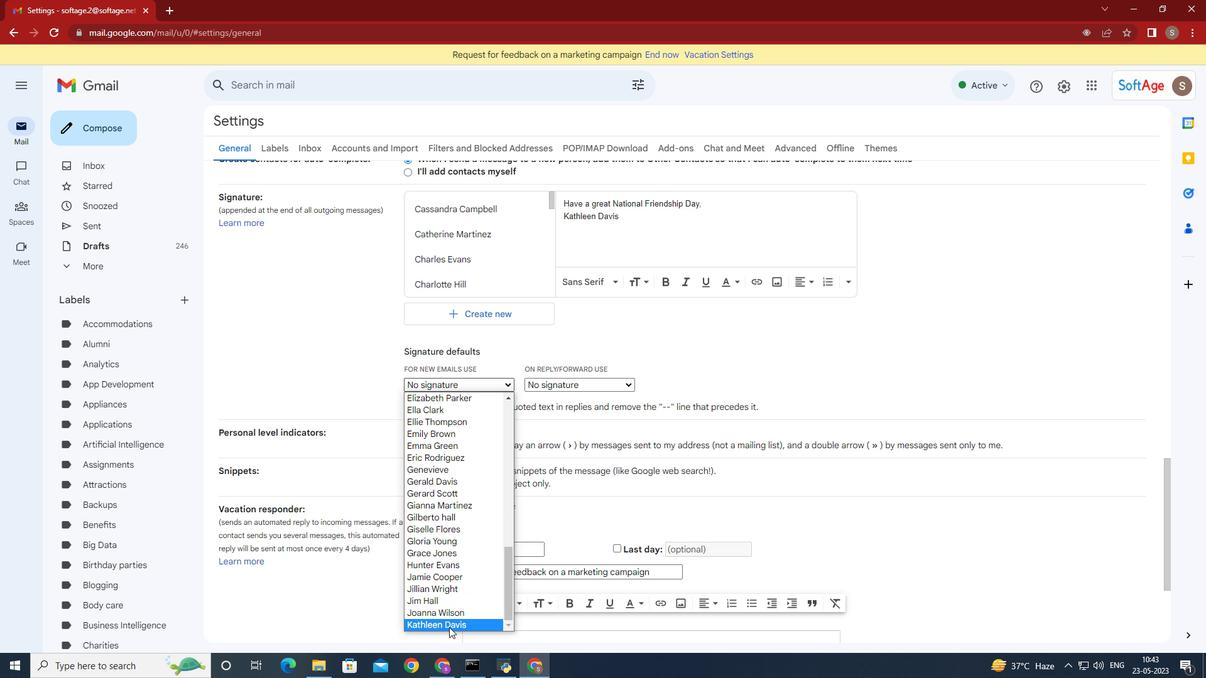 
Action: Mouse pressed left at (449, 626)
Screenshot: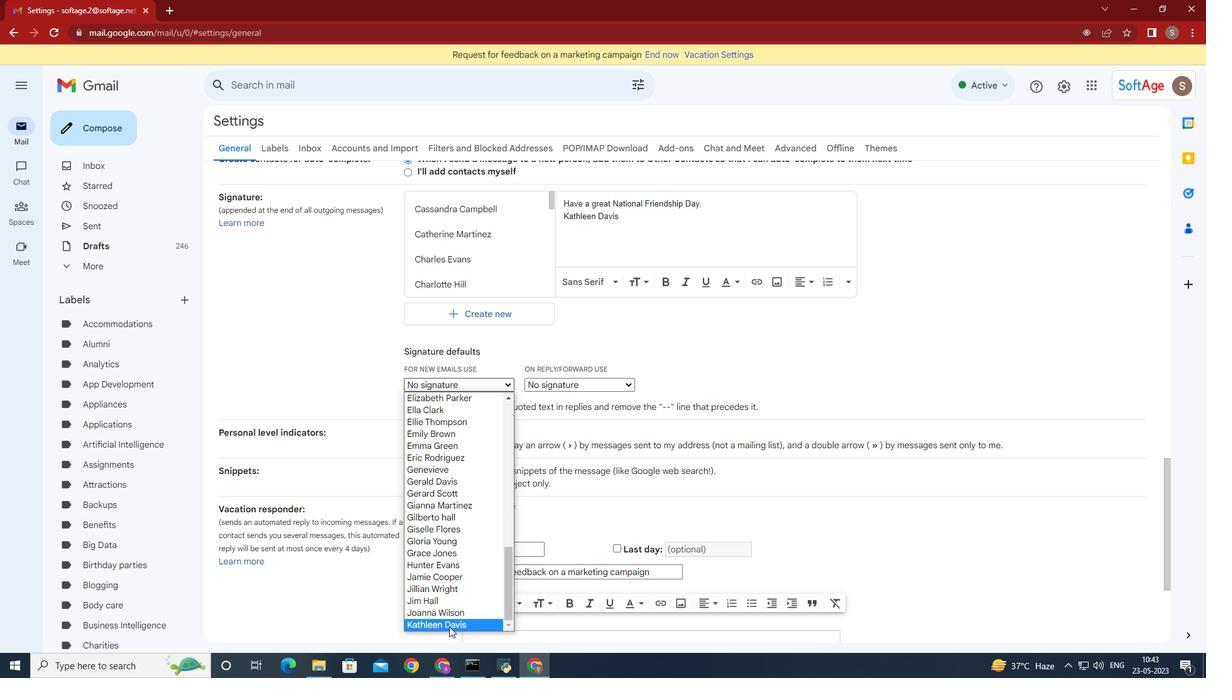 
Action: Mouse moved to (622, 385)
Screenshot: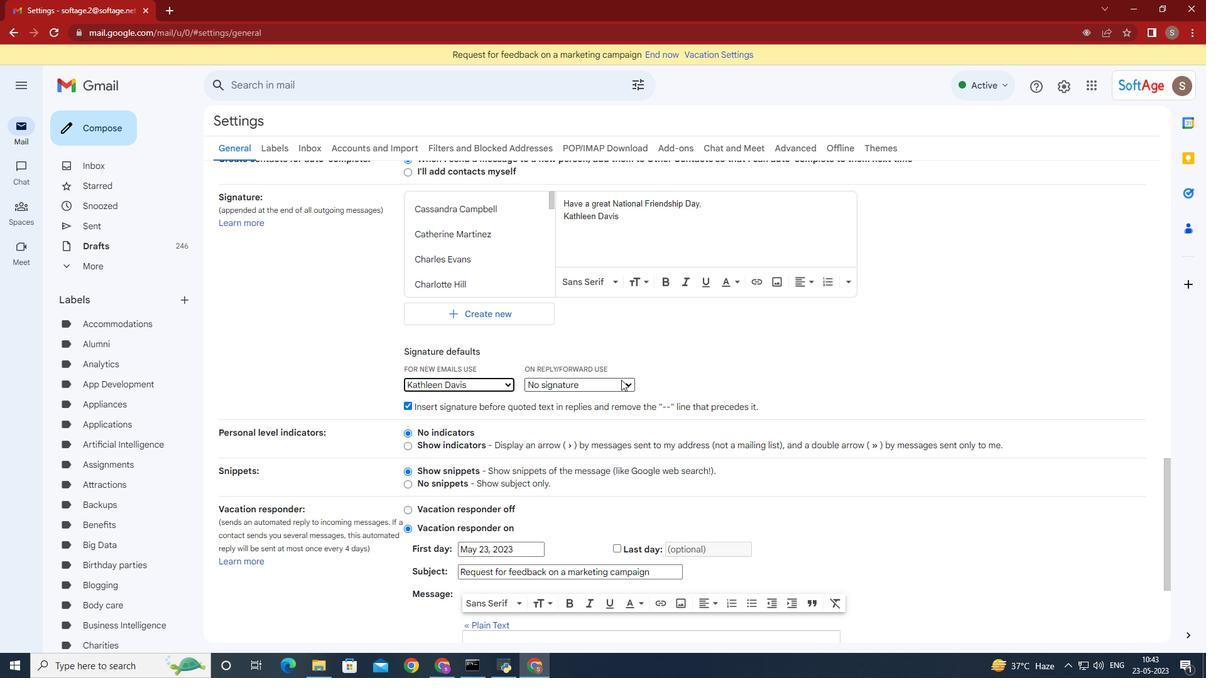 
Action: Mouse pressed left at (622, 385)
Screenshot: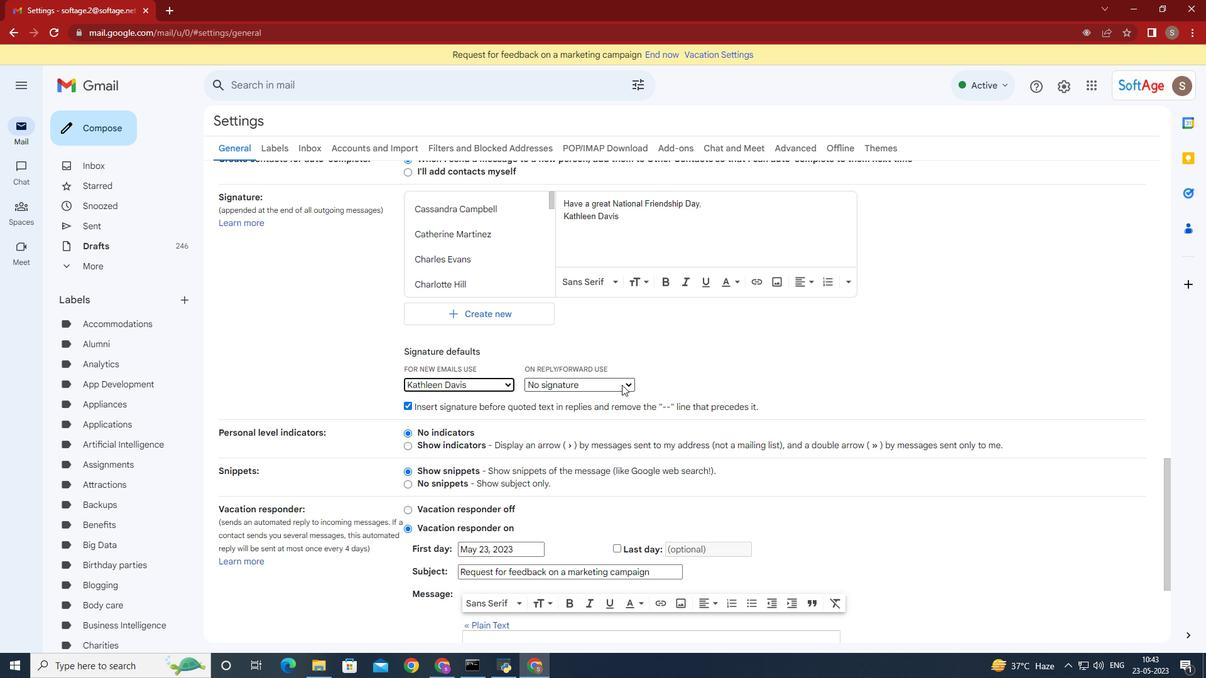 
Action: Mouse moved to (578, 485)
Screenshot: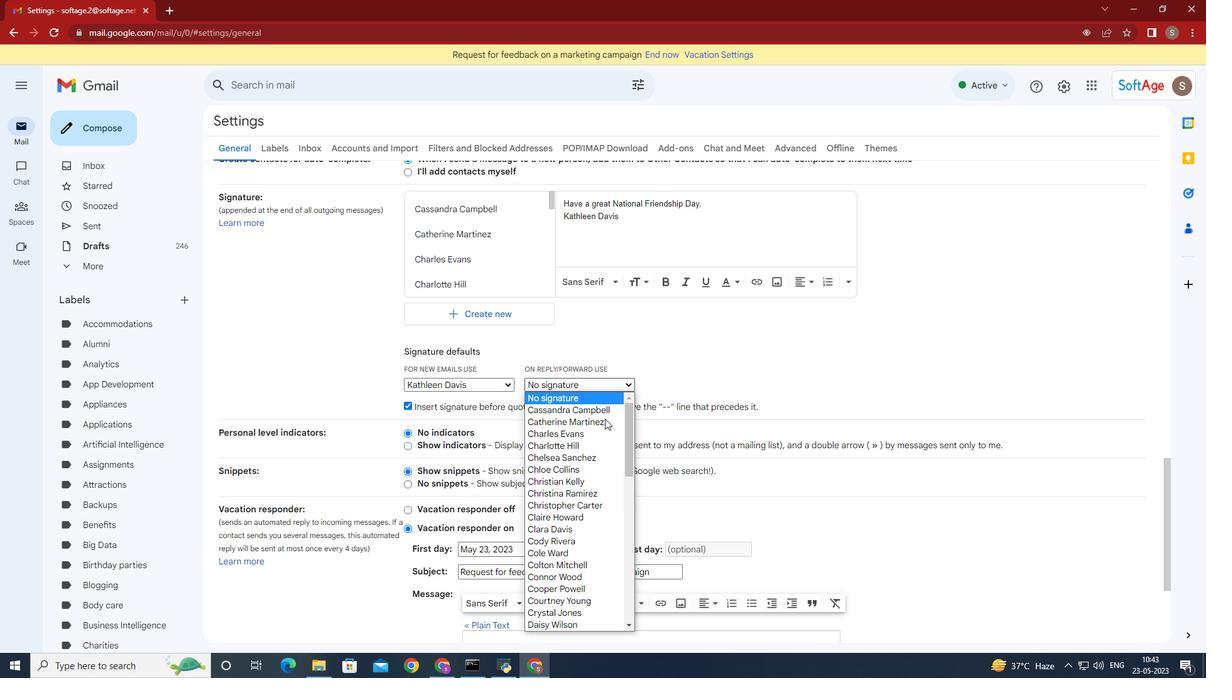 
Action: Mouse scrolled (578, 484) with delta (0, 0)
Screenshot: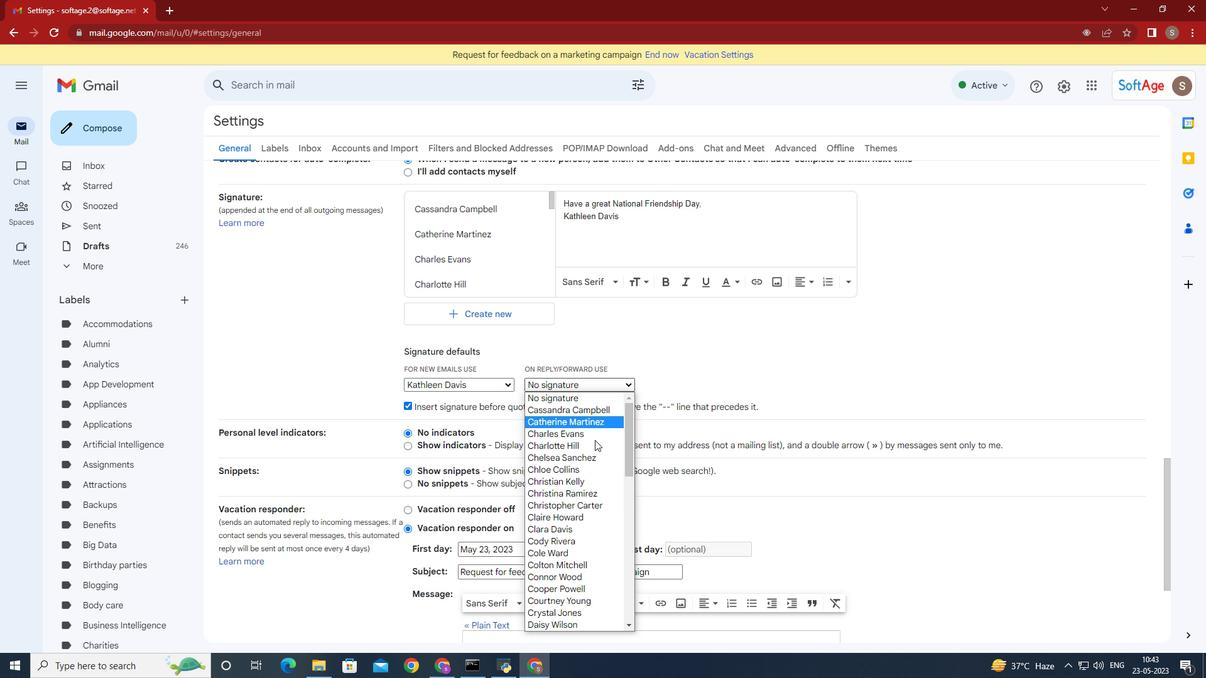 
Action: Mouse moved to (578, 493)
Screenshot: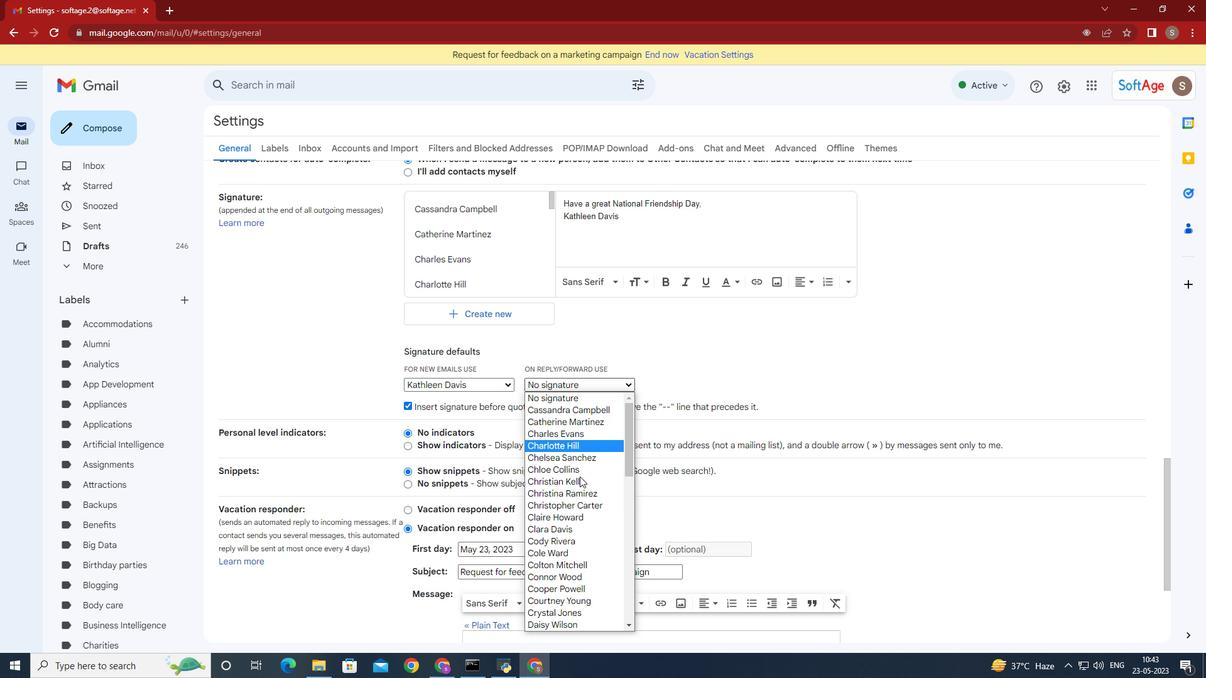 
Action: Mouse scrolled (578, 493) with delta (0, 0)
Screenshot: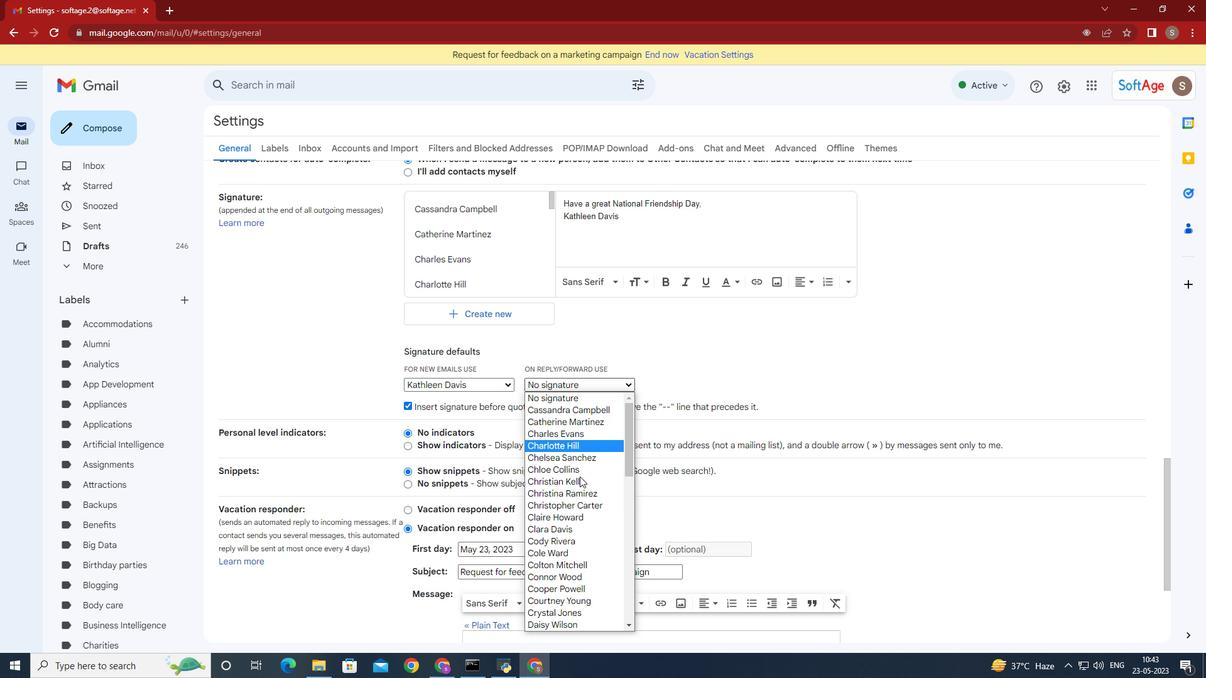 
Action: Mouse moved to (578, 498)
Screenshot: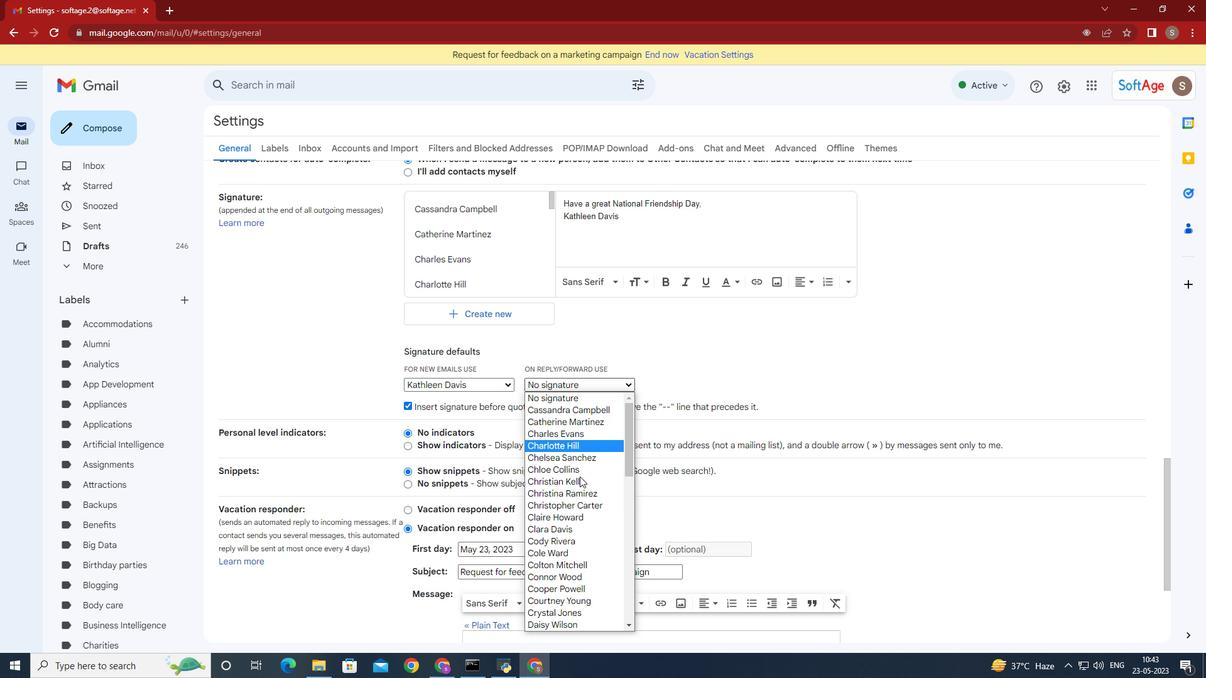 
Action: Mouse scrolled (578, 497) with delta (0, 0)
Screenshot: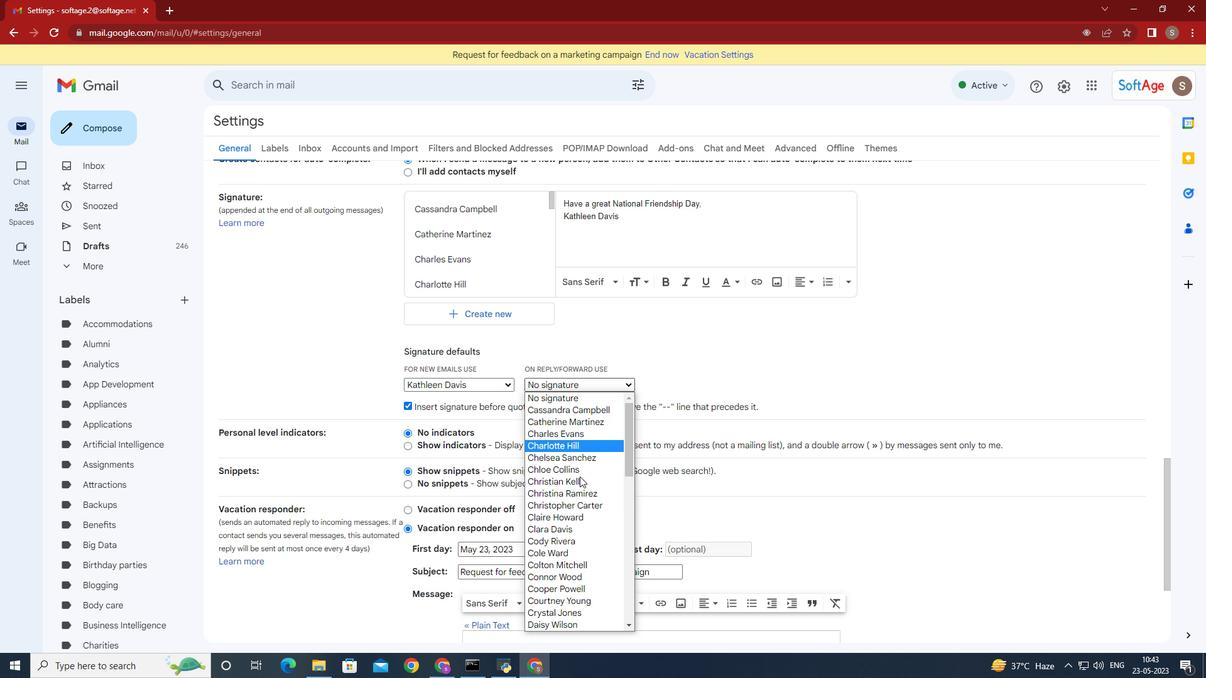 
Action: Mouse moved to (578, 500)
Screenshot: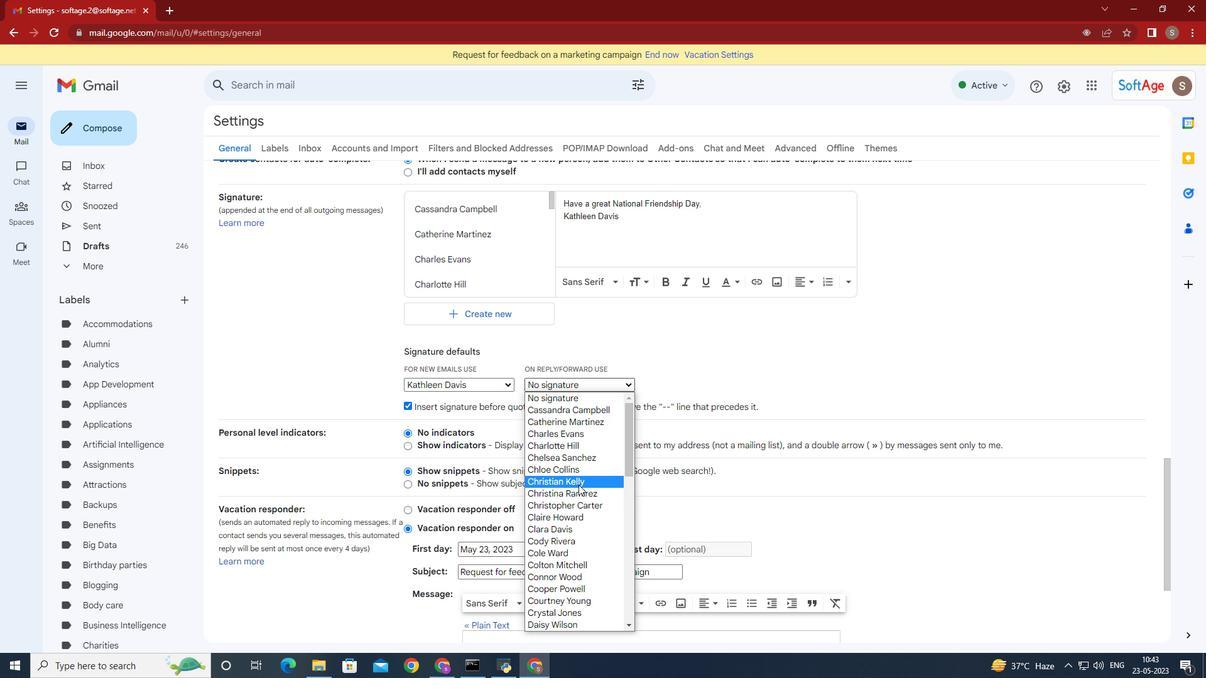 
Action: Mouse scrolled (578, 500) with delta (0, 0)
Screenshot: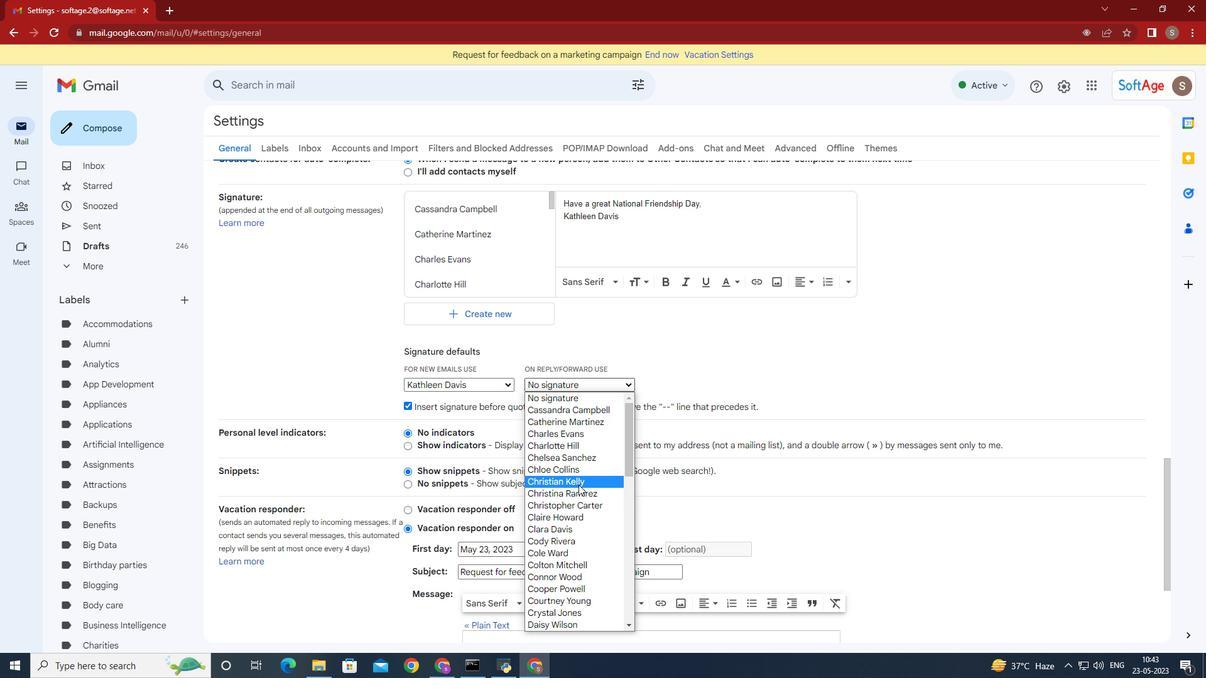 
Action: Mouse moved to (578, 501)
Screenshot: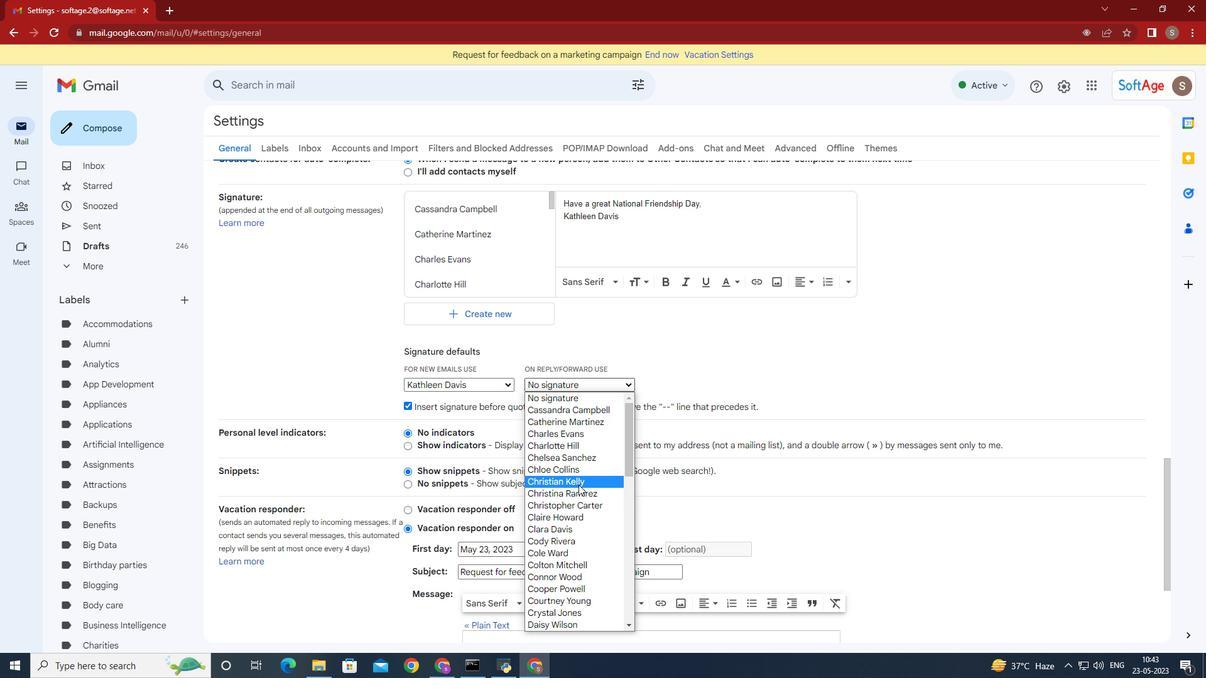
Action: Mouse scrolled (578, 500) with delta (0, 0)
Screenshot: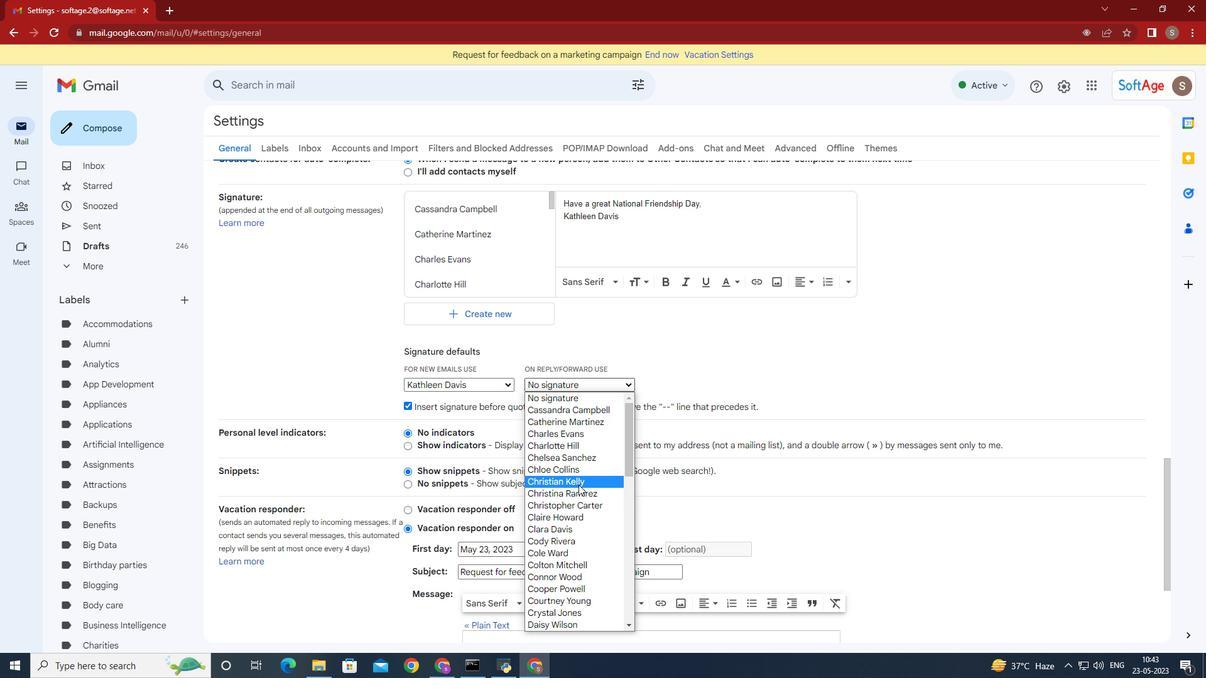 
Action: Mouse moved to (577, 501)
Screenshot: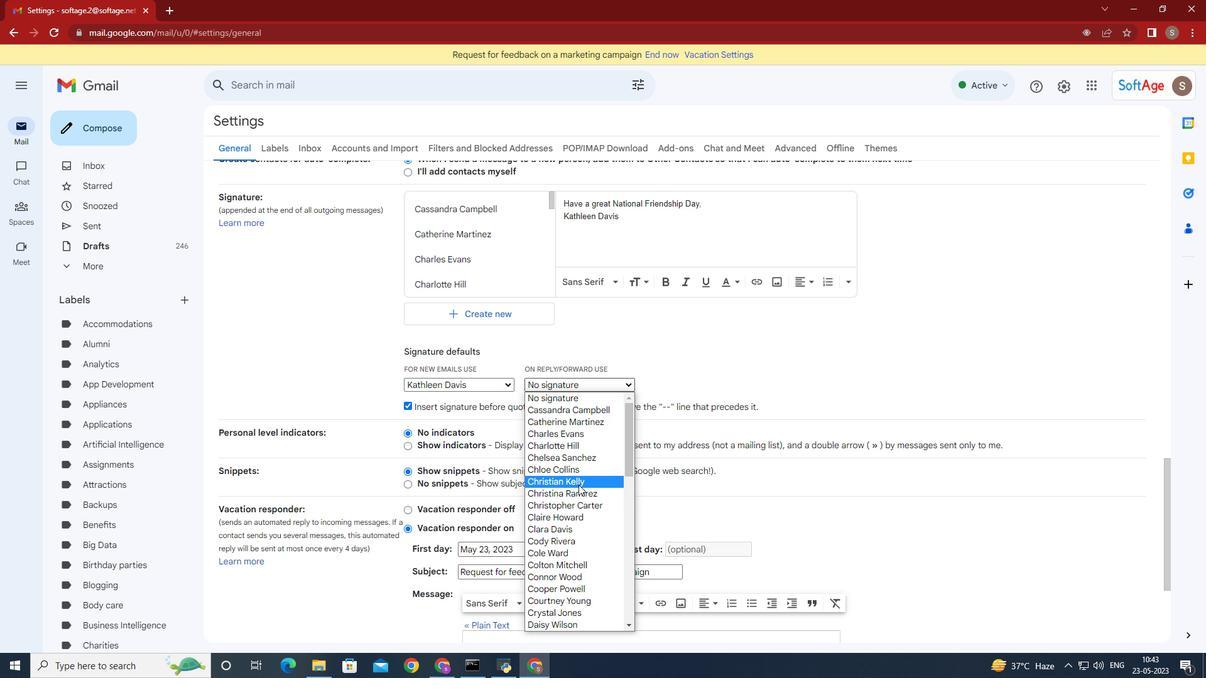 
Action: Mouse scrolled (577, 500) with delta (0, 0)
Screenshot: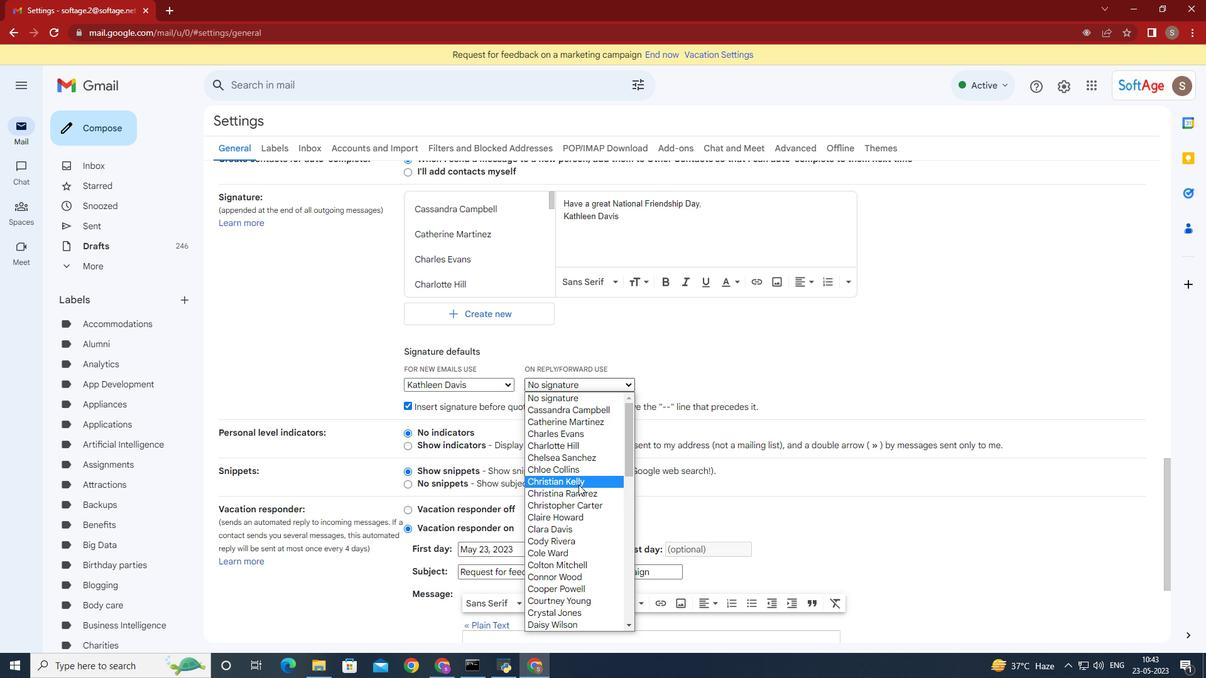 
Action: Mouse scrolled (577, 500) with delta (0, 0)
Screenshot: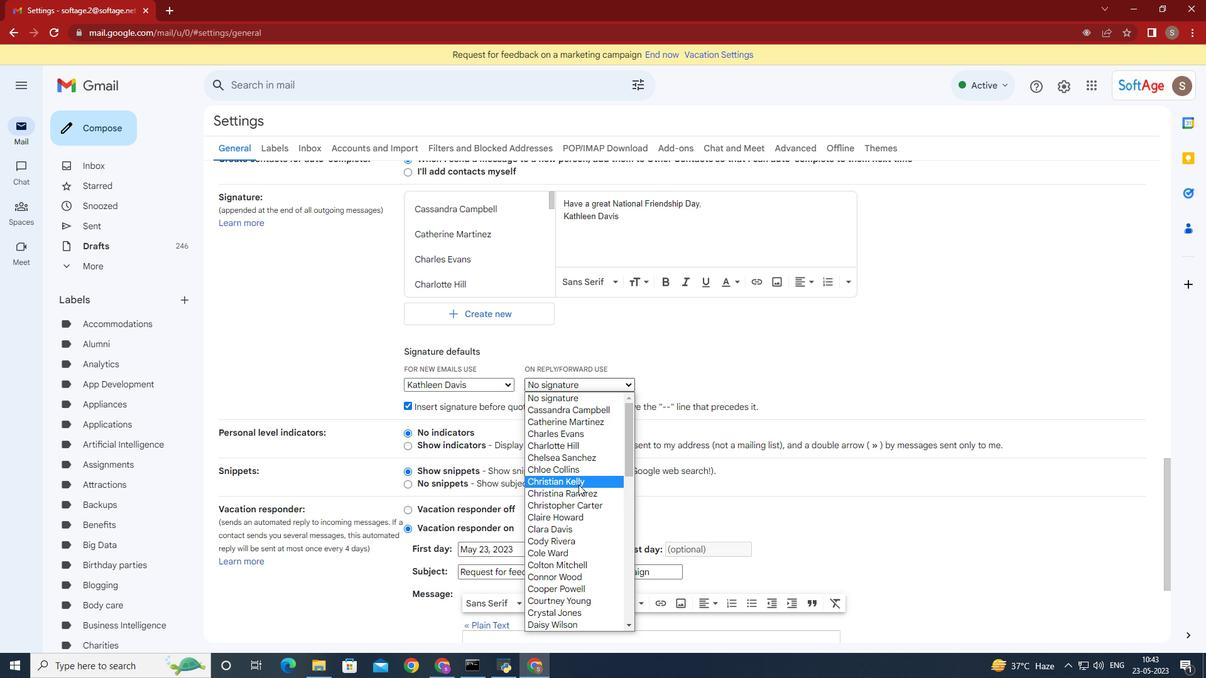 
Action: Mouse moved to (577, 502)
Screenshot: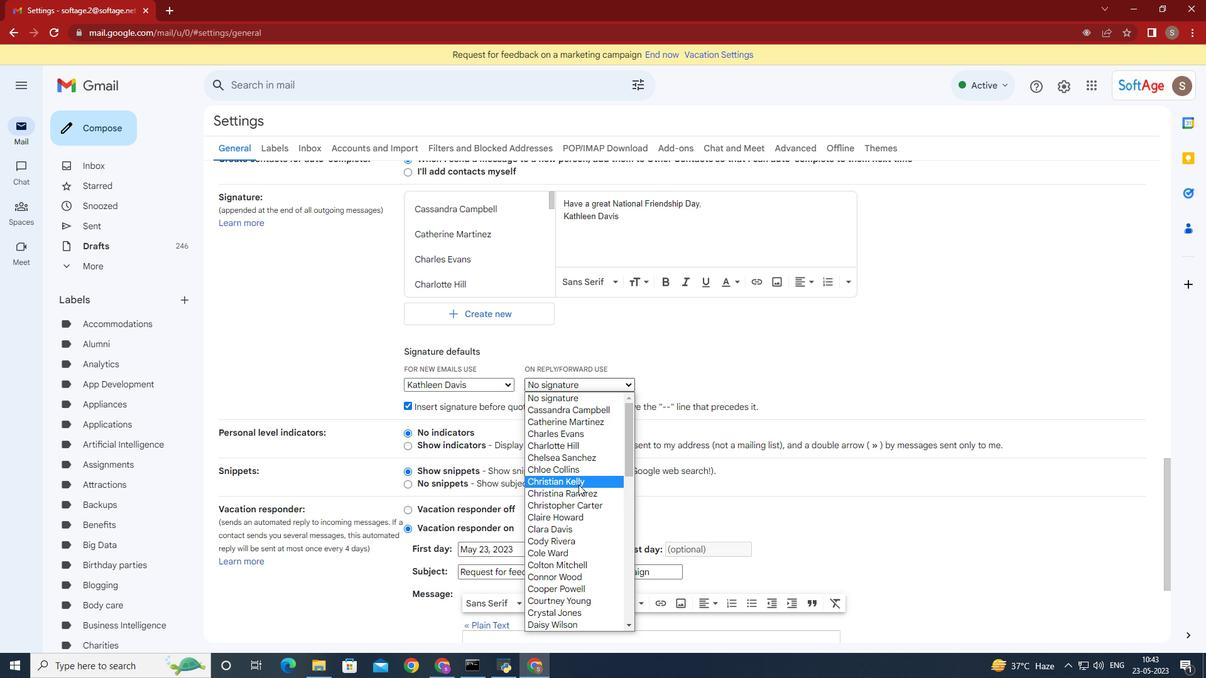
Action: Mouse scrolled (577, 501) with delta (0, 0)
Screenshot: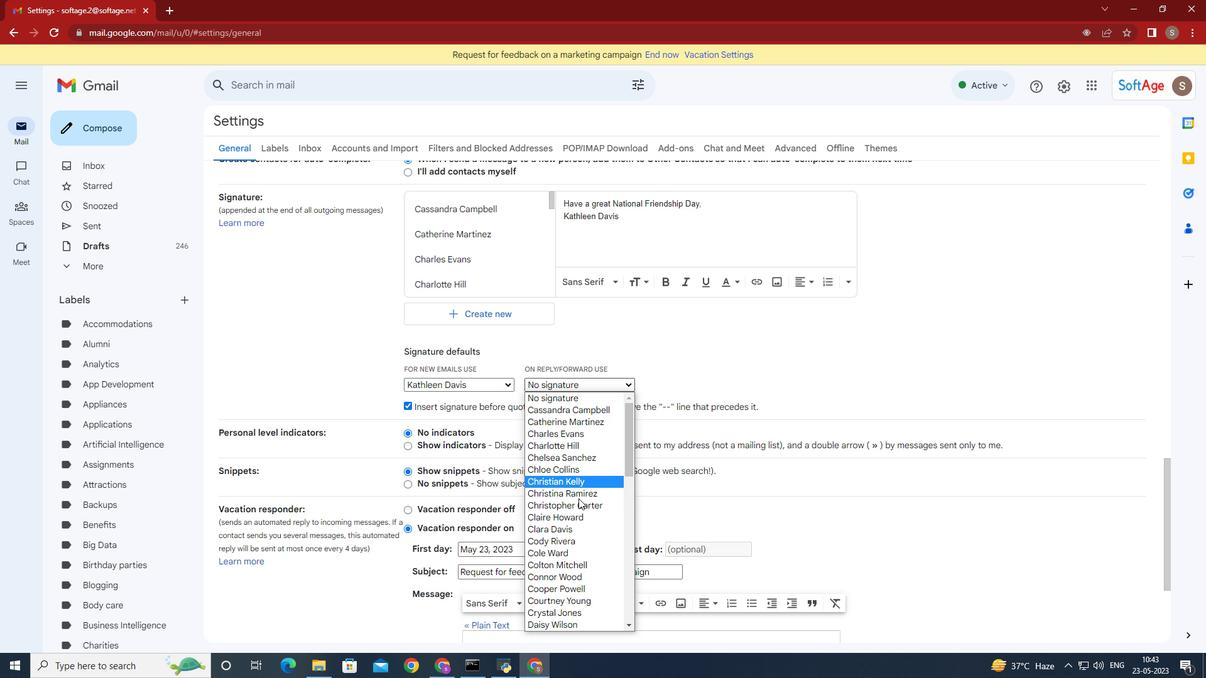 
Action: Mouse moved to (577, 502)
Screenshot: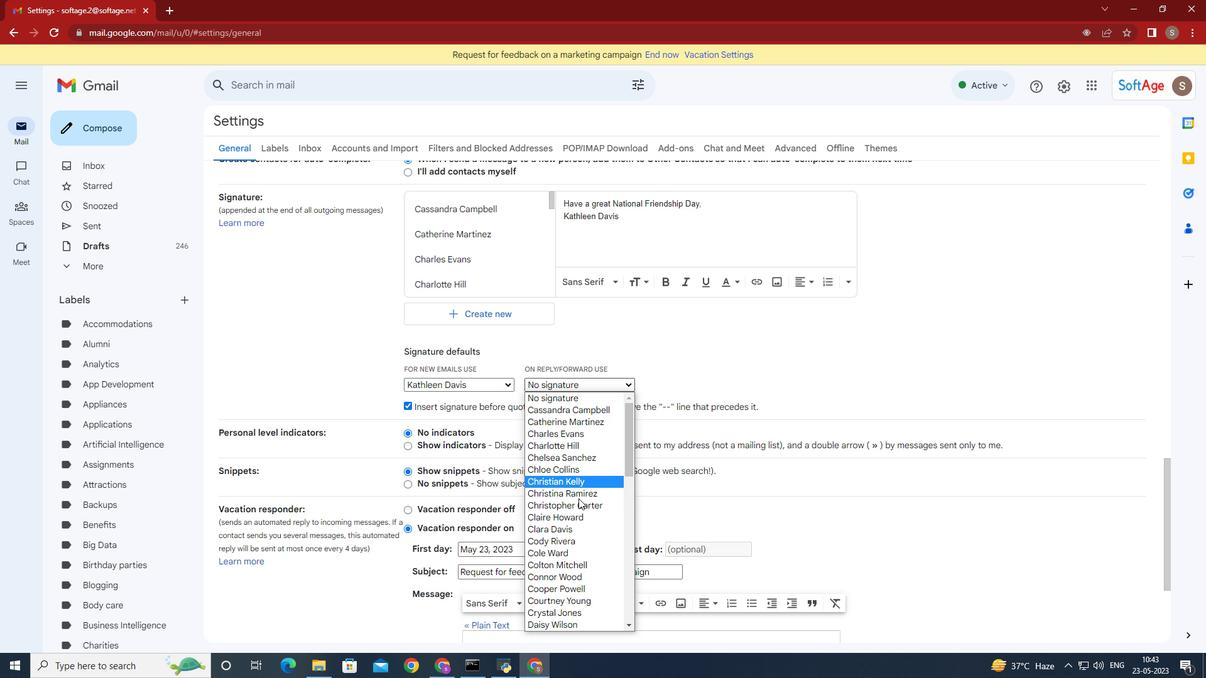 
Action: Mouse scrolled (577, 501) with delta (0, 0)
Screenshot: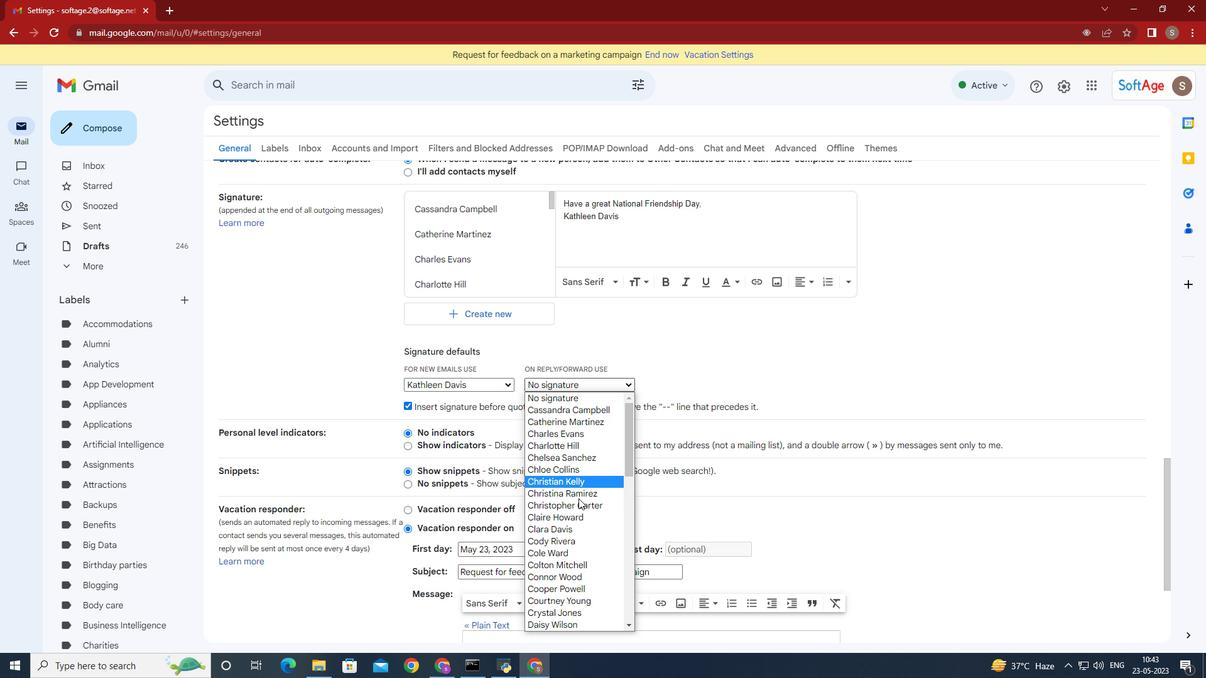 
Action: Mouse moved to (575, 505)
Screenshot: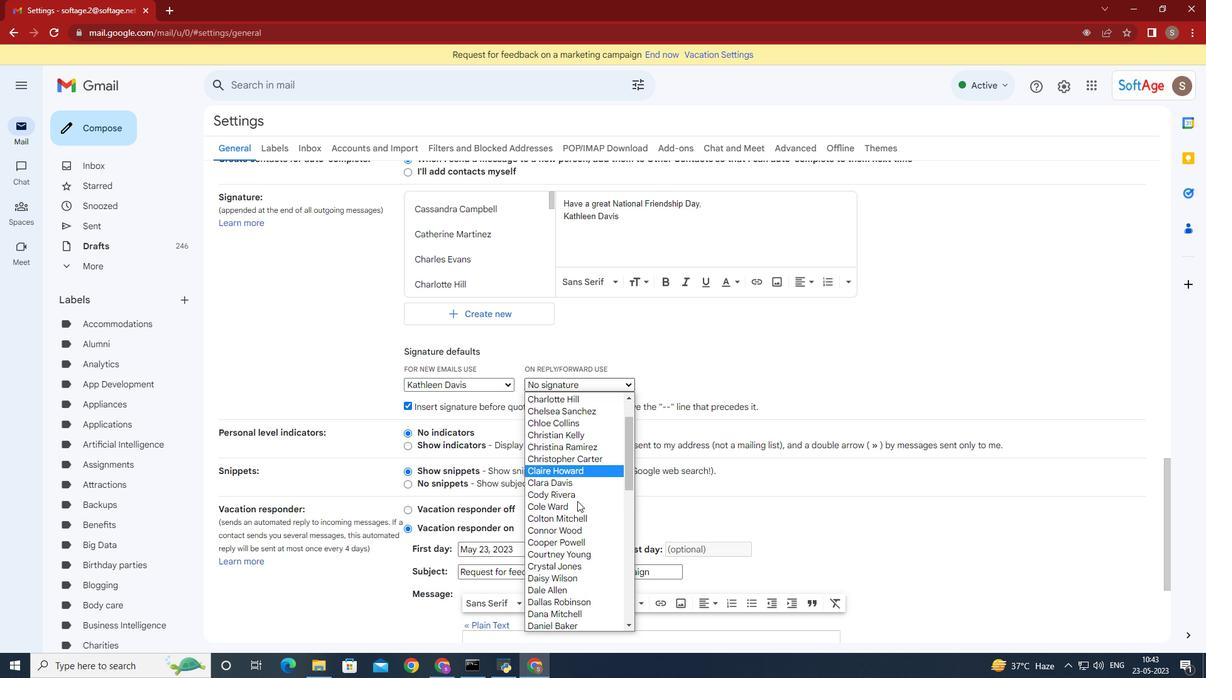 
Action: Mouse scrolled (576, 501) with delta (0, 0)
Screenshot: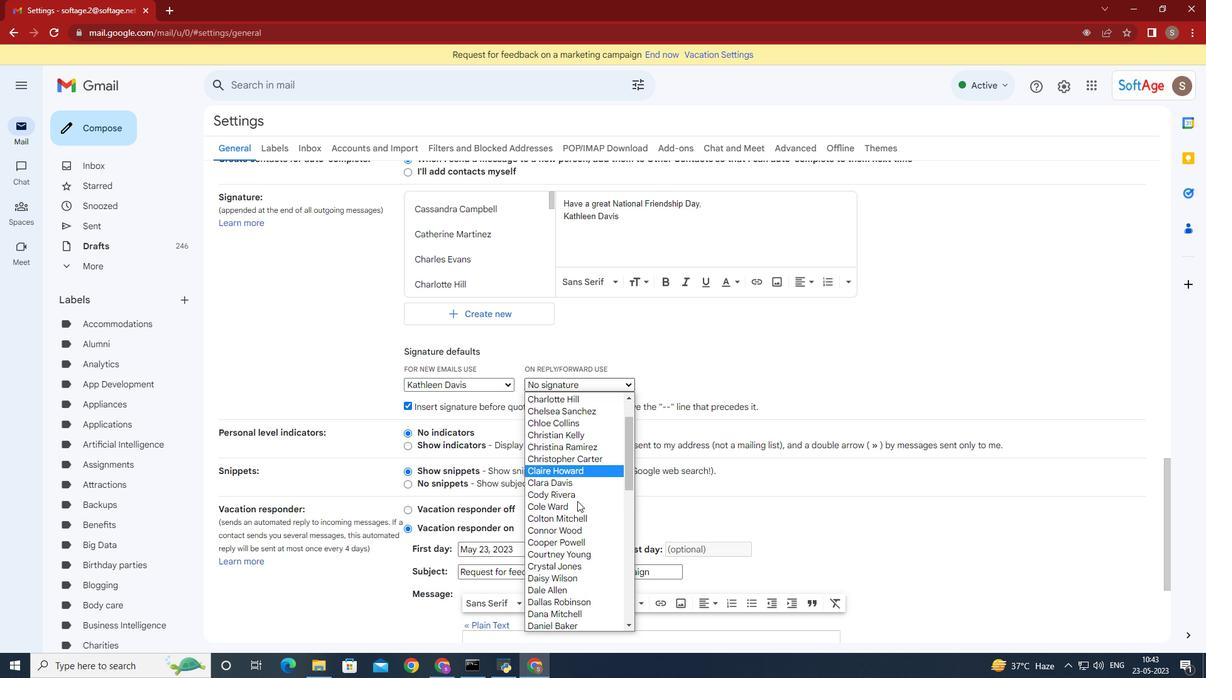 
Action: Mouse moved to (576, 523)
Screenshot: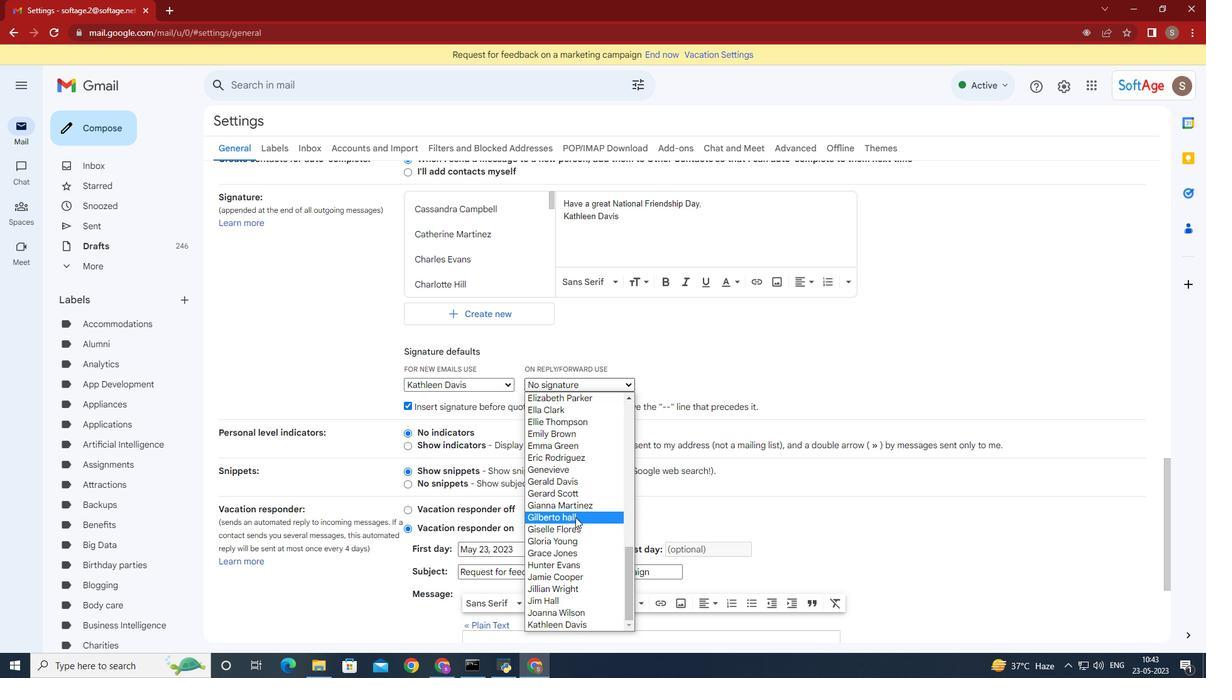 
Action: Mouse scrolled (576, 523) with delta (0, 0)
Screenshot: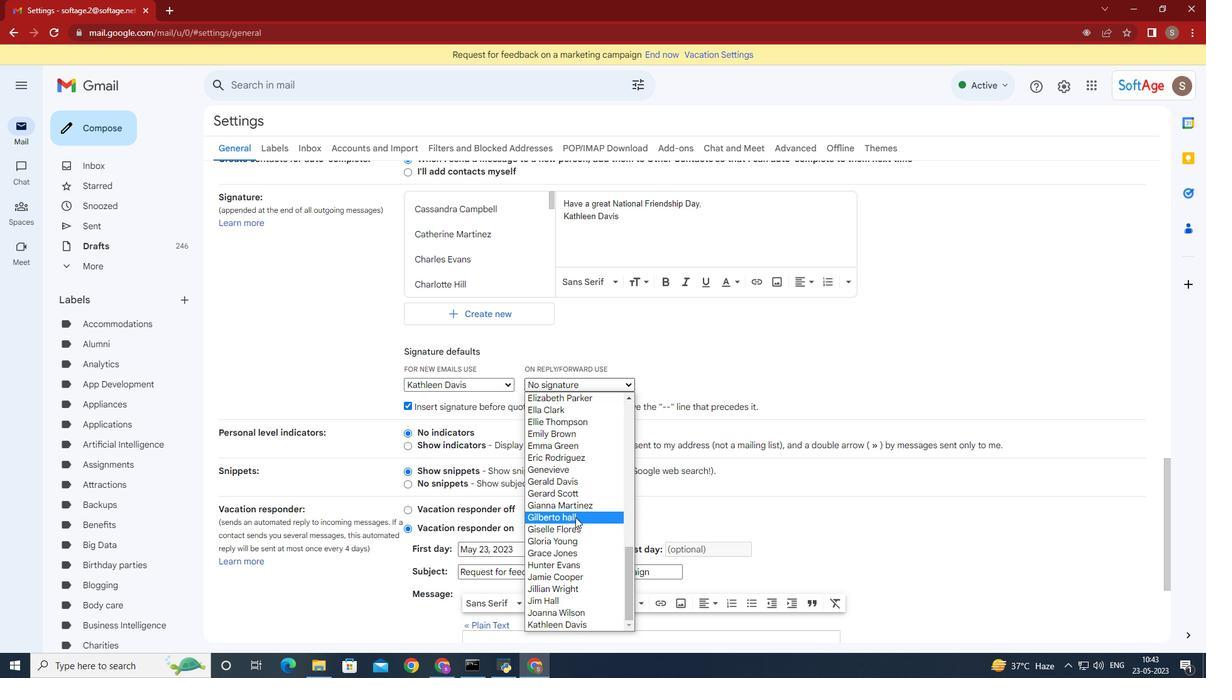 
Action: Mouse moved to (577, 525)
Screenshot: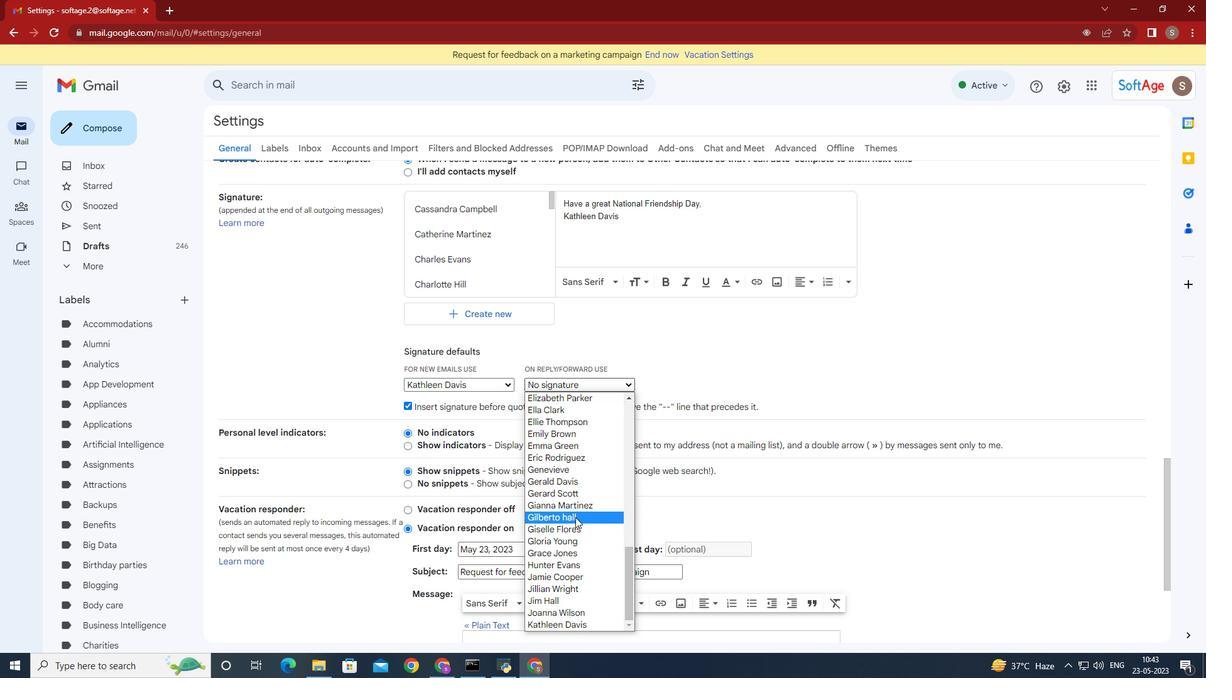 
Action: Mouse scrolled (577, 525) with delta (0, 0)
Screenshot: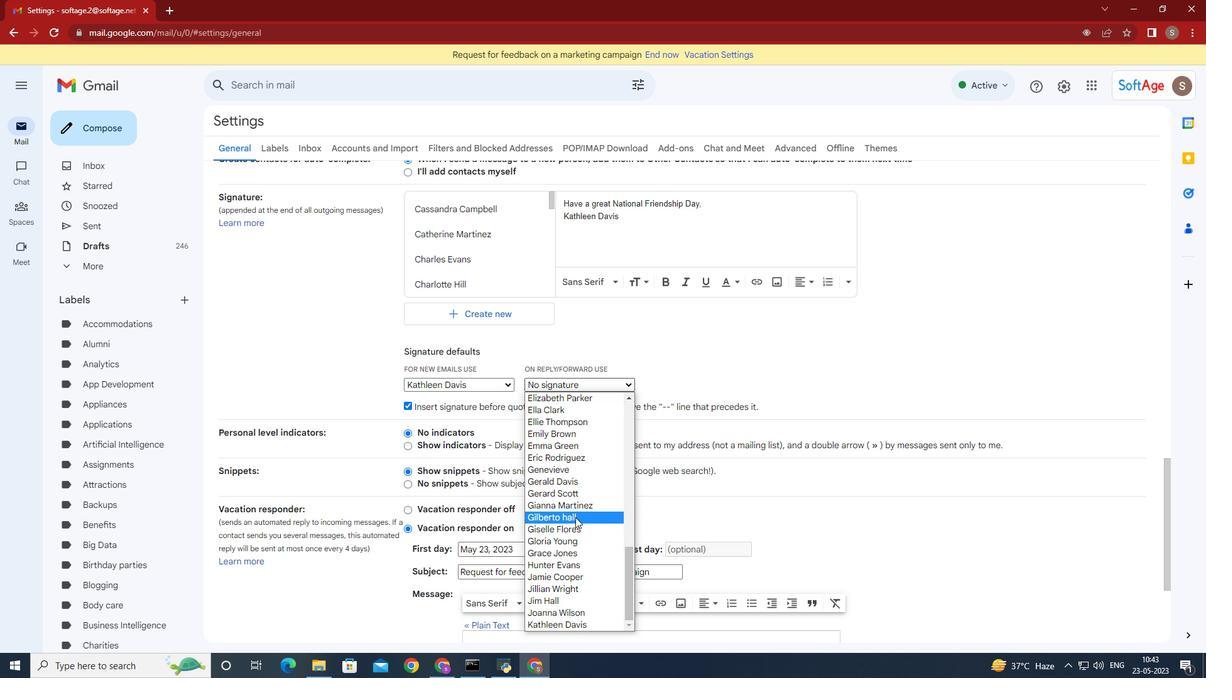 
Action: Mouse moved to (577, 527)
Screenshot: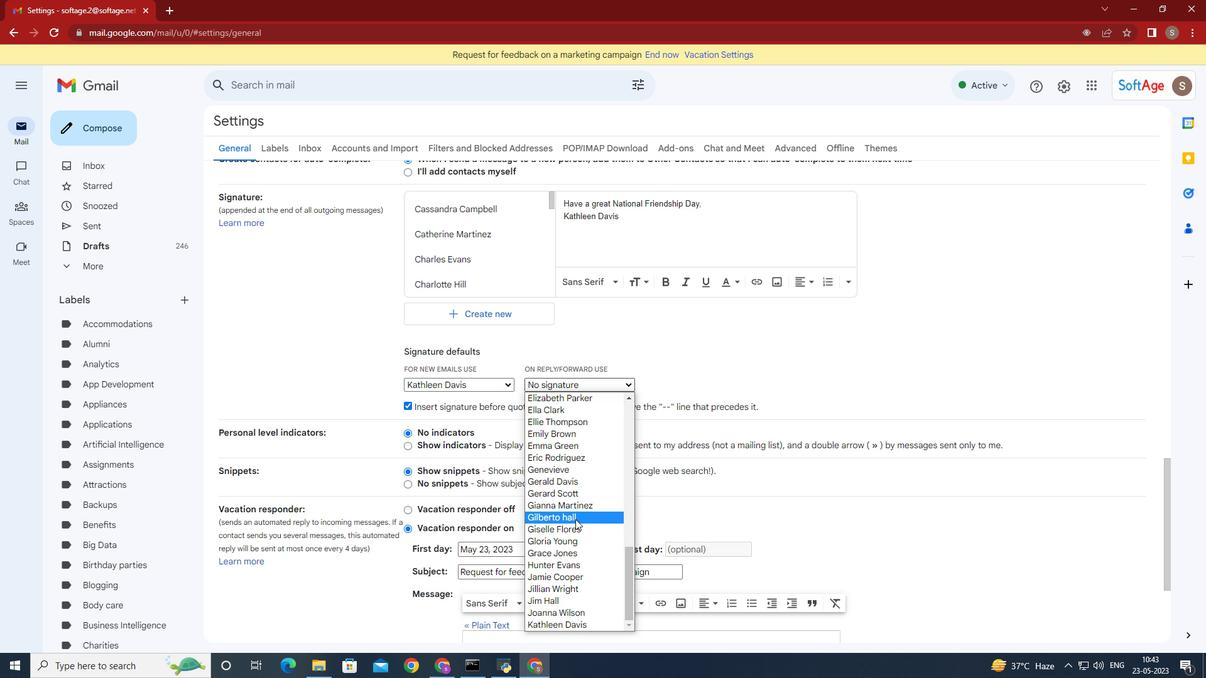 
Action: Mouse scrolled (577, 526) with delta (0, 0)
Screenshot: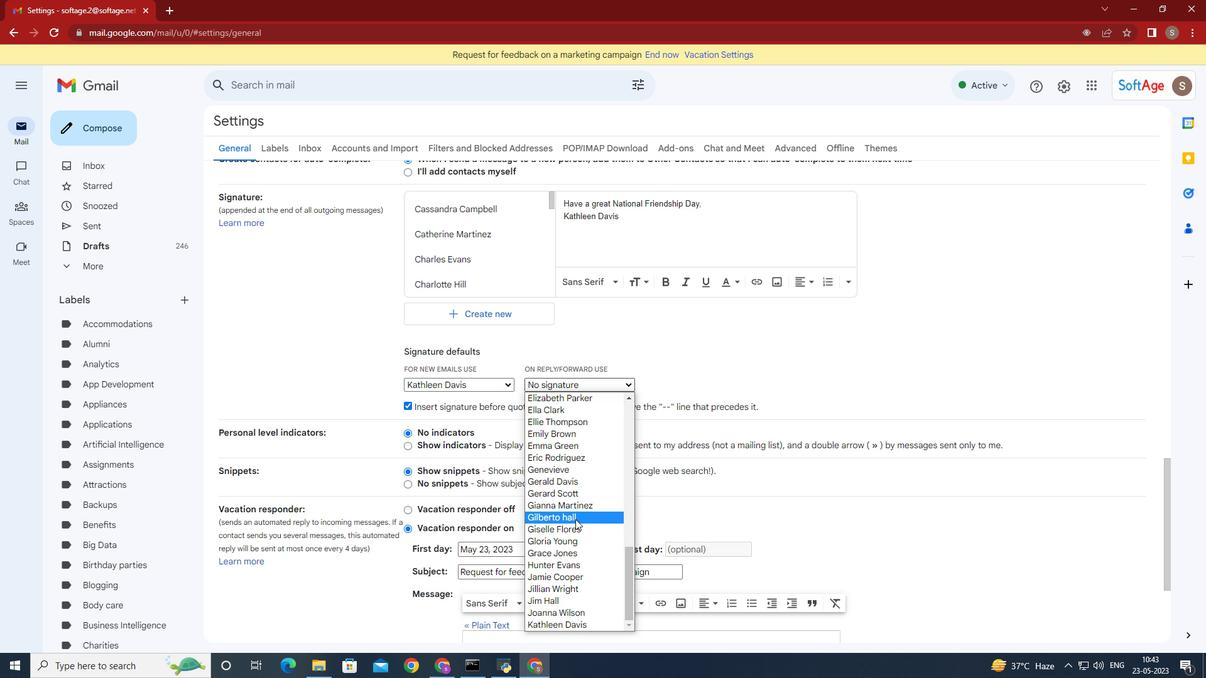 
Action: Mouse moved to (578, 527)
Screenshot: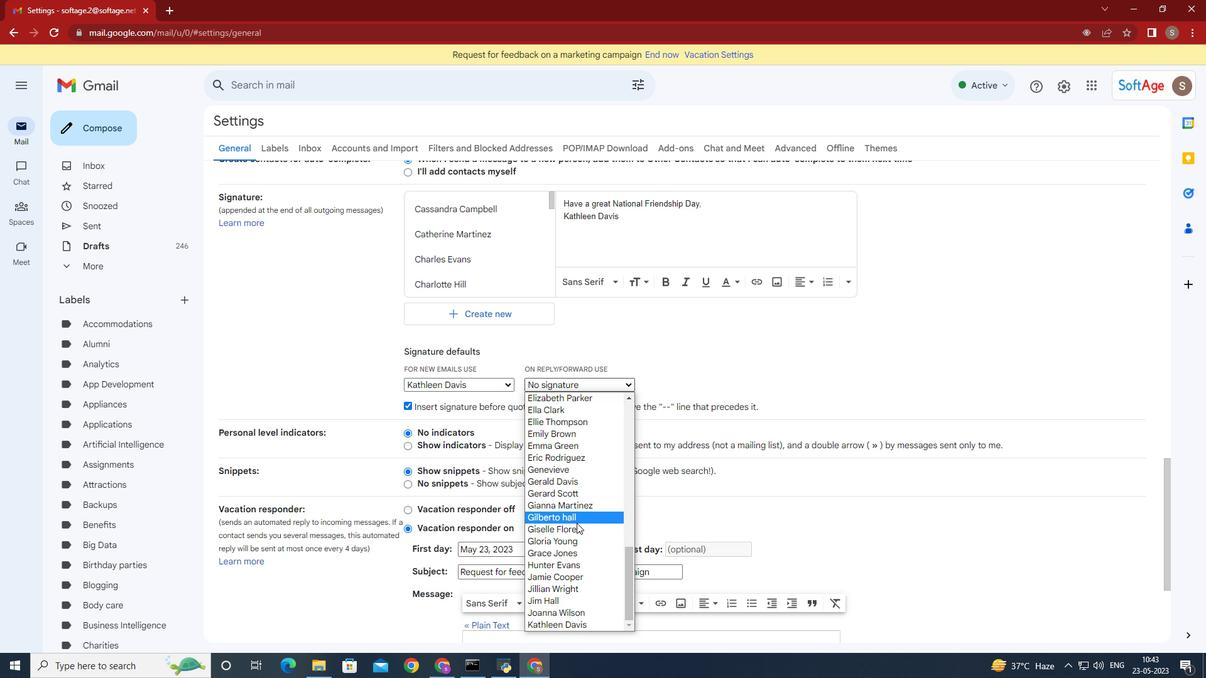 
Action: Mouse scrolled (578, 527) with delta (0, 0)
Screenshot: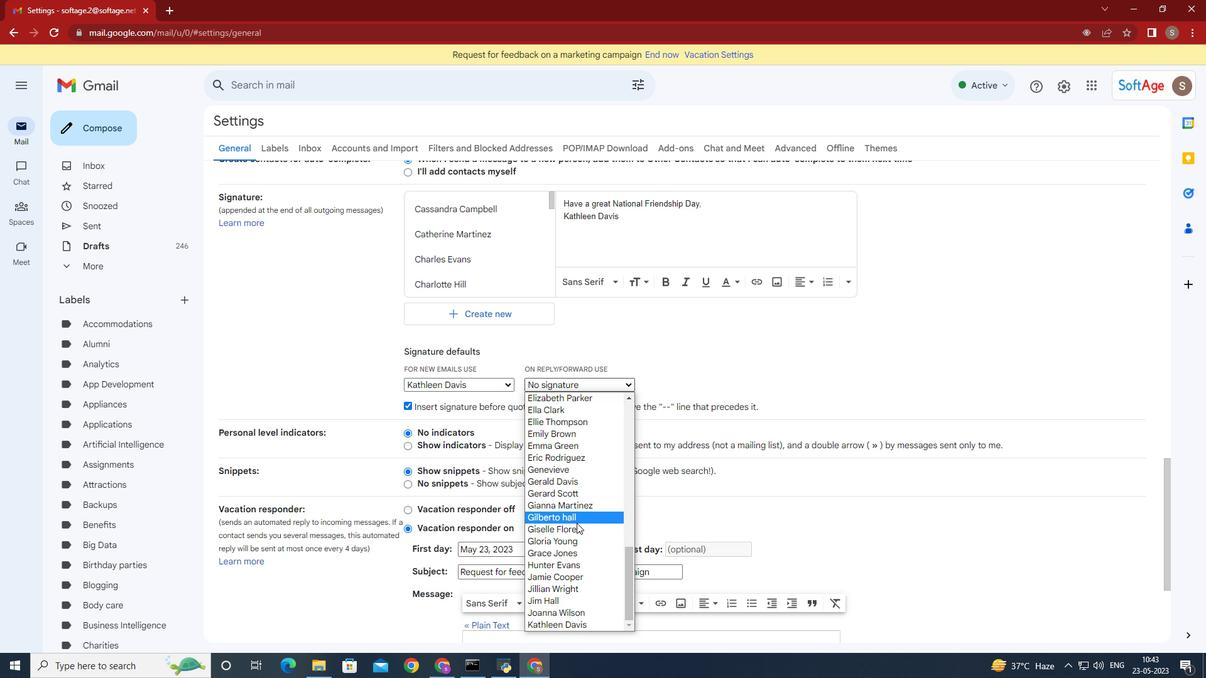 
Action: Mouse moved to (578, 529)
Screenshot: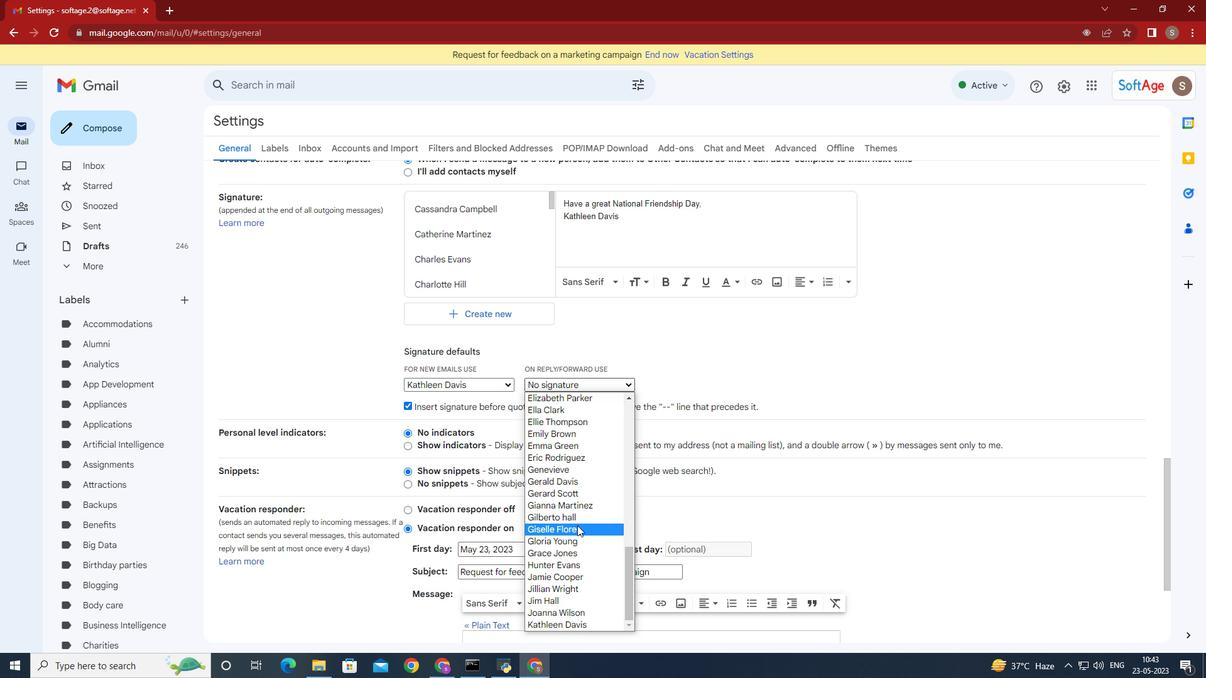 
Action: Mouse scrolled (578, 528) with delta (0, 0)
Screenshot: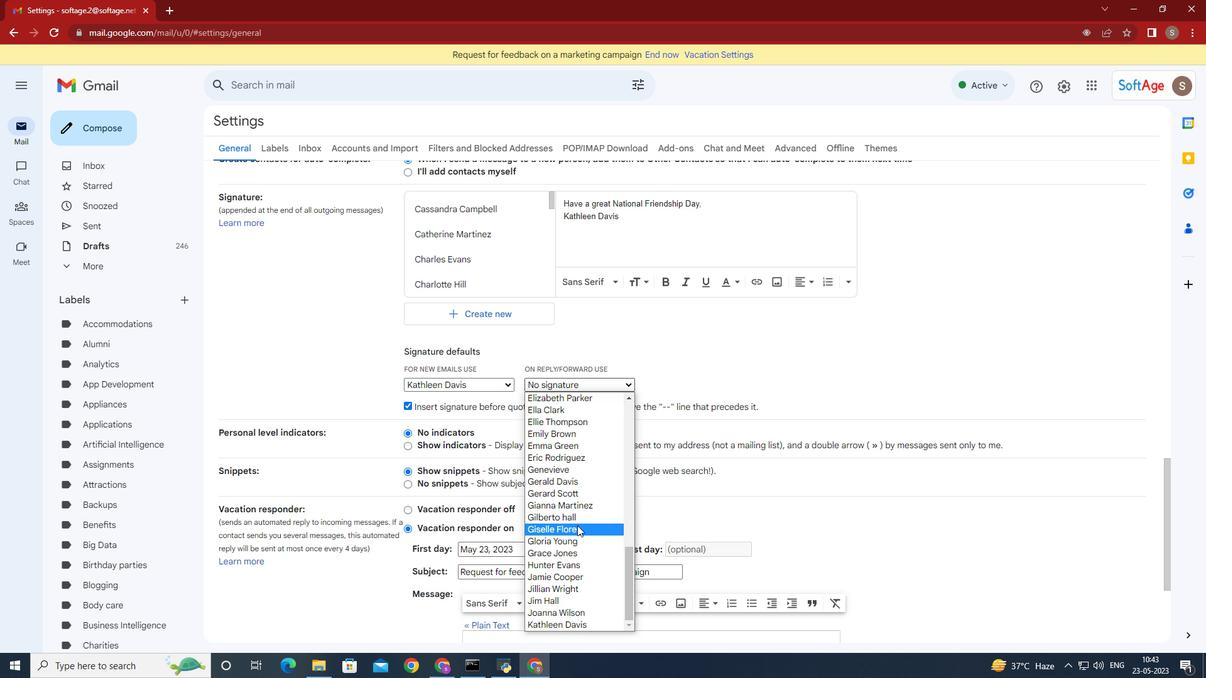 
Action: Mouse moved to (578, 620)
Screenshot: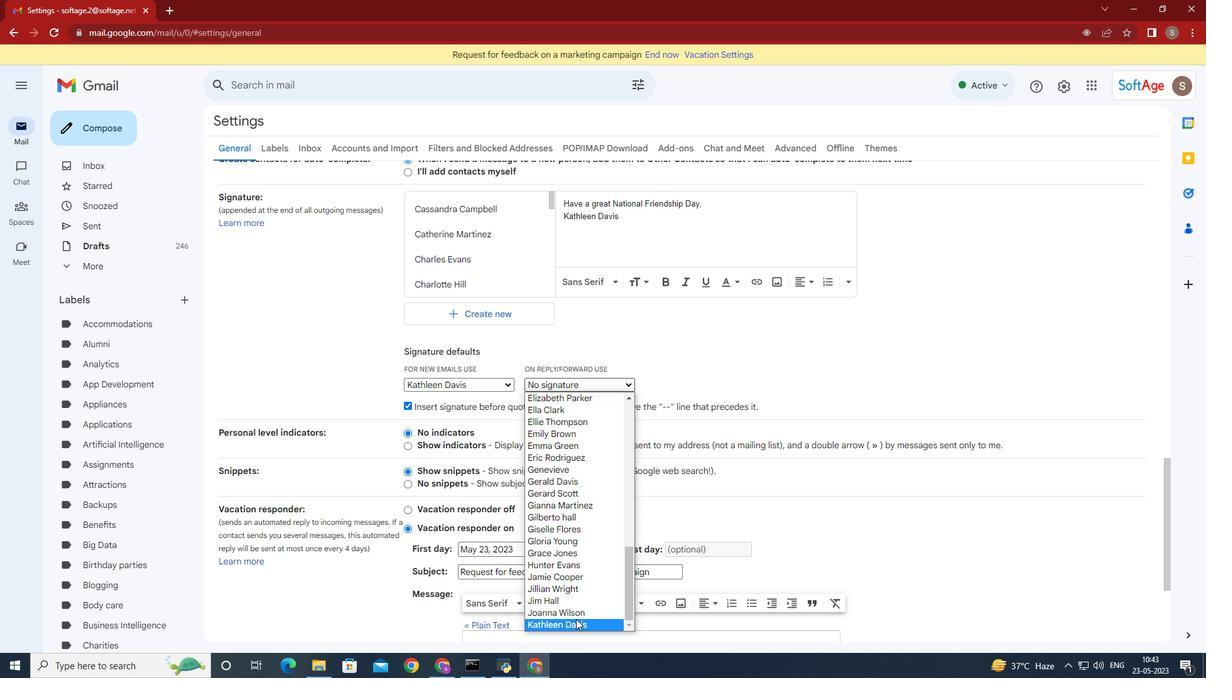 
Action: Mouse pressed left at (578, 620)
Screenshot: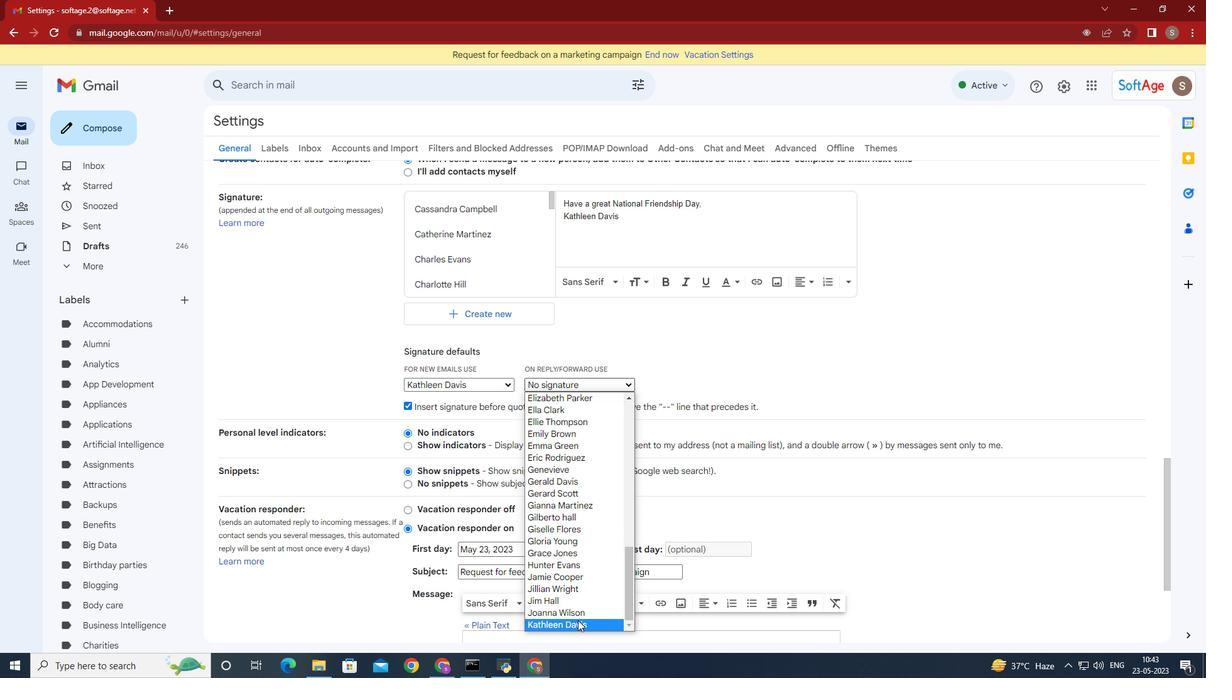 
Action: Mouse moved to (763, 458)
Screenshot: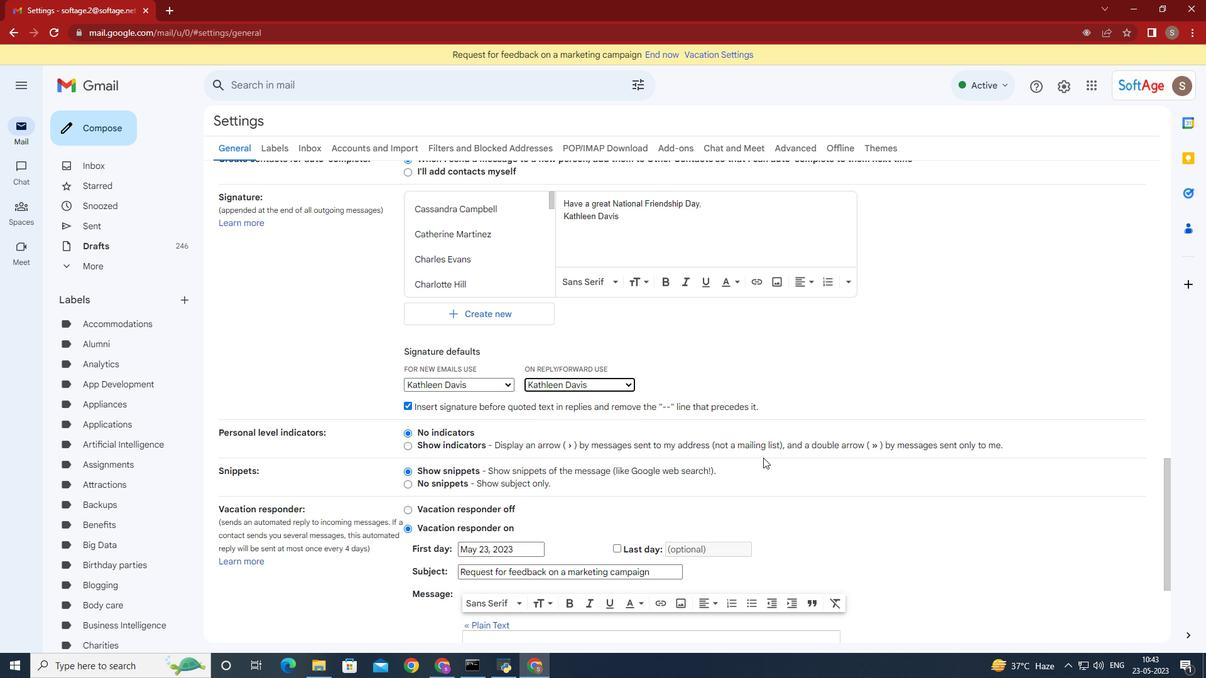
Action: Mouse scrolled (763, 458) with delta (0, 0)
Screenshot: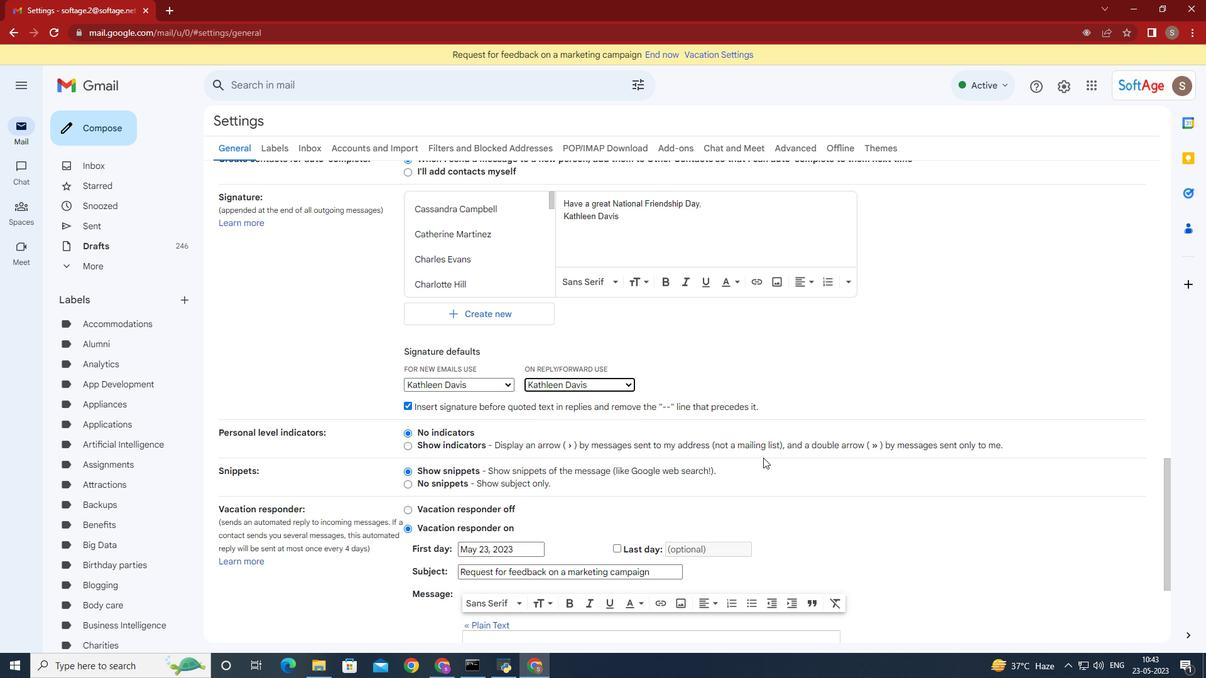 
Action: Mouse moved to (762, 458)
Screenshot: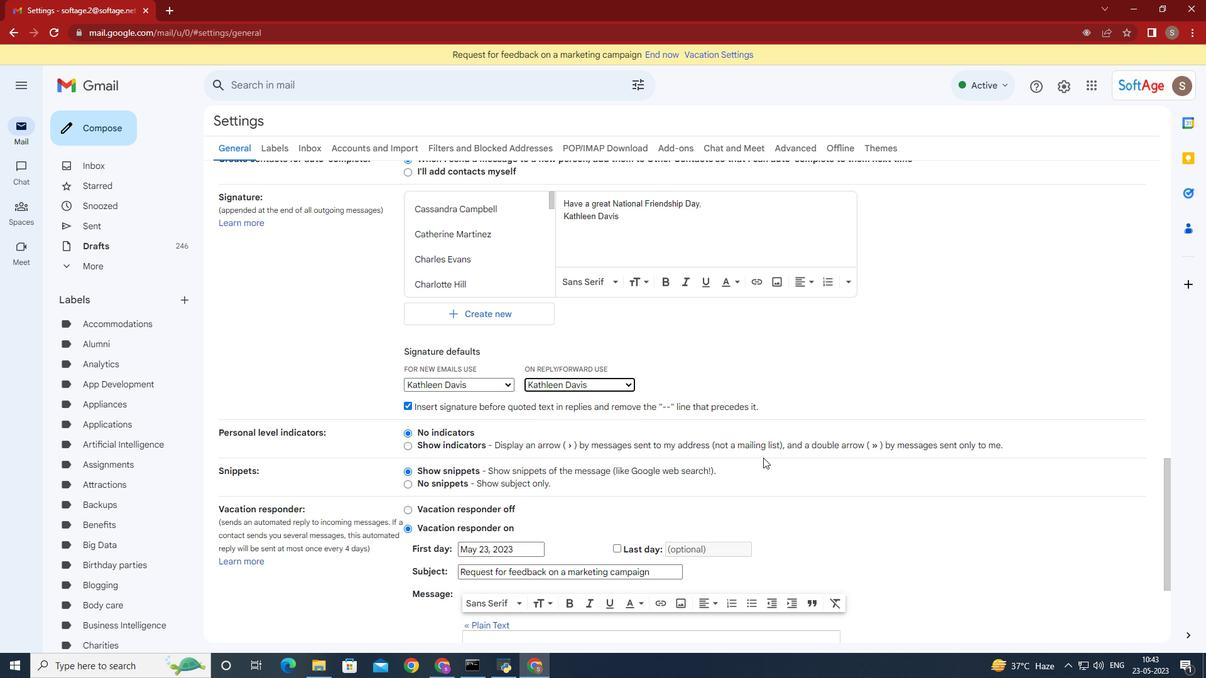 
Action: Mouse scrolled (762, 458) with delta (0, 0)
Screenshot: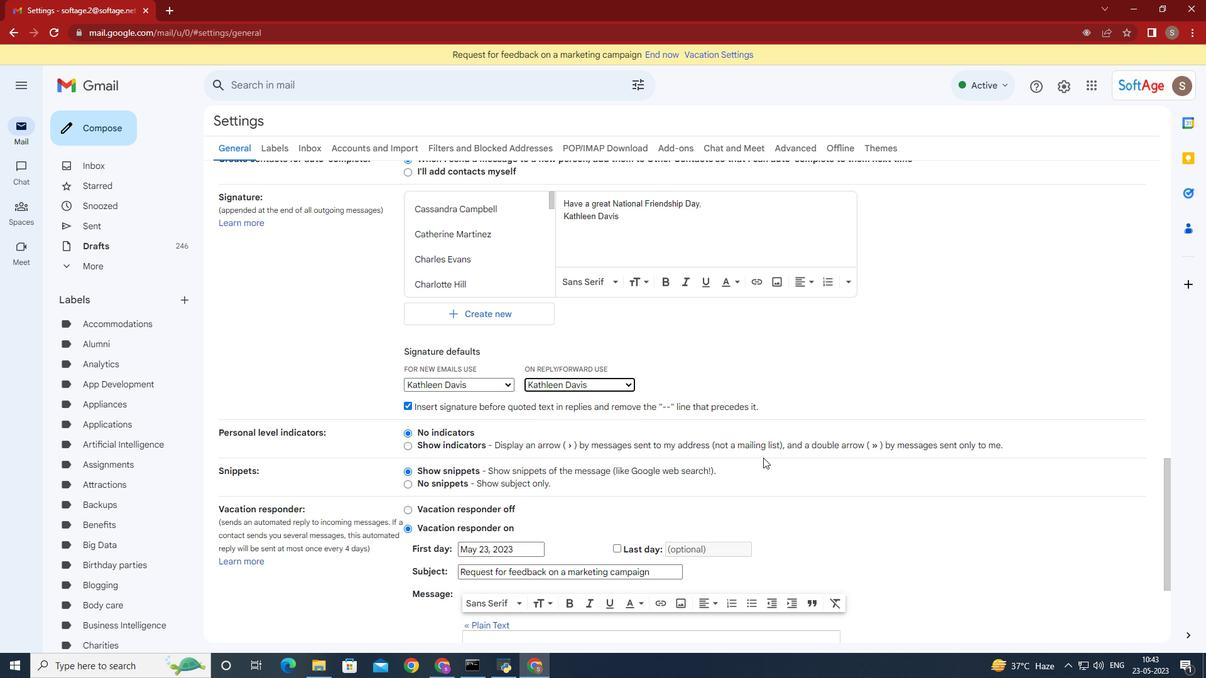 
Action: Mouse moved to (762, 459)
Screenshot: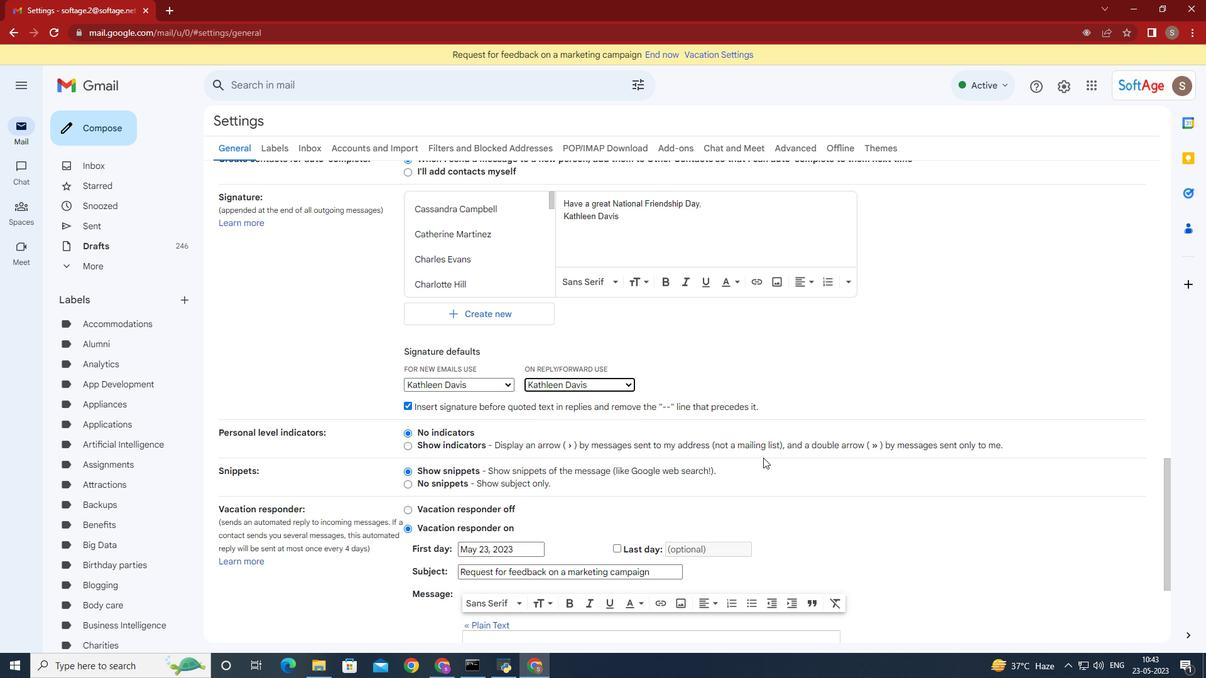 
Action: Mouse scrolled (762, 458) with delta (0, 0)
Screenshot: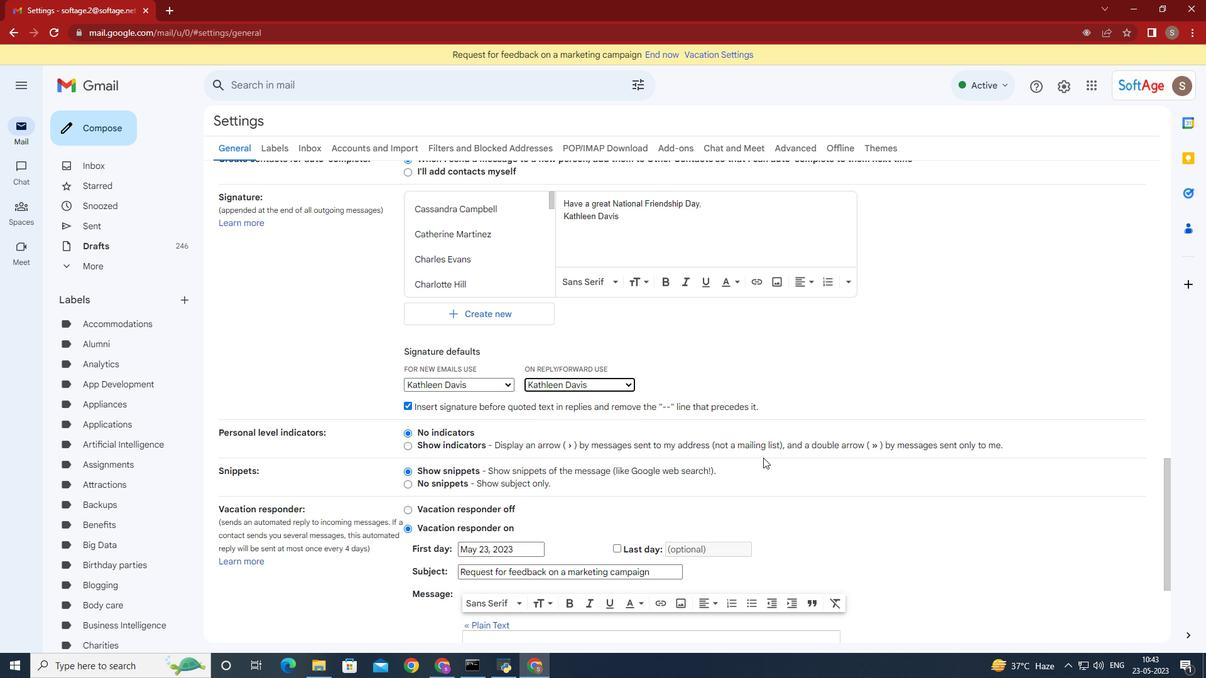 
Action: Mouse scrolled (762, 458) with delta (0, 0)
Screenshot: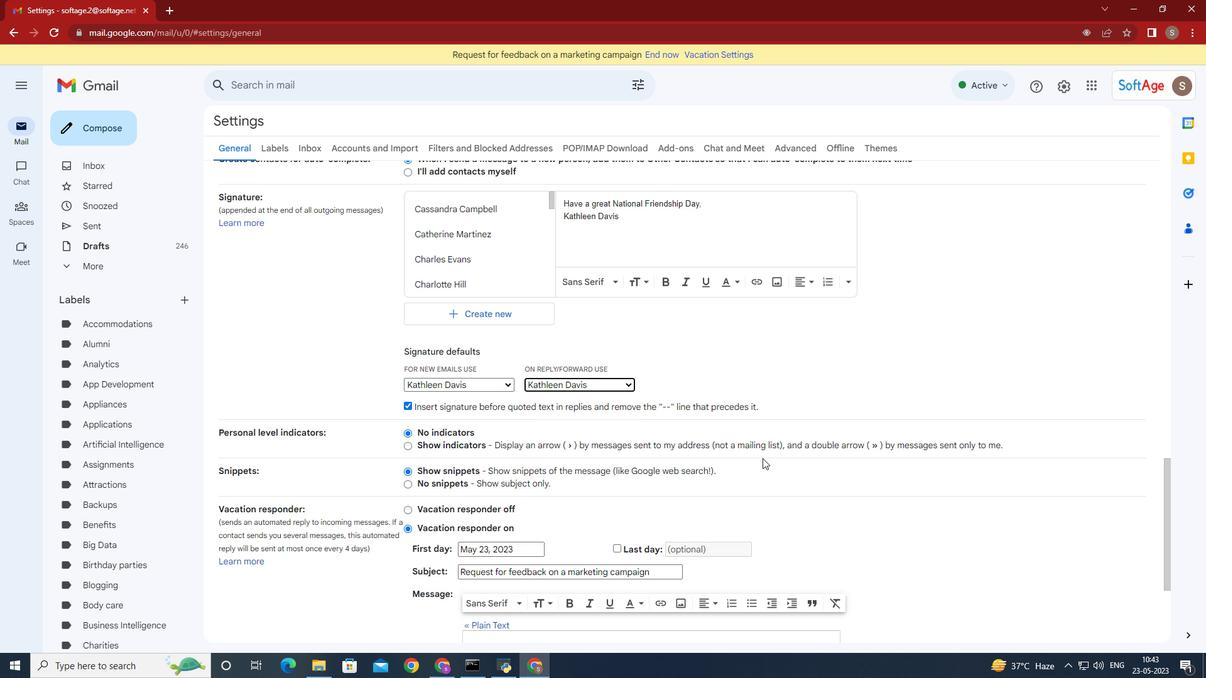 
Action: Mouse moved to (673, 570)
Screenshot: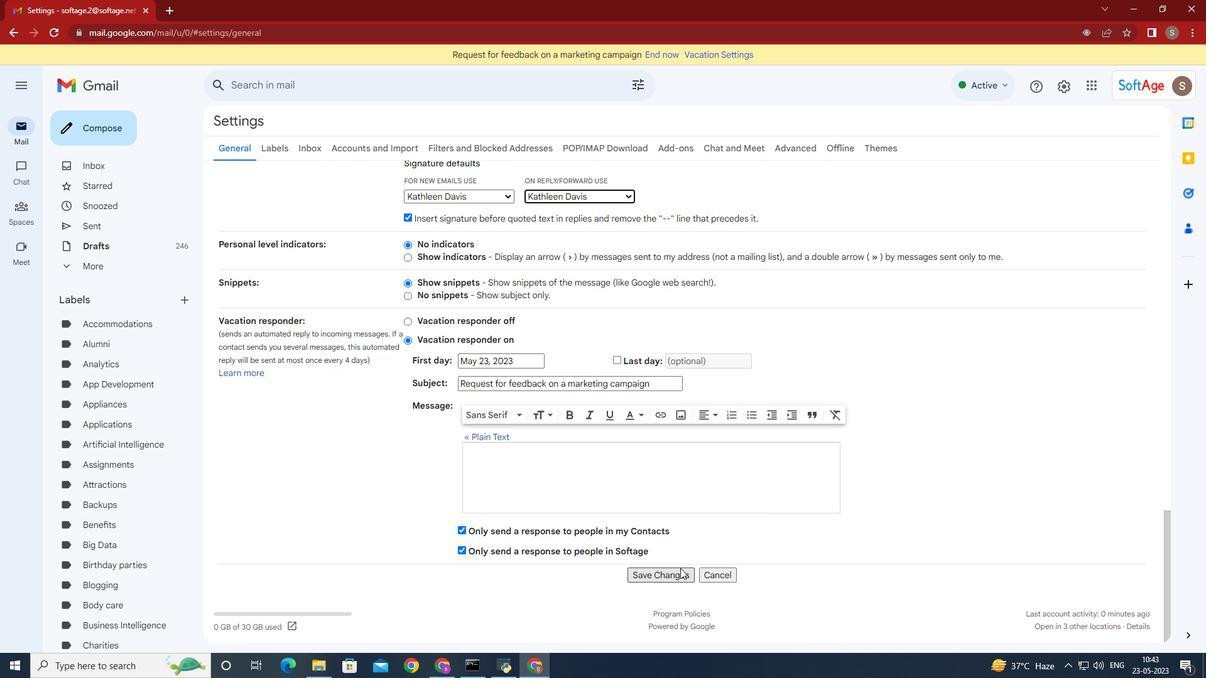 
Action: Mouse pressed left at (673, 570)
Screenshot: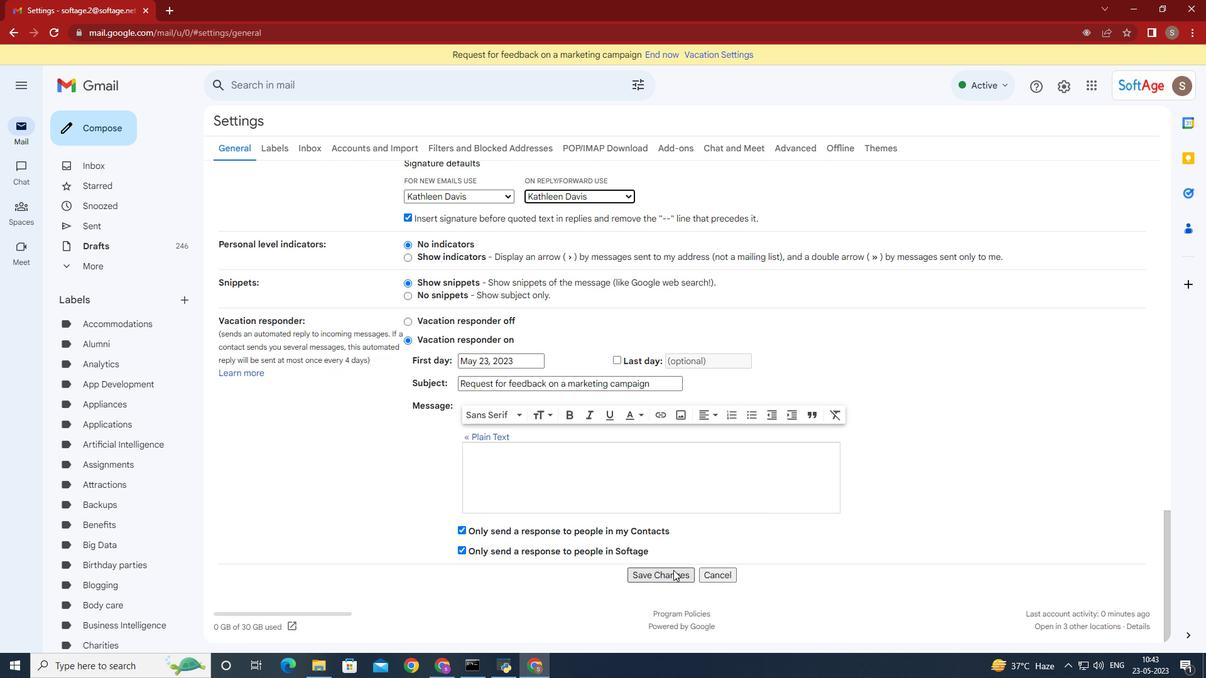 
Action: Mouse moved to (137, 131)
Screenshot: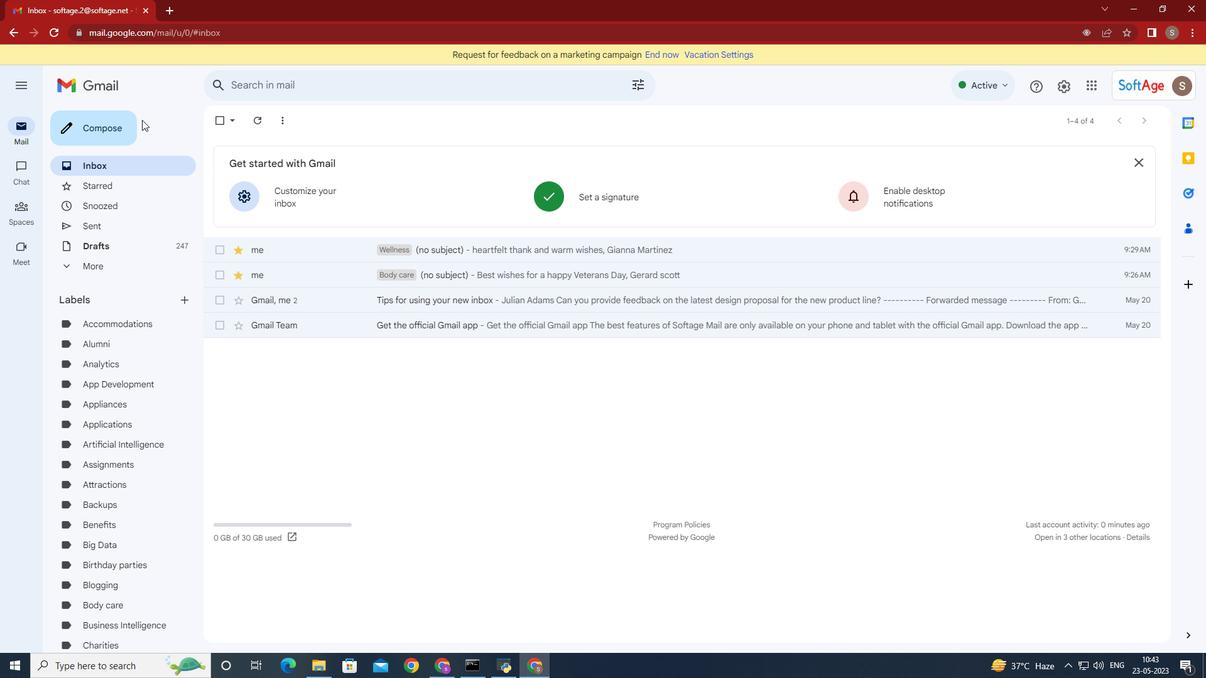 
Action: Mouse pressed left at (137, 131)
Screenshot: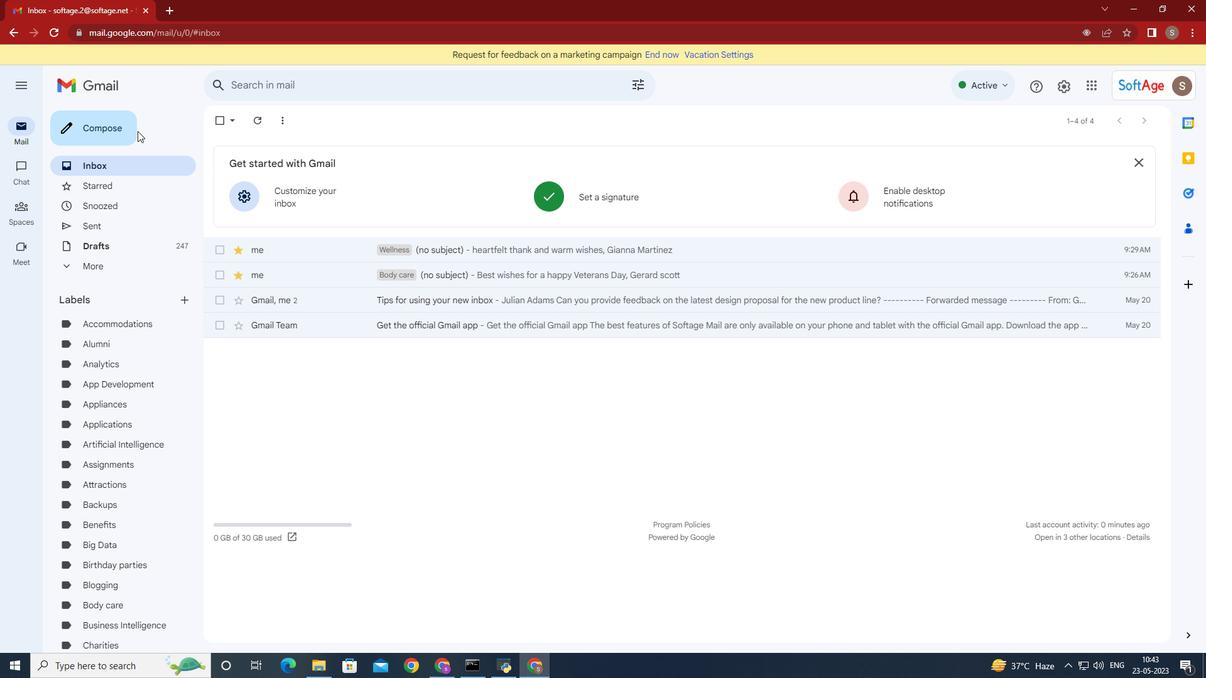 
Action: Mouse moved to (123, 131)
Screenshot: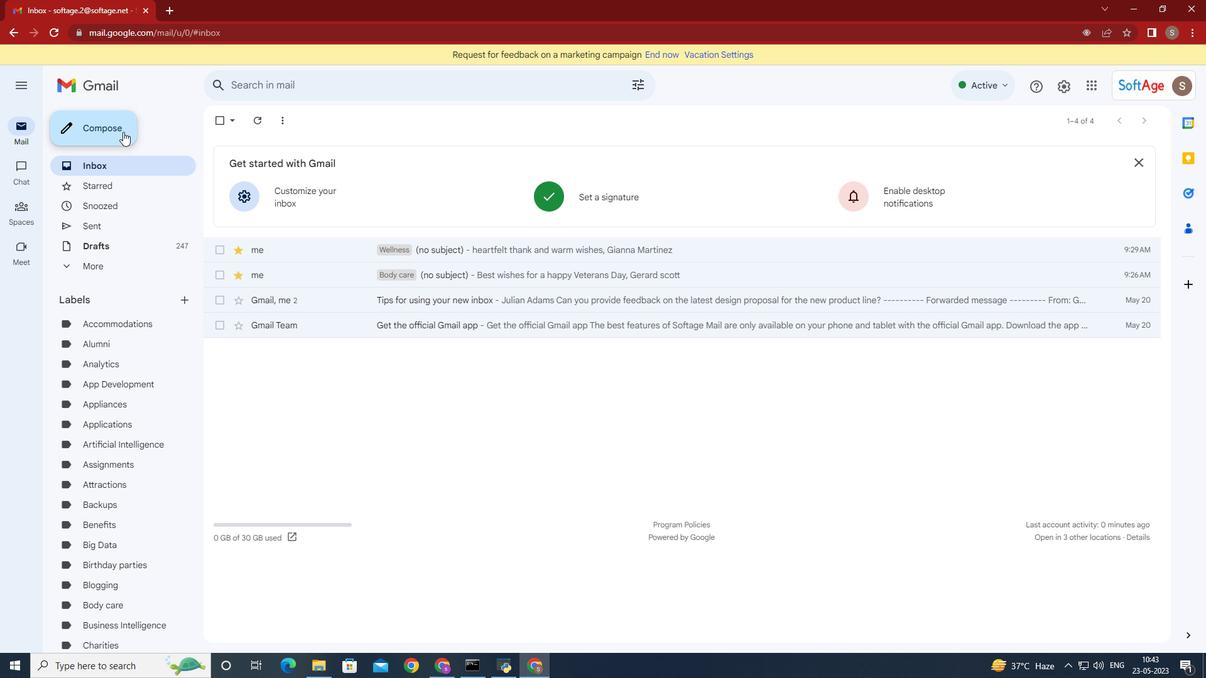
Action: Mouse pressed left at (123, 131)
Screenshot: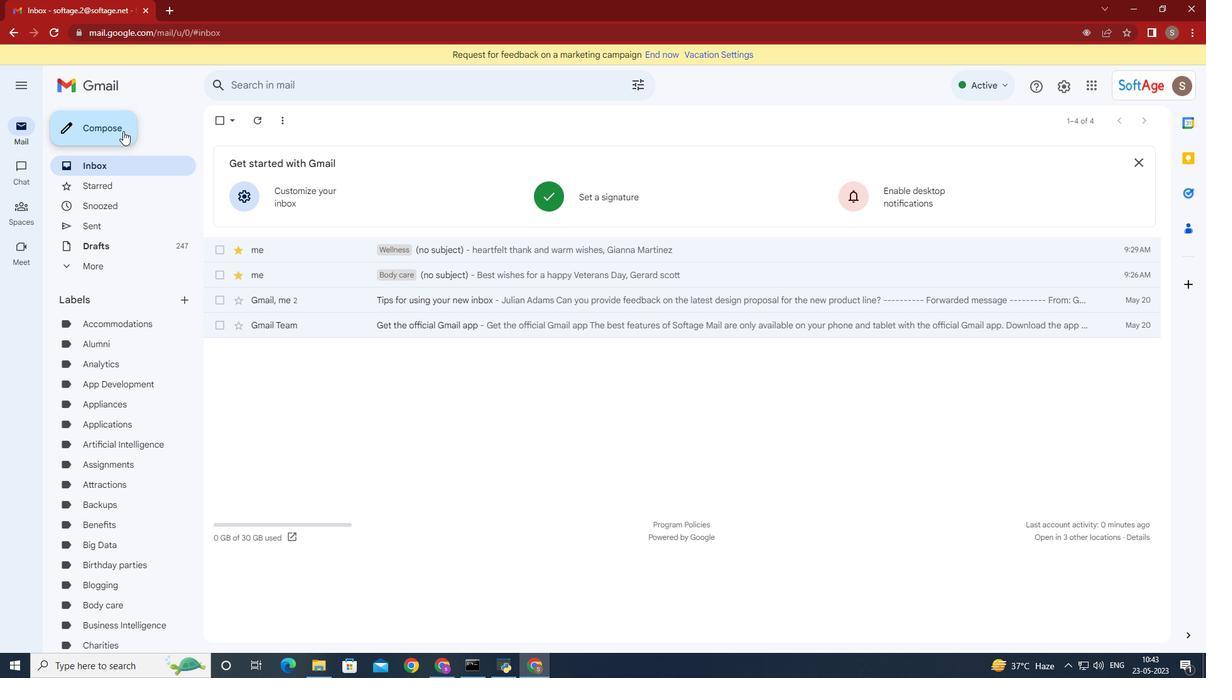 
Action: Mouse moved to (419, 138)
Screenshot: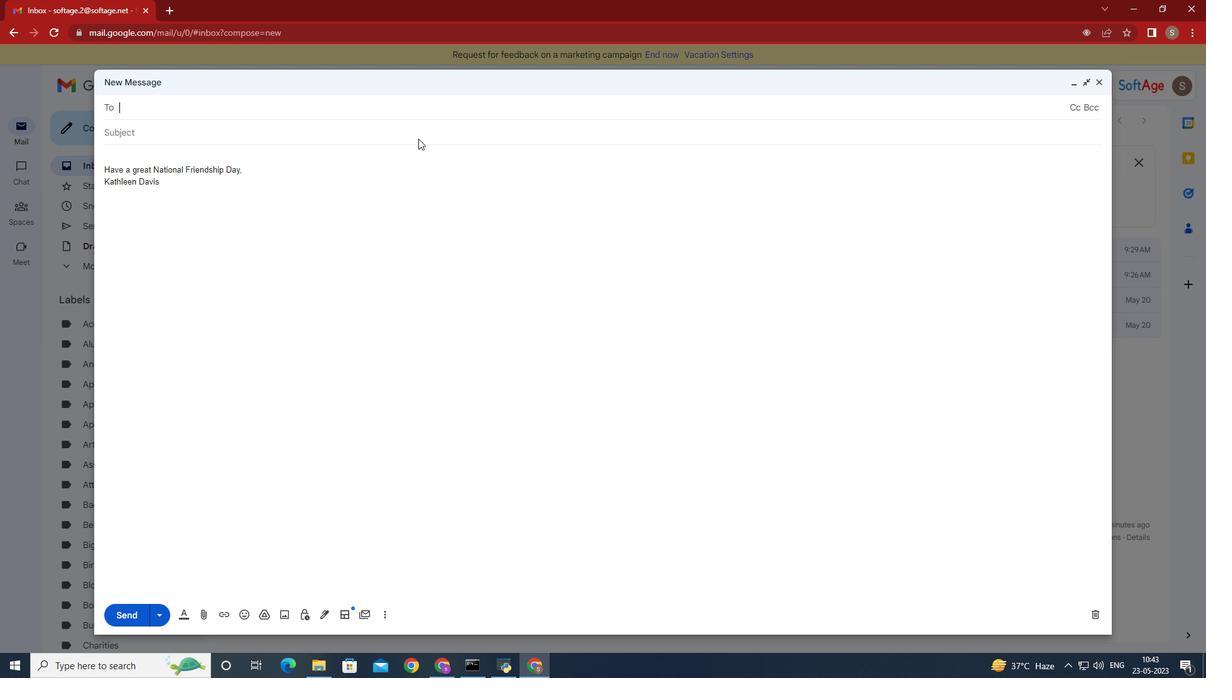 
Action: Key pressed <Key.shift>Softage.8
Screenshot: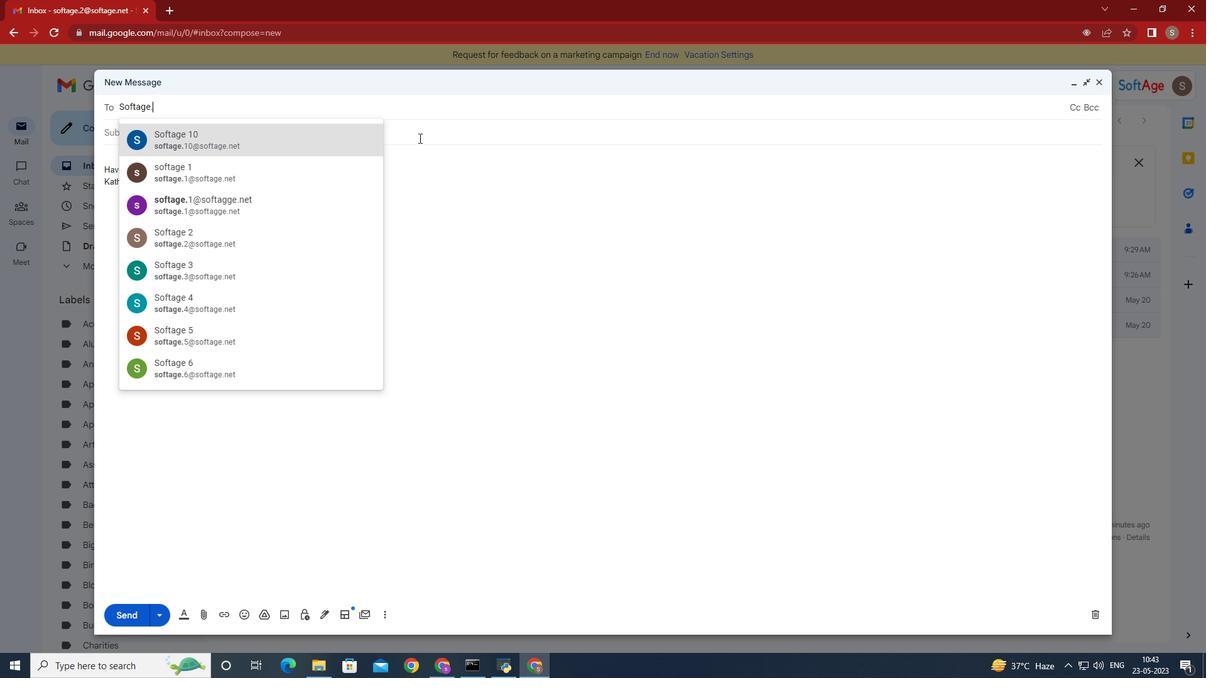 
Action: Mouse moved to (229, 148)
Screenshot: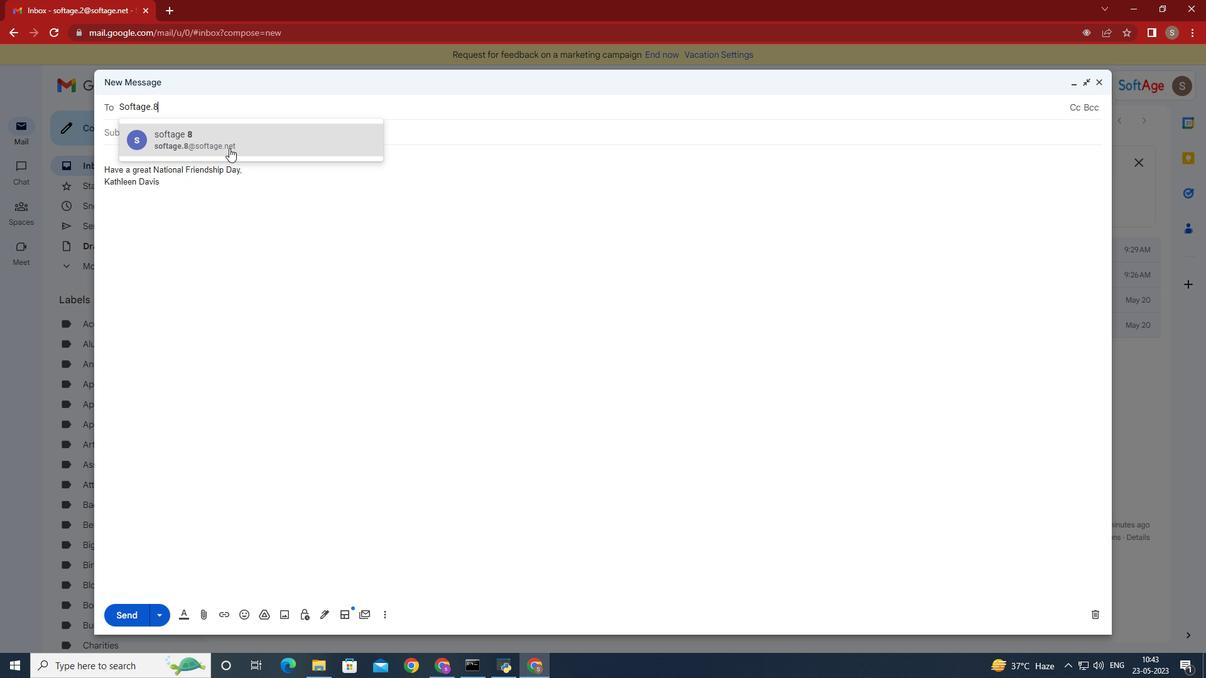 
Action: Mouse pressed left at (229, 148)
Screenshot: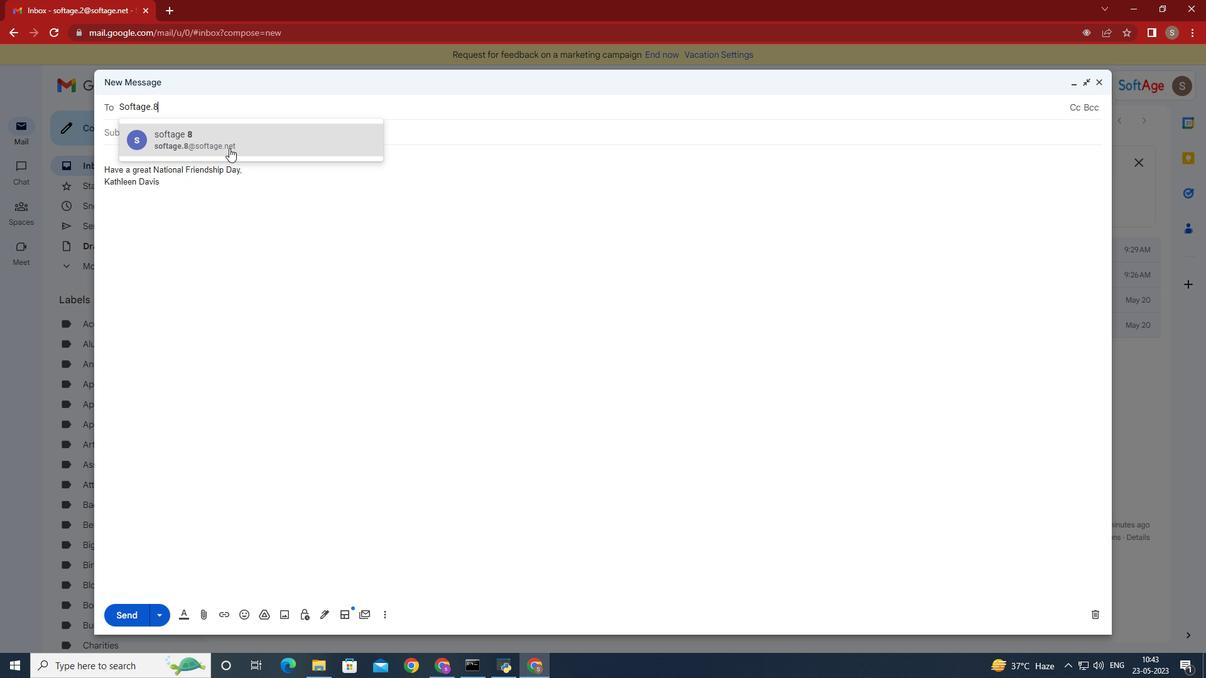 
Action: Mouse moved to (381, 616)
Screenshot: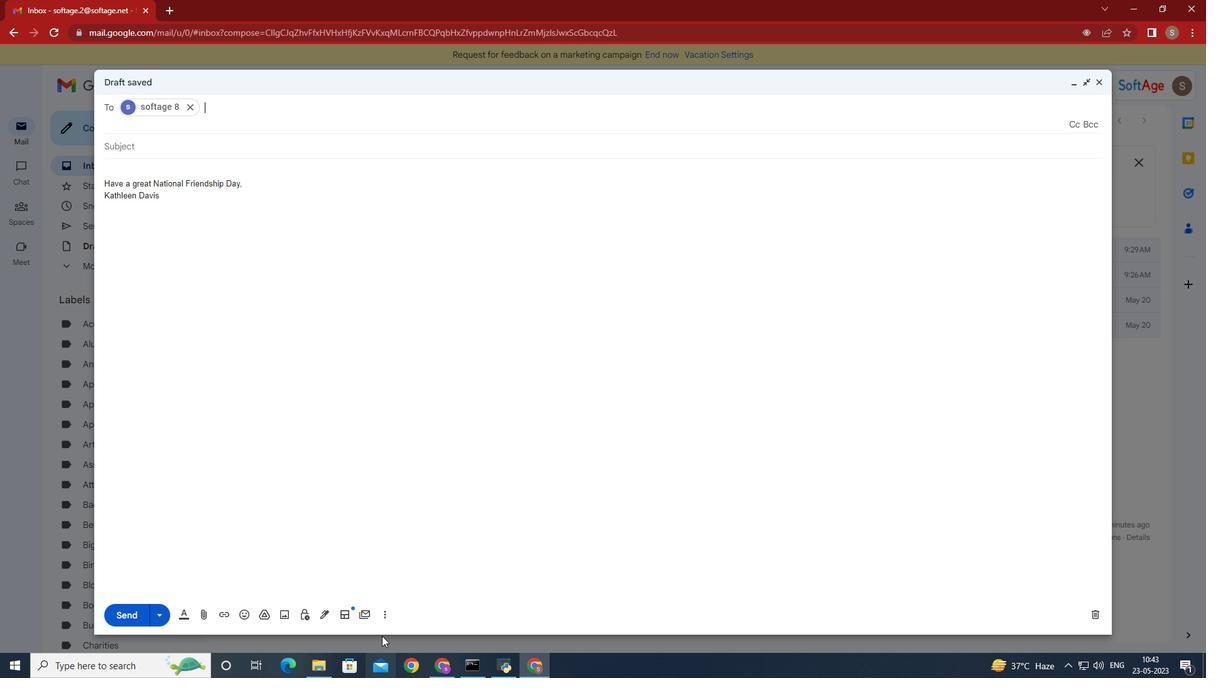 
Action: Mouse pressed left at (381, 616)
Screenshot: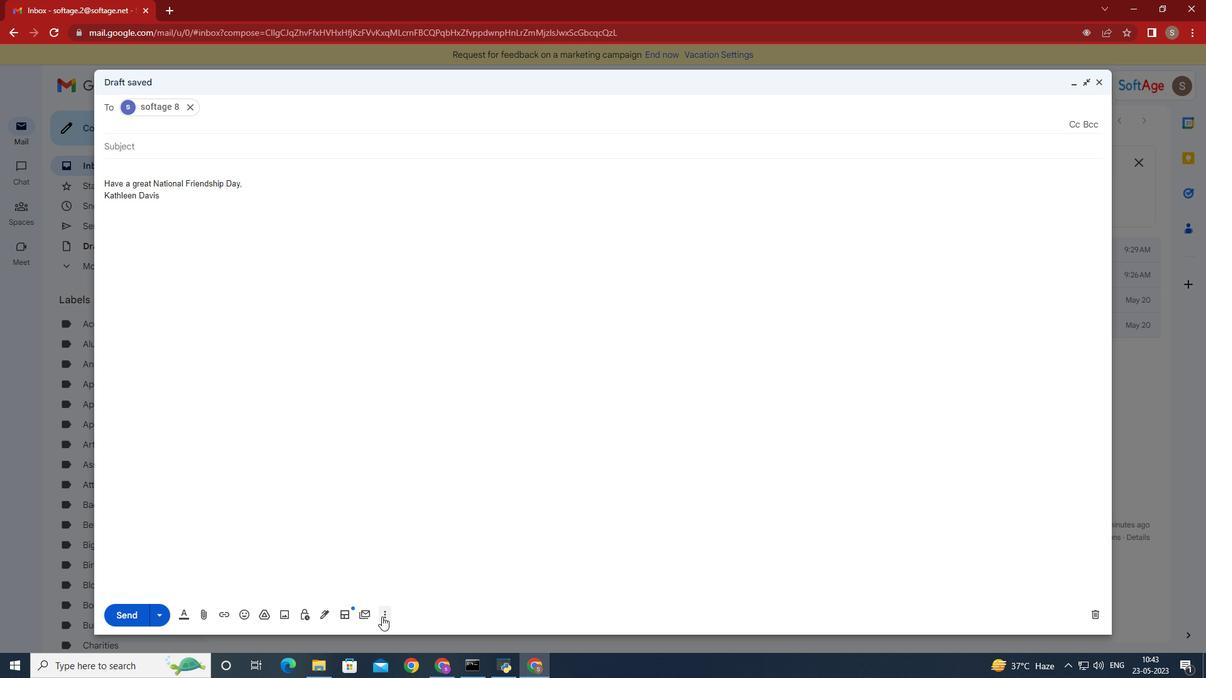 
Action: Mouse moved to (458, 503)
Screenshot: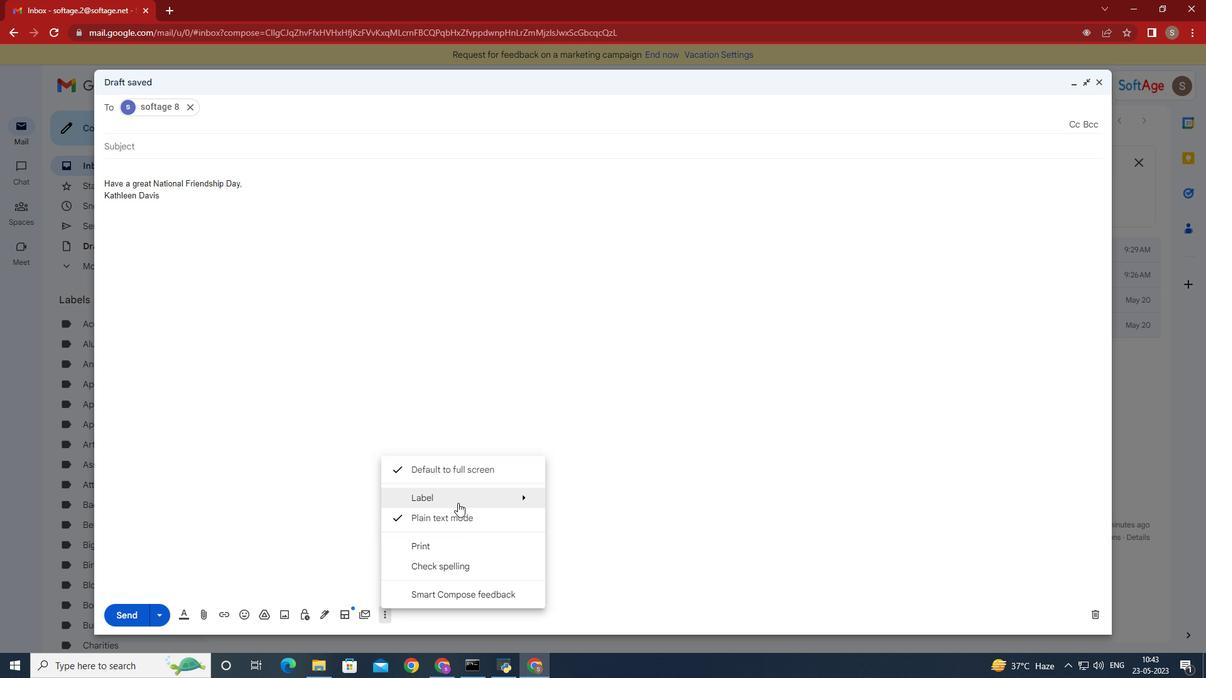 
Action: Mouse pressed left at (458, 503)
Screenshot: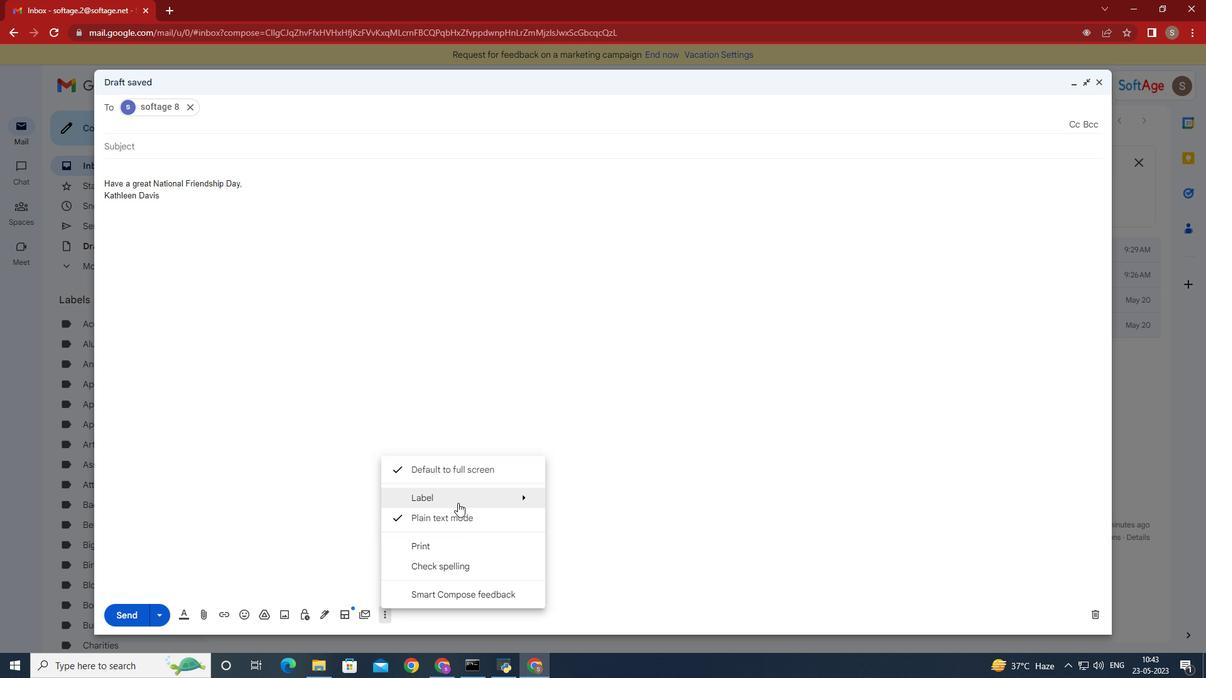 
Action: Mouse moved to (606, 250)
Screenshot: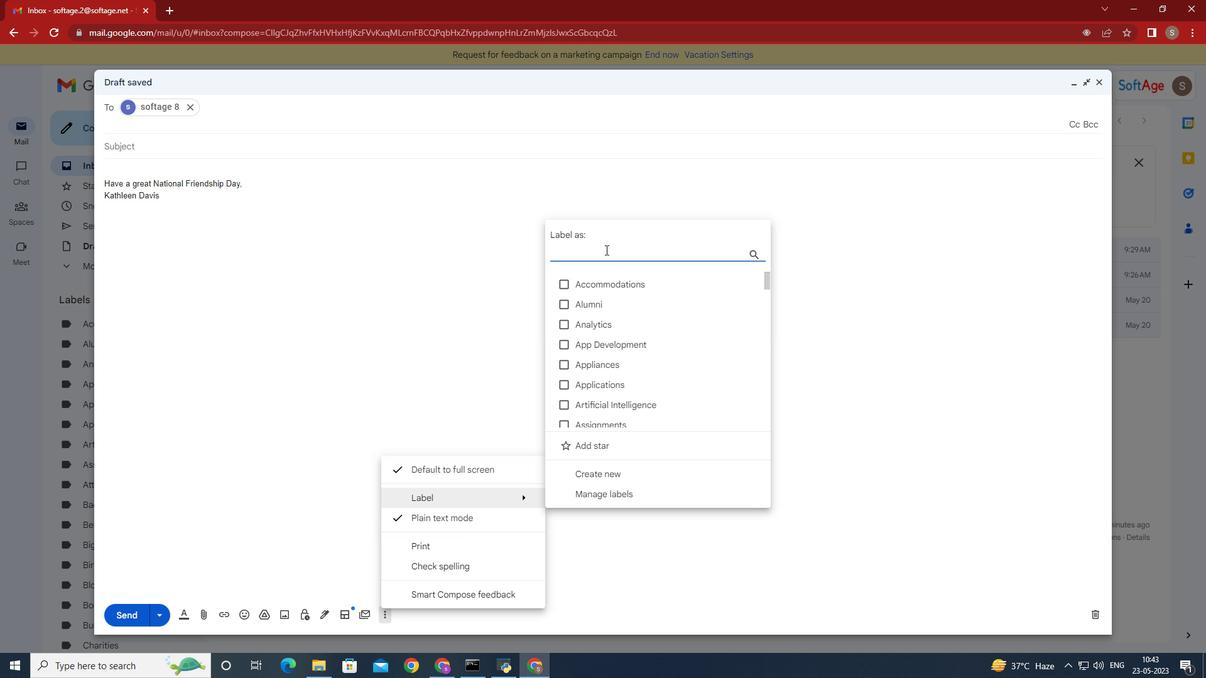 
Action: Key pressed <Key.shift><Key.shift><Key.shift>Energy
Screenshot: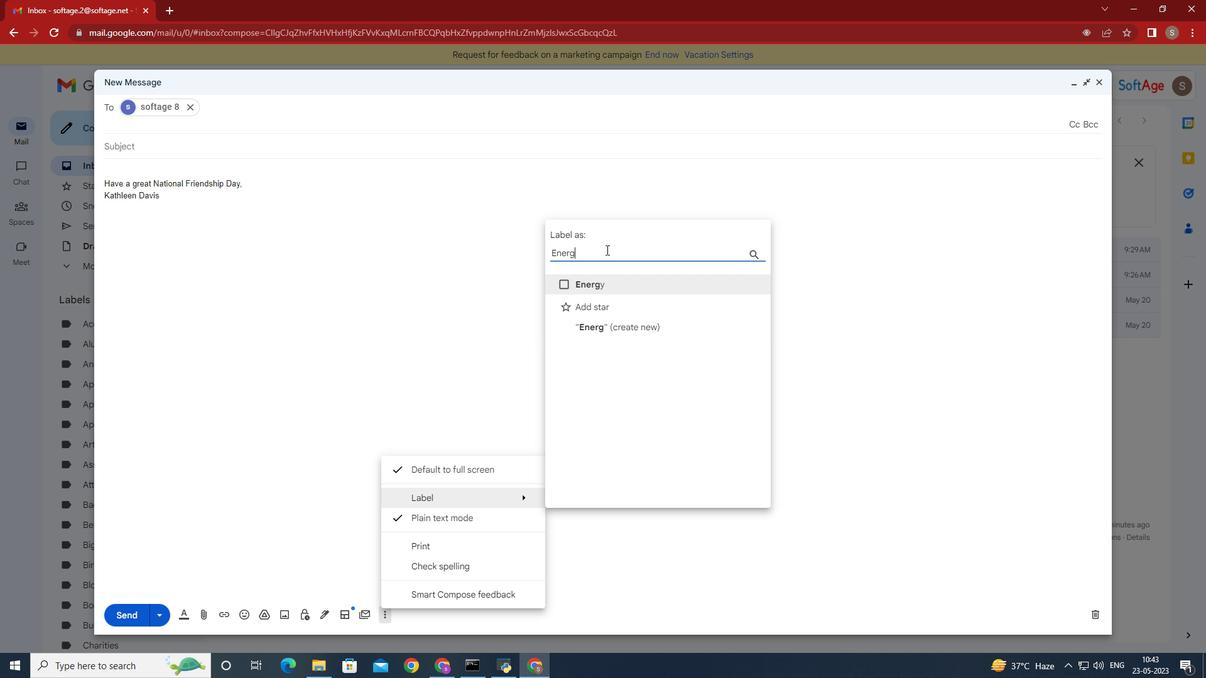 
Action: Mouse moved to (566, 282)
Screenshot: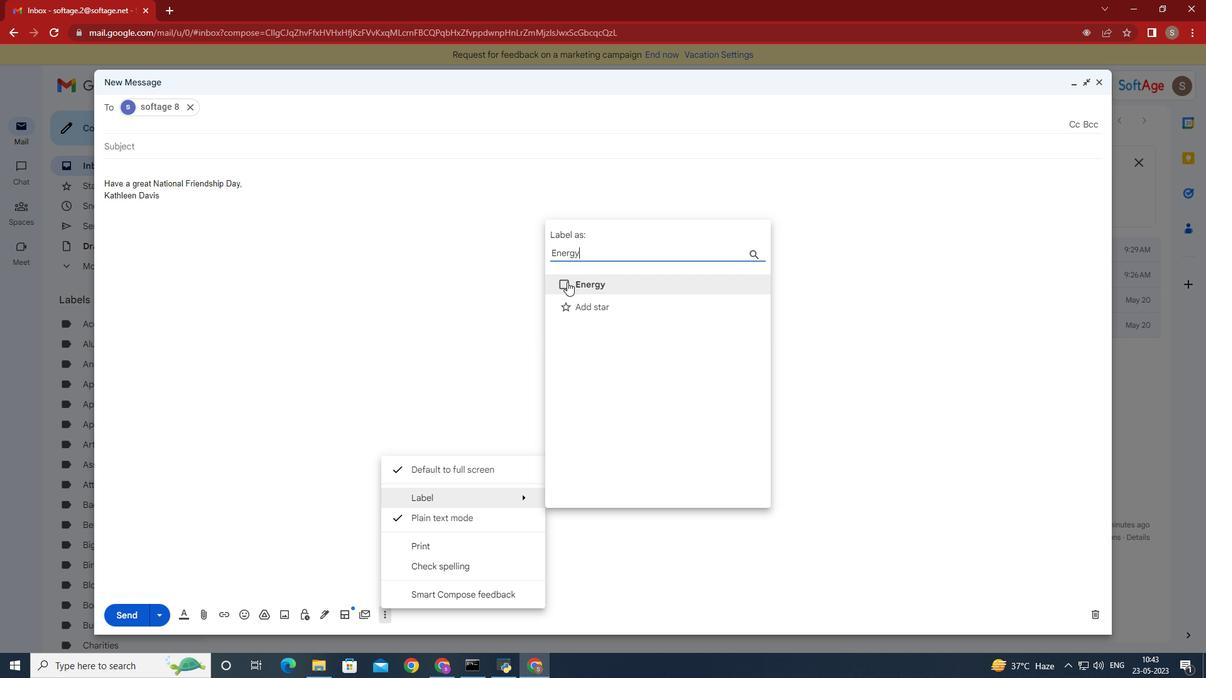 
Action: Mouse pressed left at (566, 282)
Screenshot: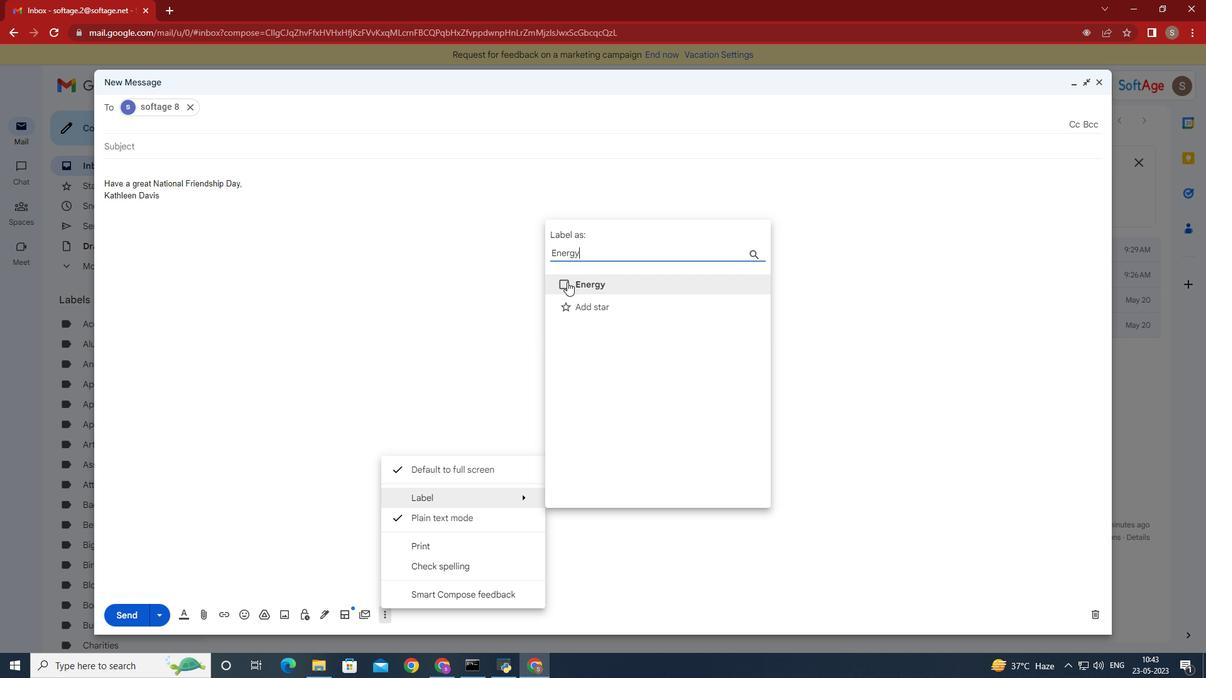 
Action: Mouse moved to (597, 329)
Screenshot: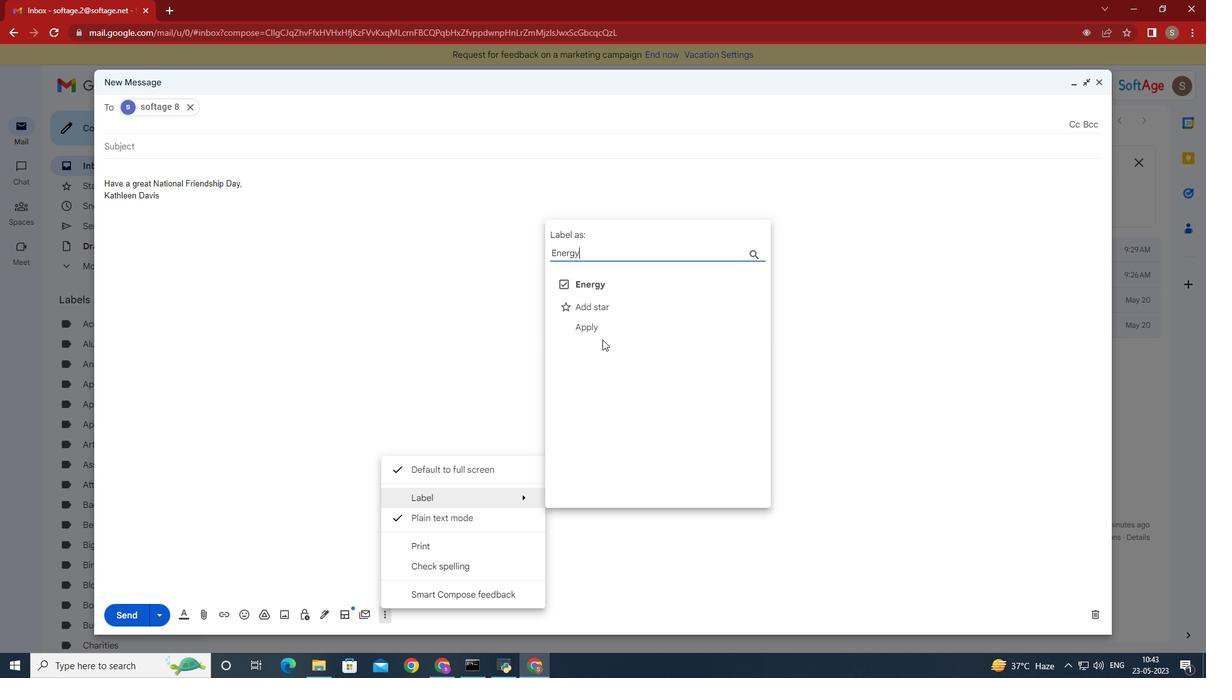 
Action: Mouse pressed left at (597, 329)
Screenshot: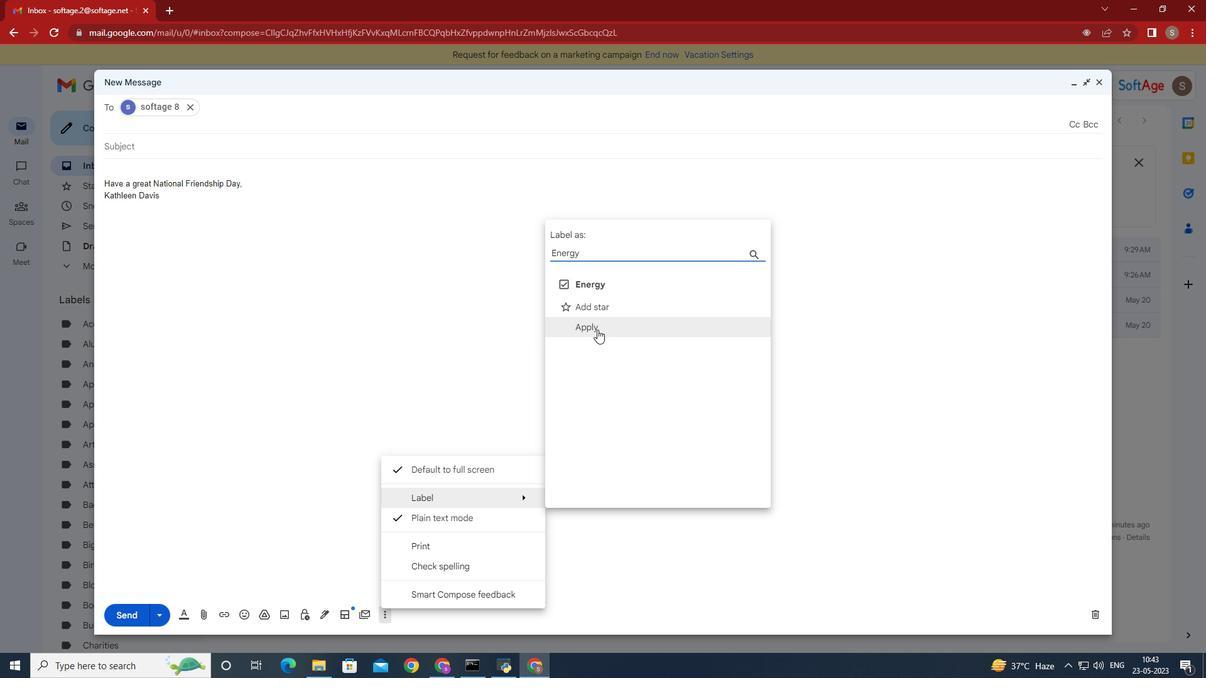 
